 Task: Search one way flight ticket for 2 adults, 2 infants in seat and 1 infant on lap in first from Rockford: Chicago Rockford International Airport(was Northwest Chicagoland Regional Airport At Rockford) to Fort Wayne: Fort Wayne International Airport on 5-4-2023. Choice of flights is Delta. Number of bags: 5 checked bags. Price is upto 109000. Outbound departure time preference is 16:45.
Action: Mouse moved to (365, 325)
Screenshot: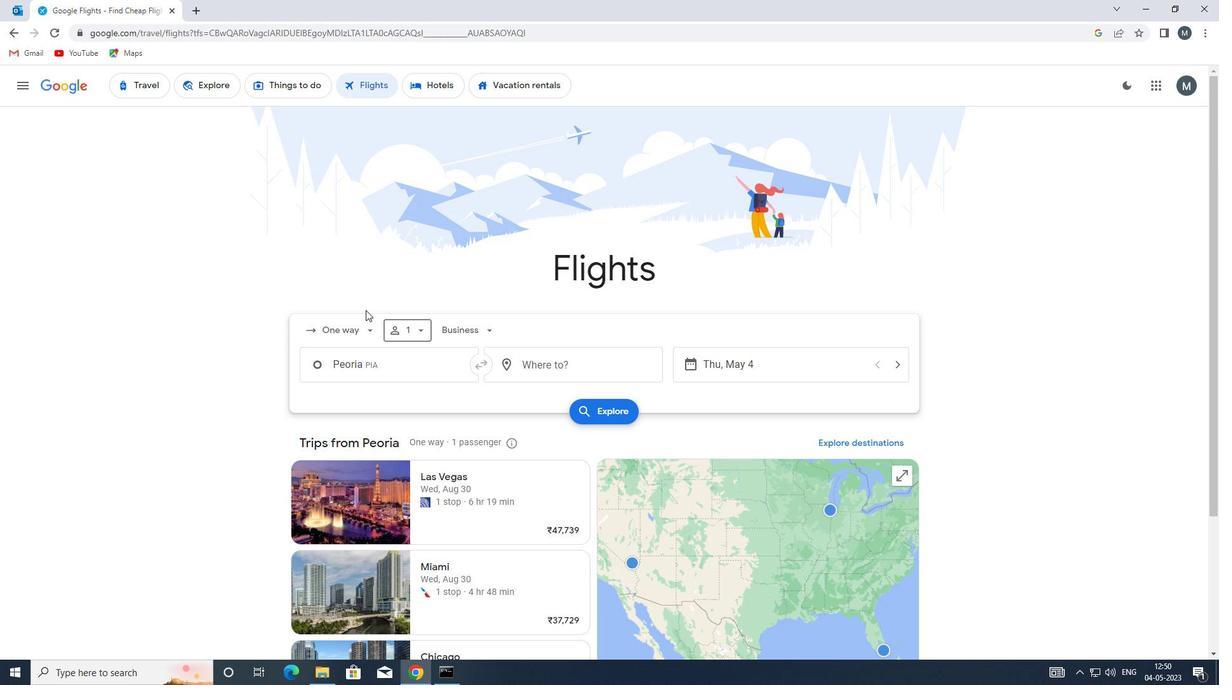 
Action: Mouse pressed left at (365, 325)
Screenshot: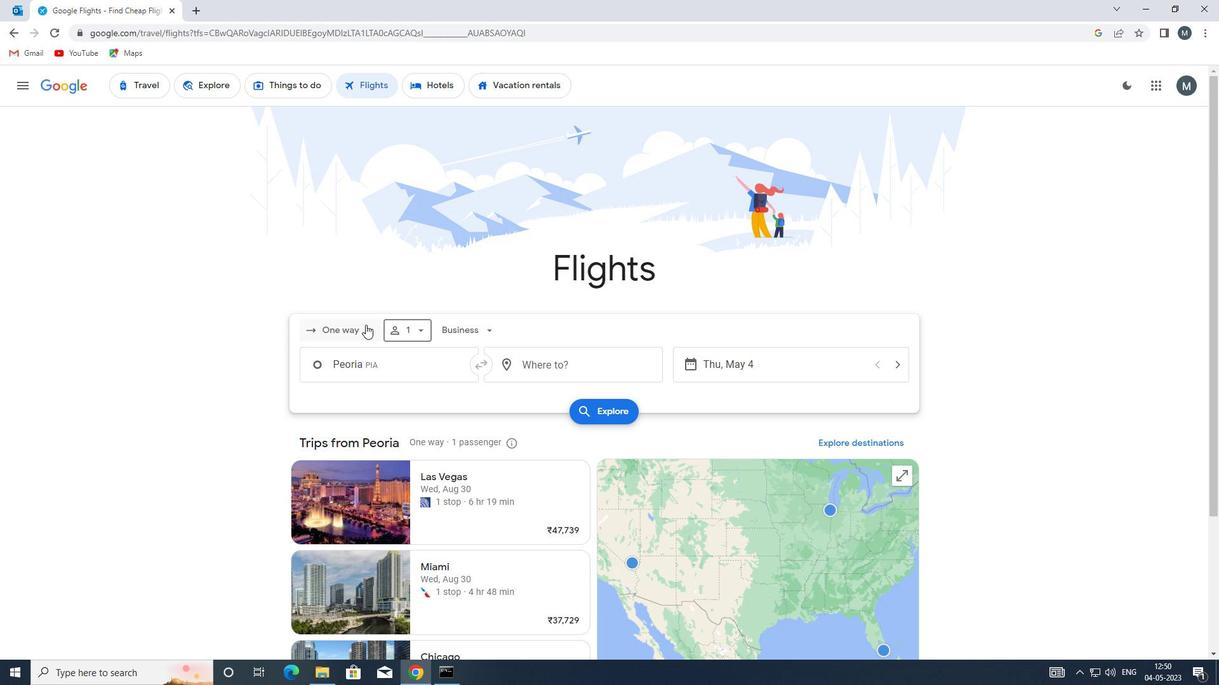 
Action: Mouse moved to (358, 388)
Screenshot: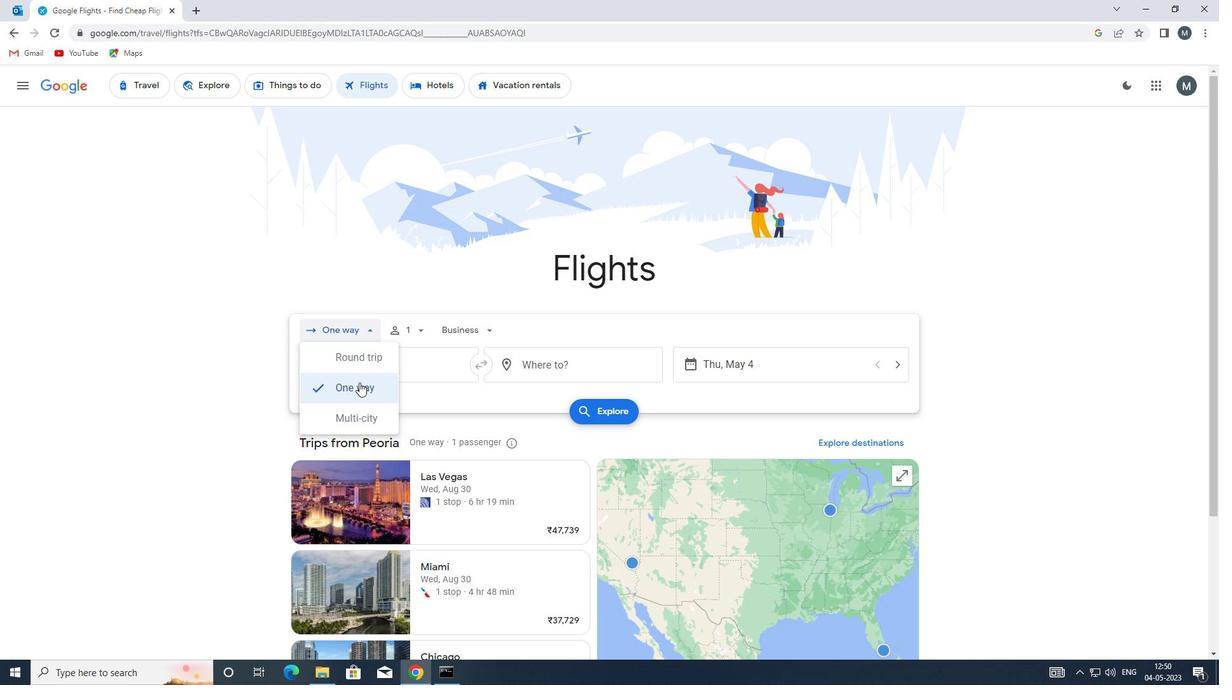 
Action: Mouse pressed left at (358, 388)
Screenshot: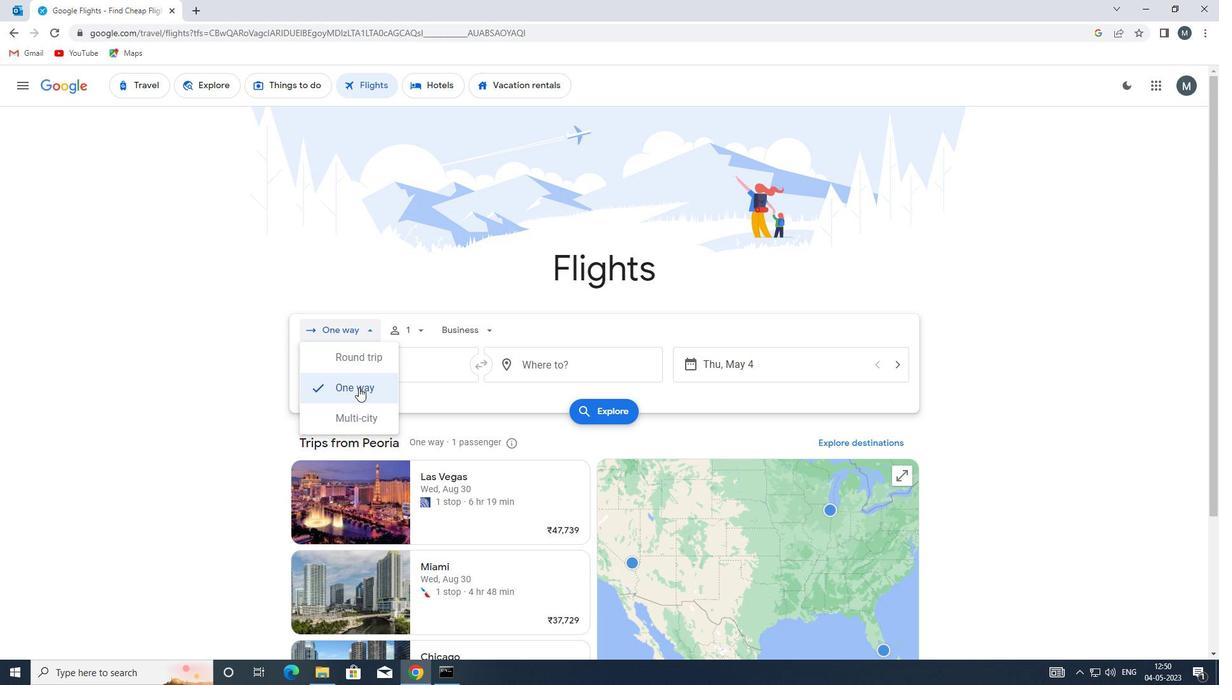 
Action: Mouse moved to (408, 329)
Screenshot: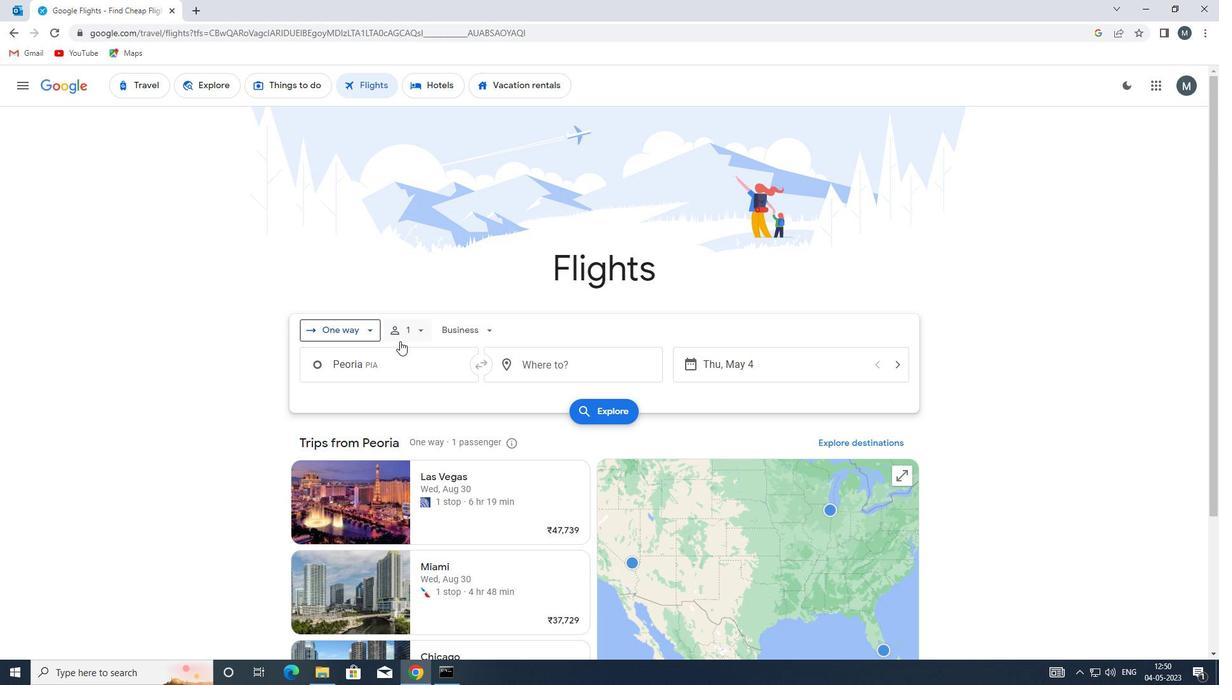 
Action: Mouse pressed left at (408, 329)
Screenshot: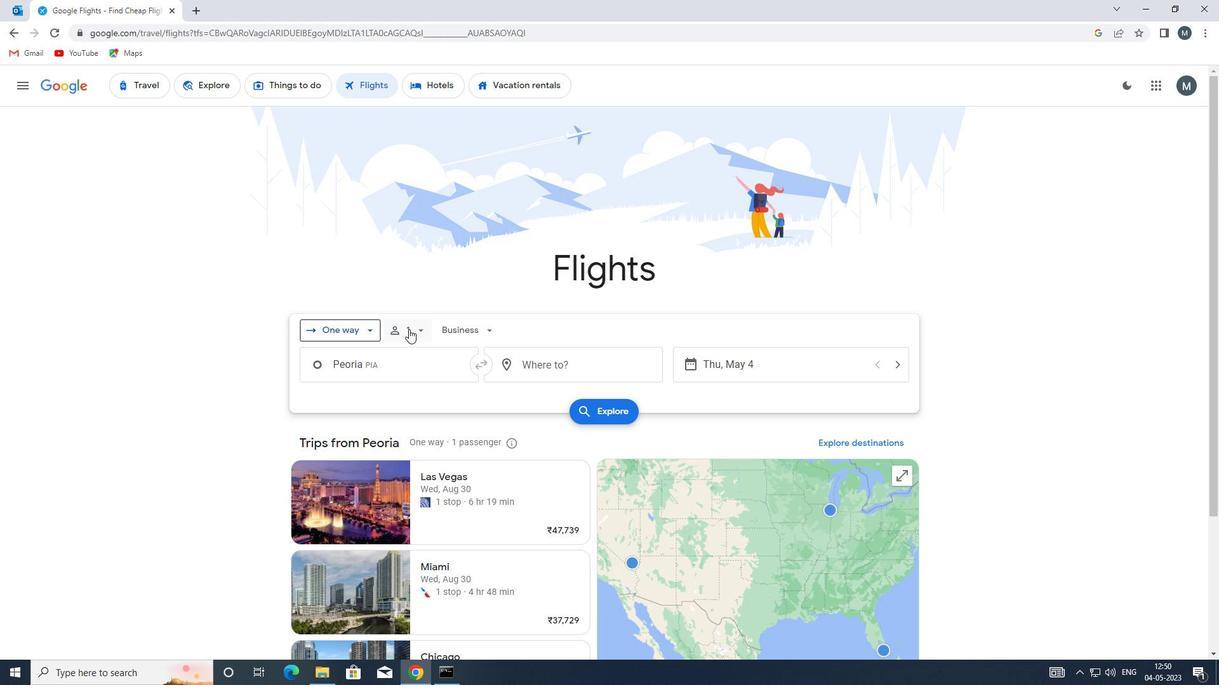 
Action: Mouse moved to (518, 358)
Screenshot: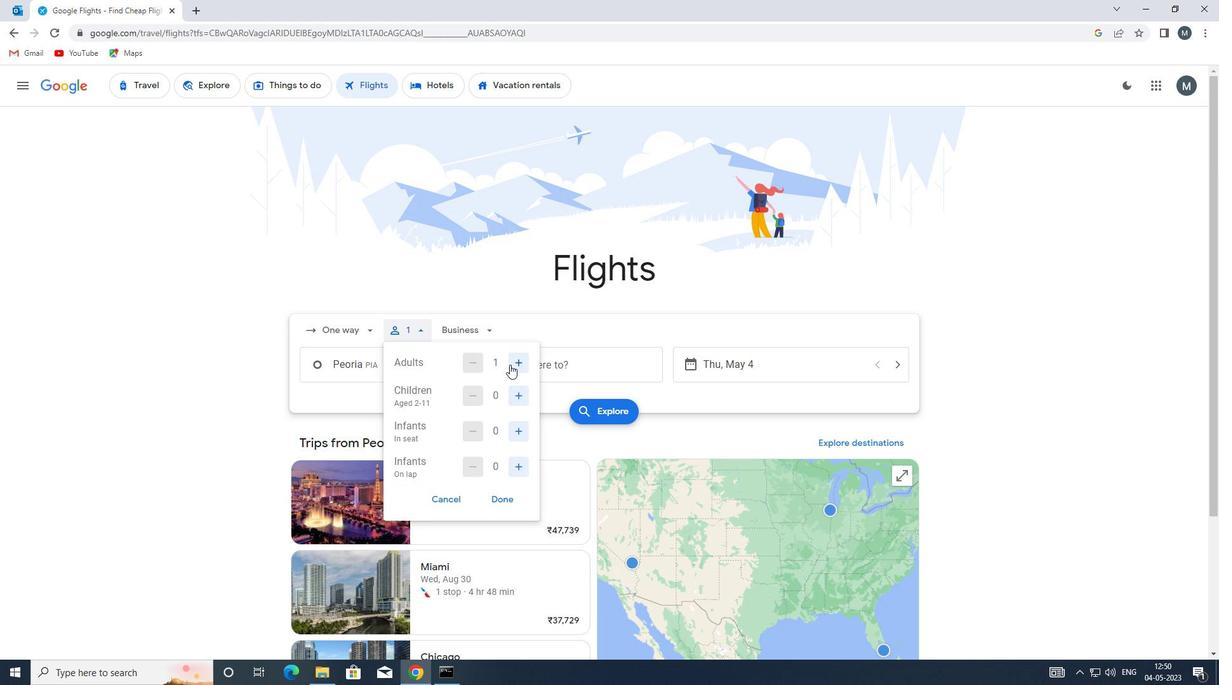 
Action: Mouse pressed left at (518, 358)
Screenshot: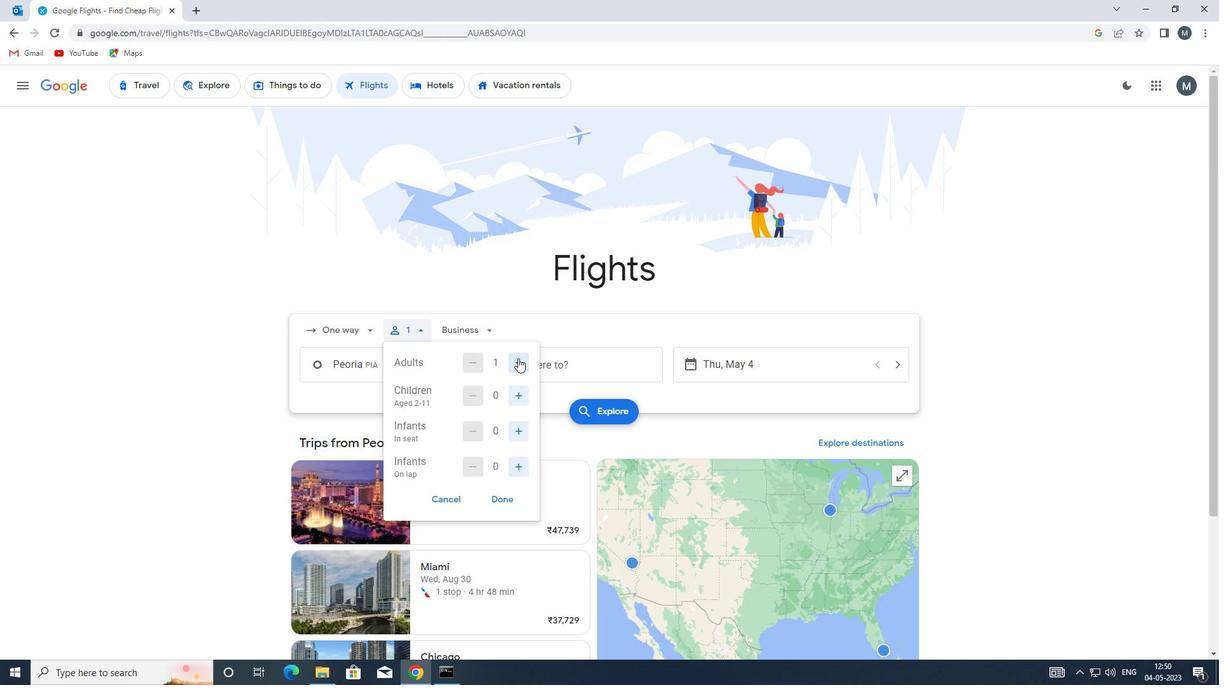 
Action: Mouse moved to (520, 430)
Screenshot: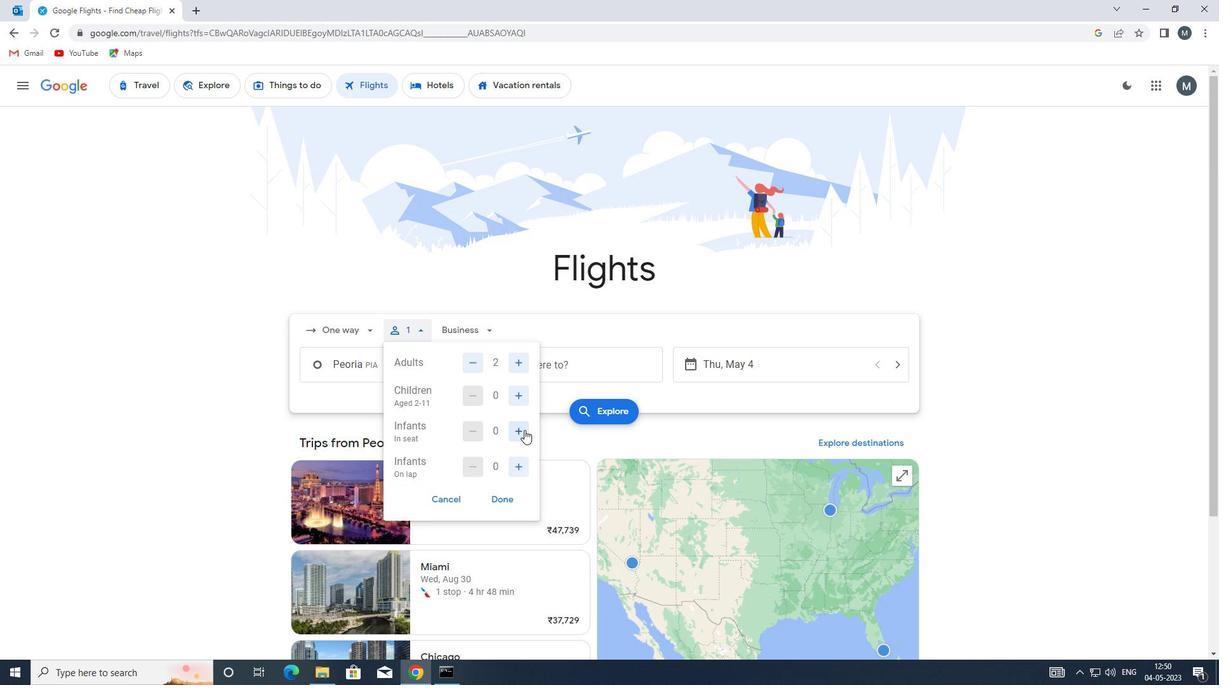 
Action: Mouse pressed left at (520, 430)
Screenshot: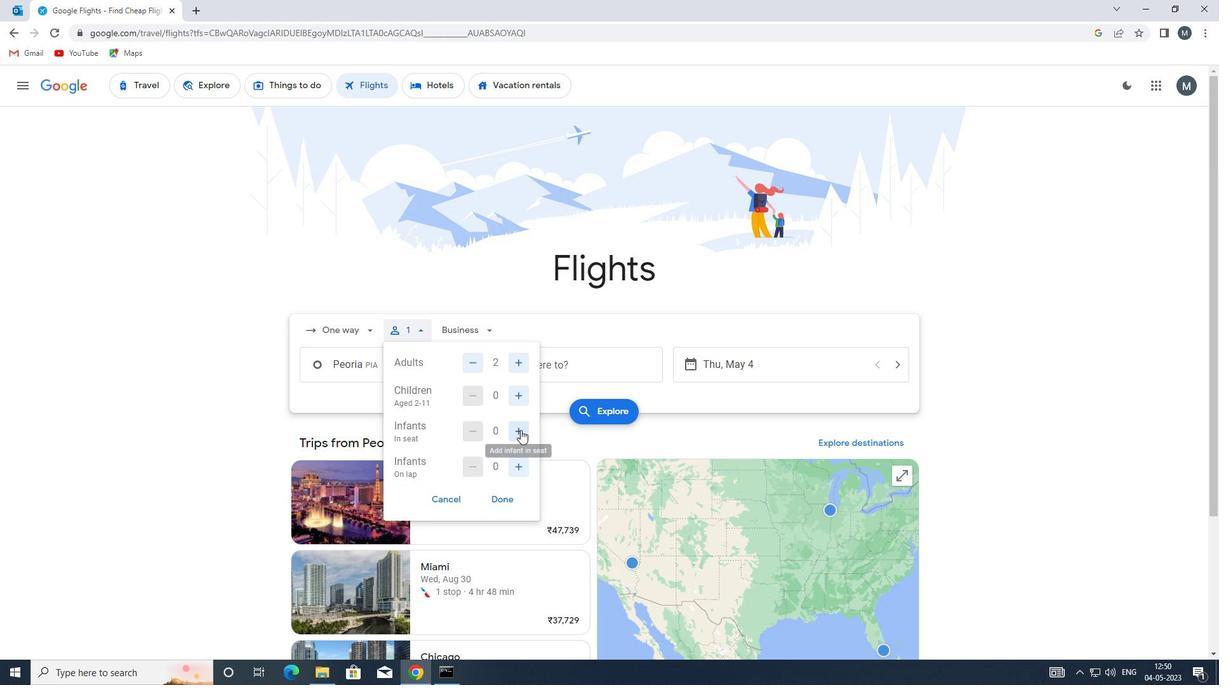 
Action: Mouse pressed left at (520, 430)
Screenshot: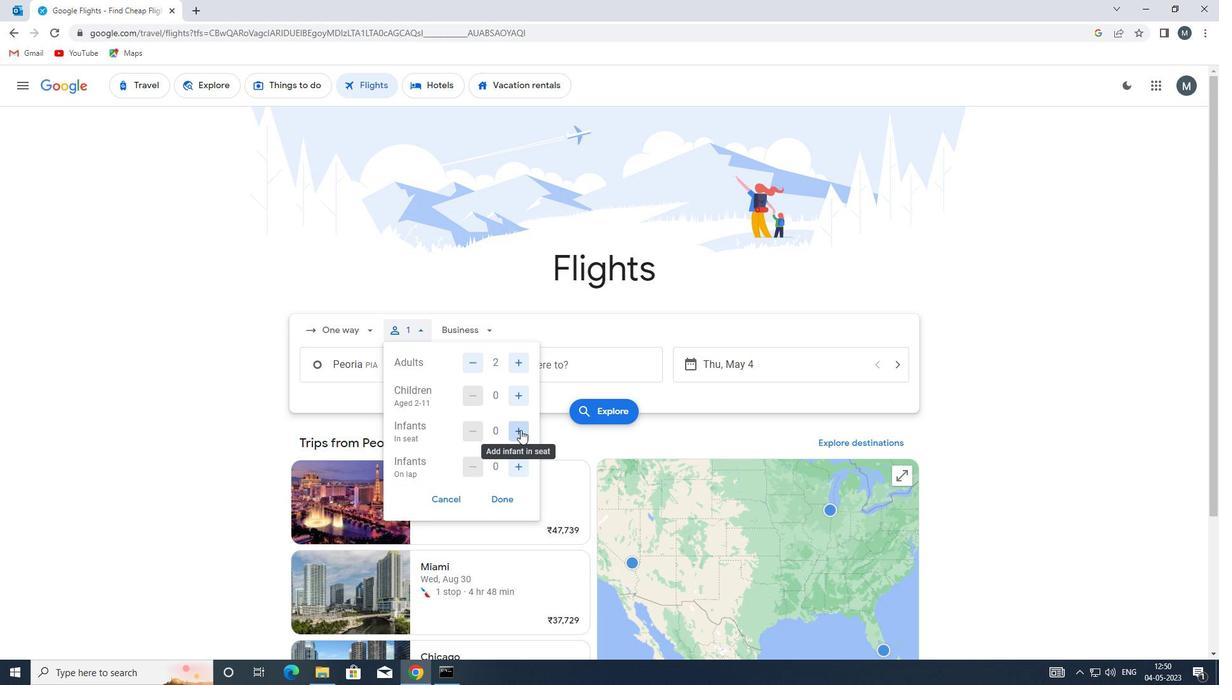 
Action: Mouse moved to (516, 469)
Screenshot: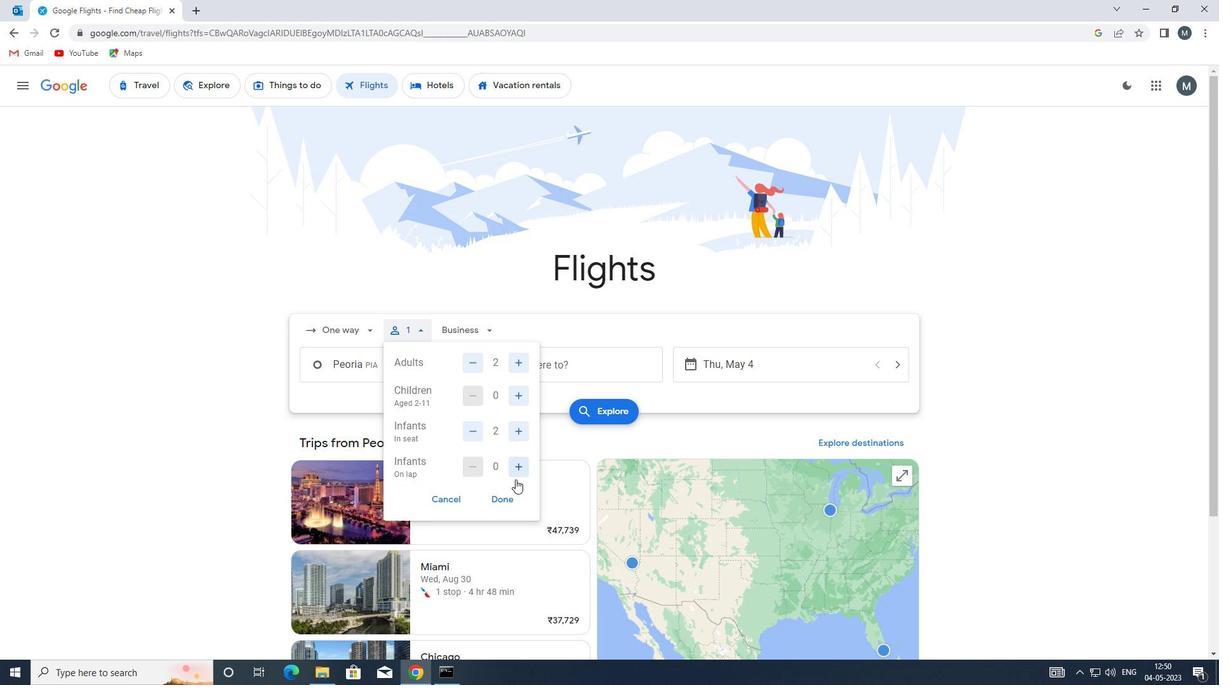 
Action: Mouse pressed left at (516, 469)
Screenshot: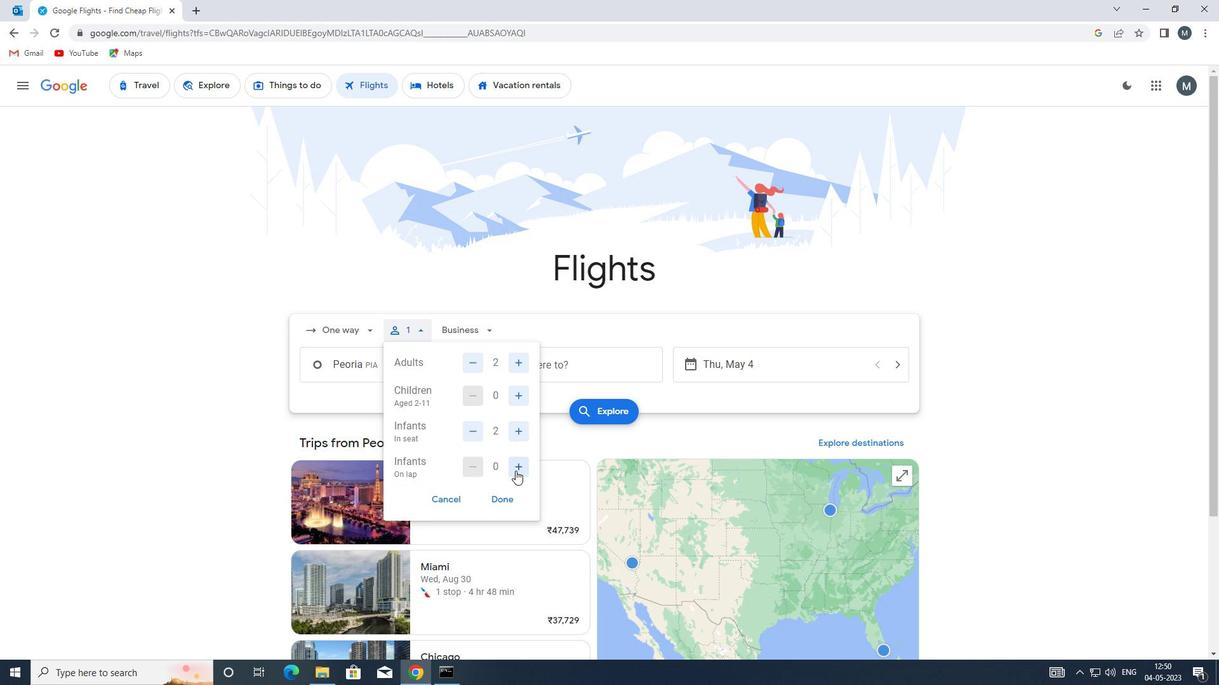 
Action: Mouse moved to (507, 496)
Screenshot: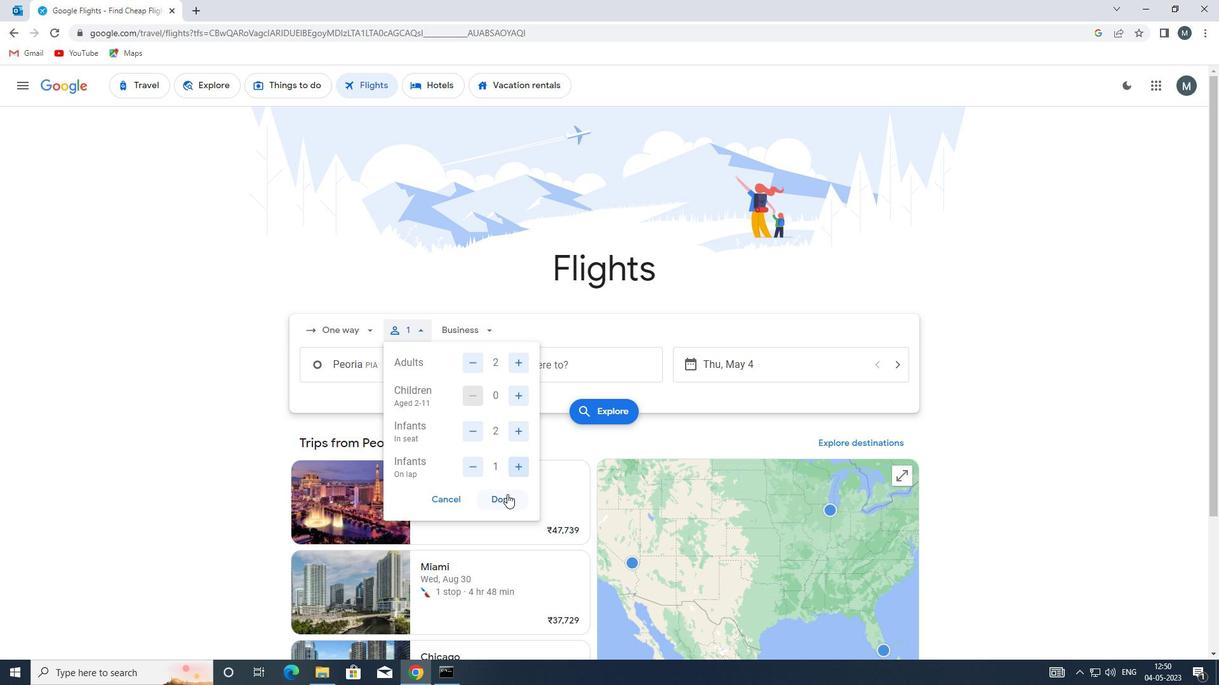
Action: Mouse pressed left at (507, 496)
Screenshot: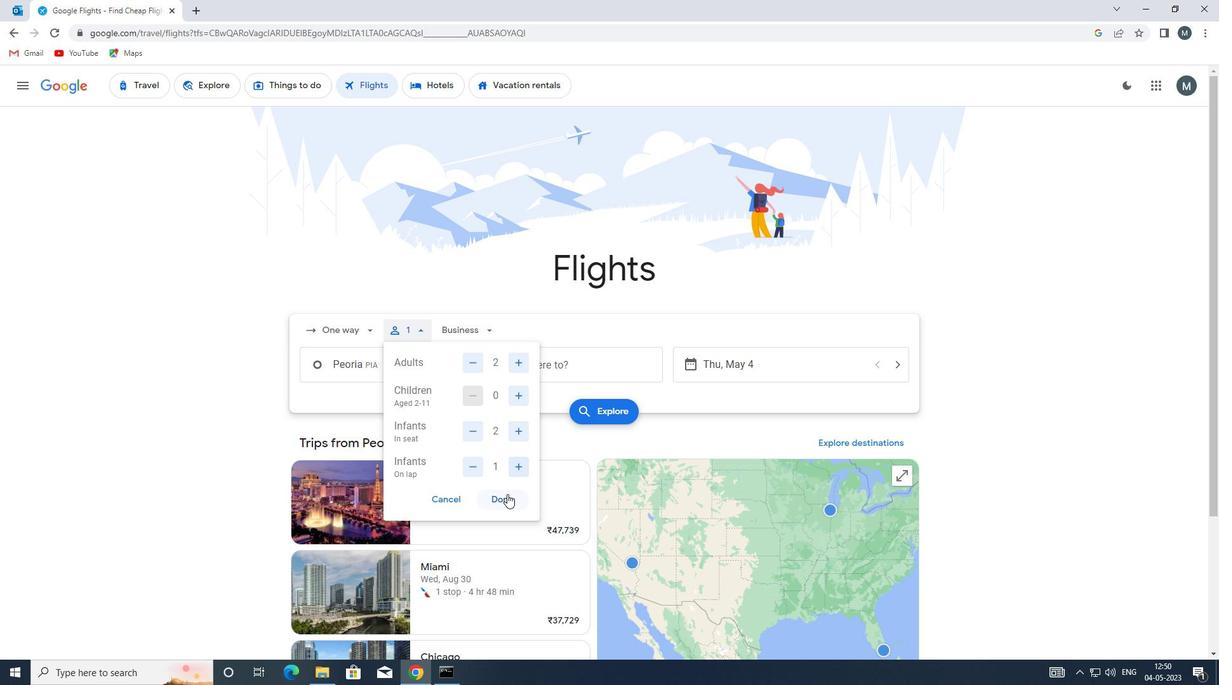 
Action: Mouse moved to (478, 337)
Screenshot: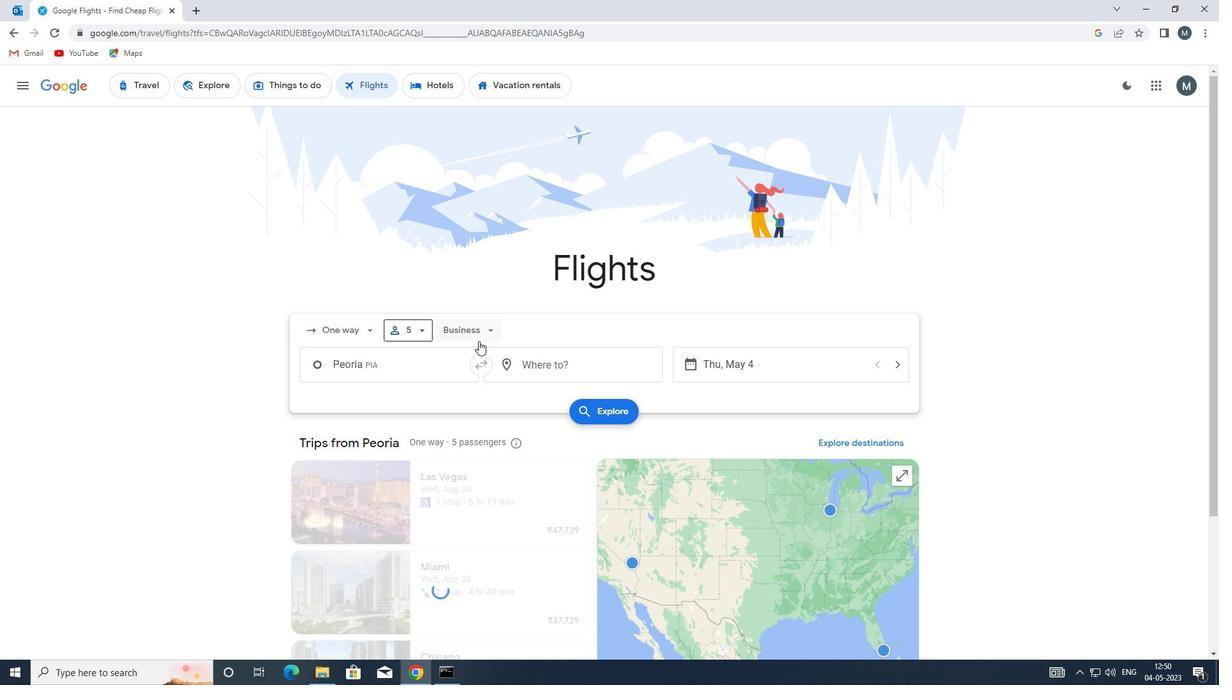 
Action: Mouse pressed left at (478, 337)
Screenshot: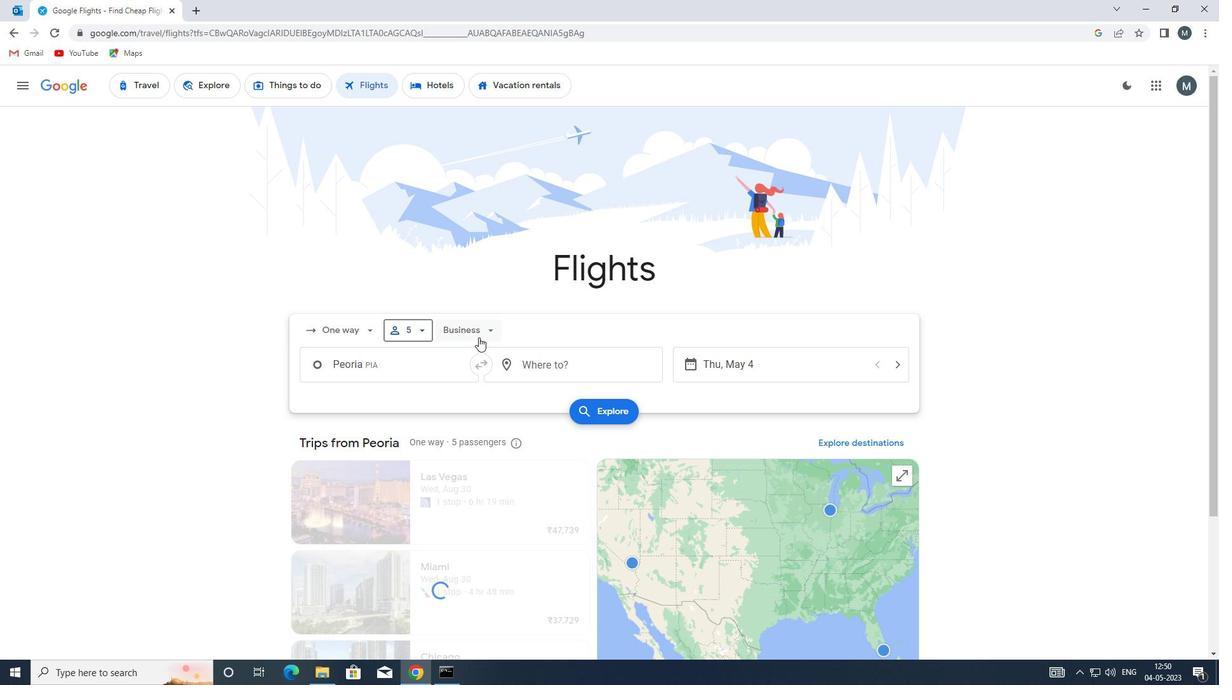 
Action: Mouse moved to (487, 443)
Screenshot: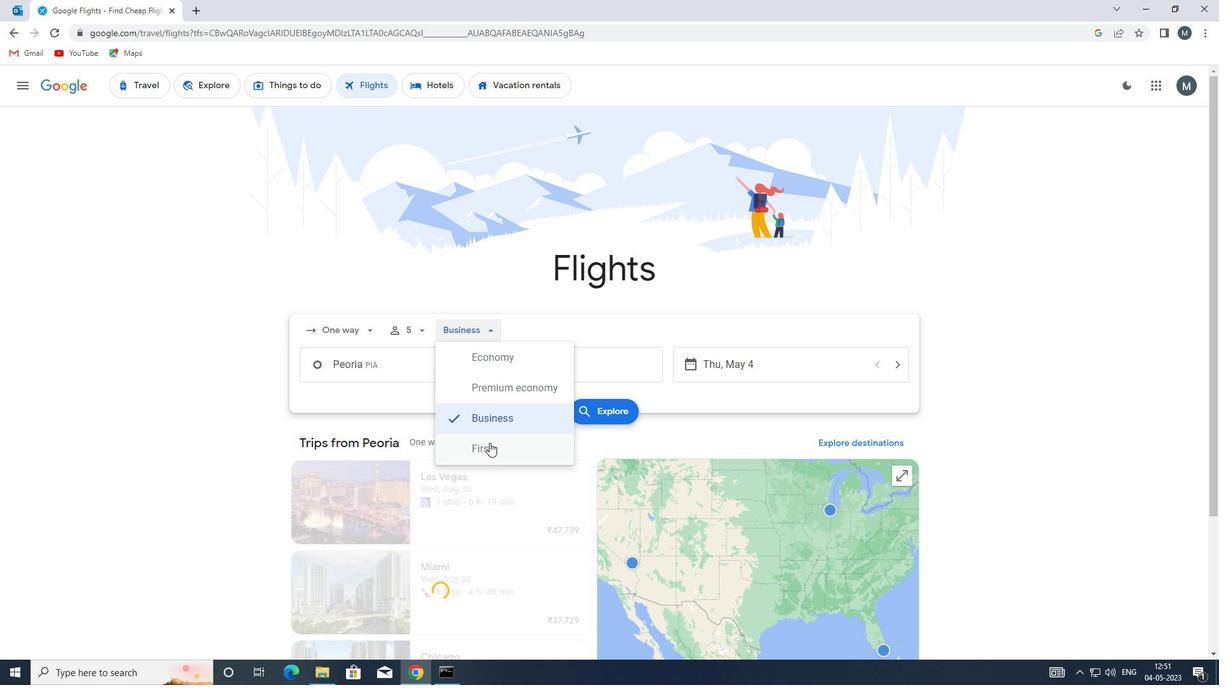
Action: Mouse pressed left at (487, 443)
Screenshot: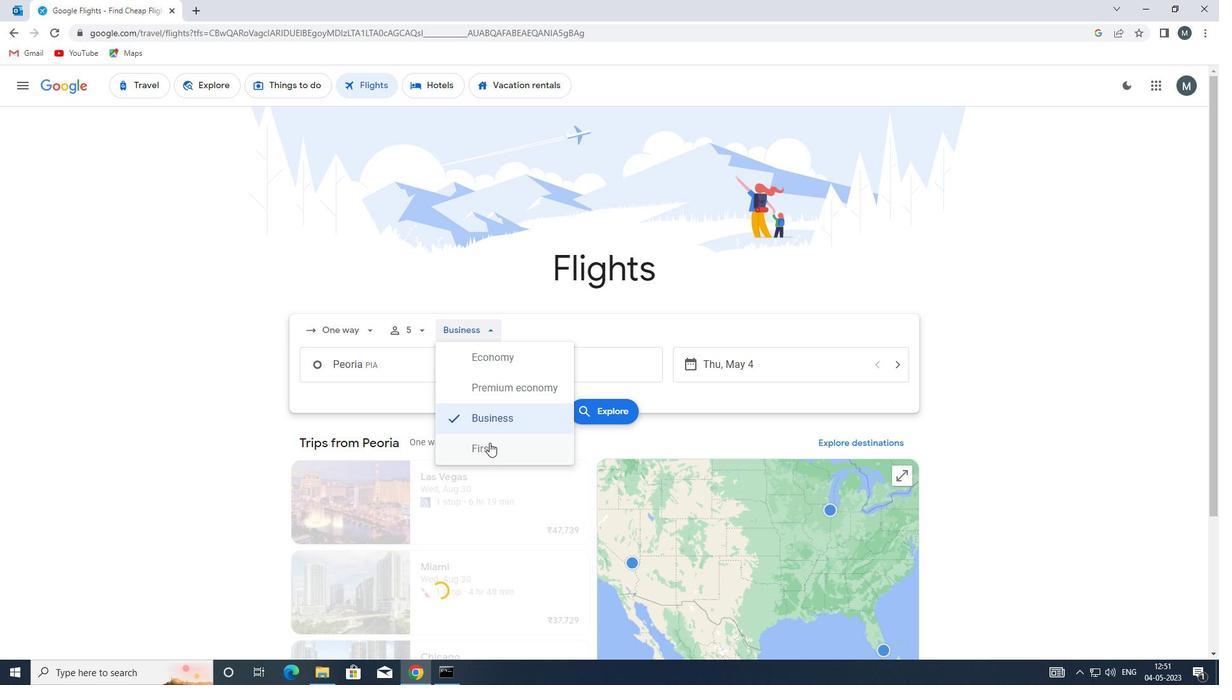 
Action: Mouse moved to (408, 377)
Screenshot: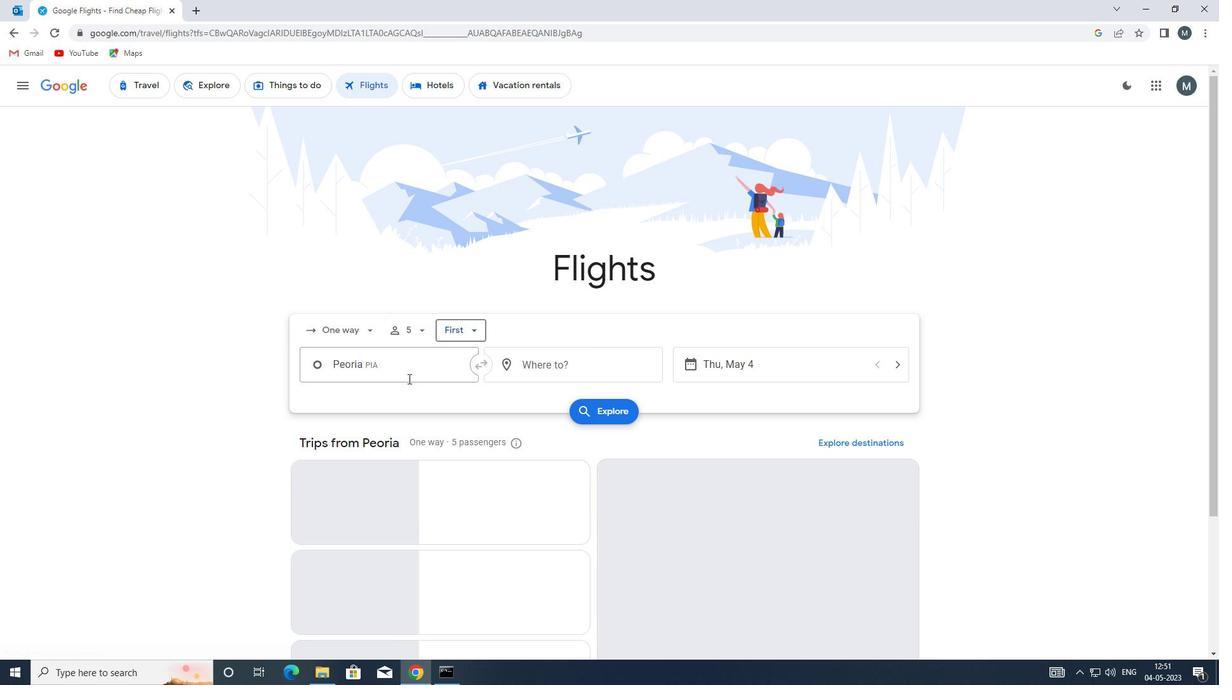 
Action: Mouse pressed left at (408, 377)
Screenshot: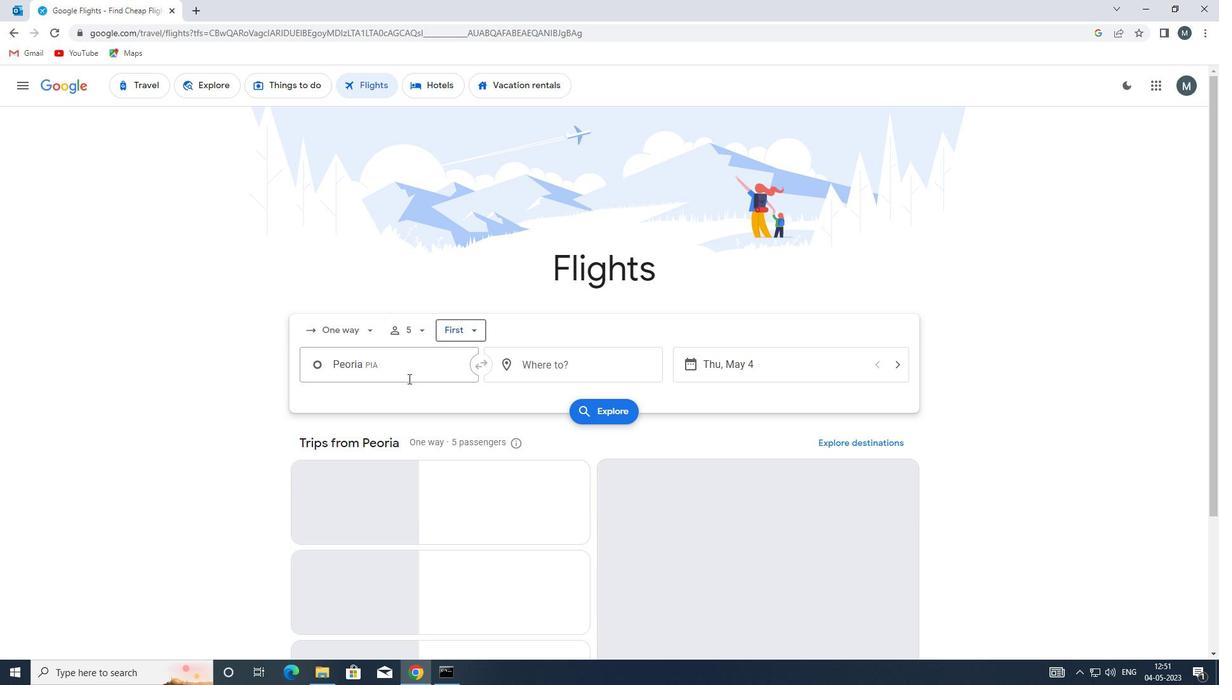 
Action: Mouse moved to (410, 376)
Screenshot: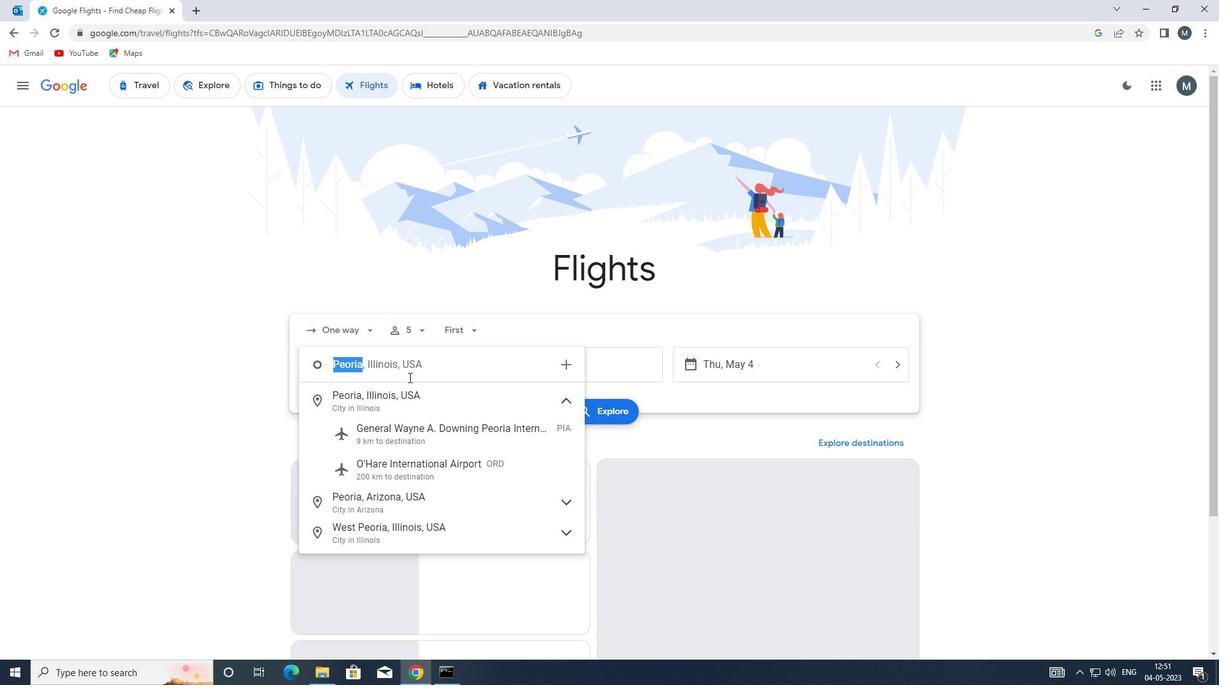 
Action: Key pressed rfd
Screenshot: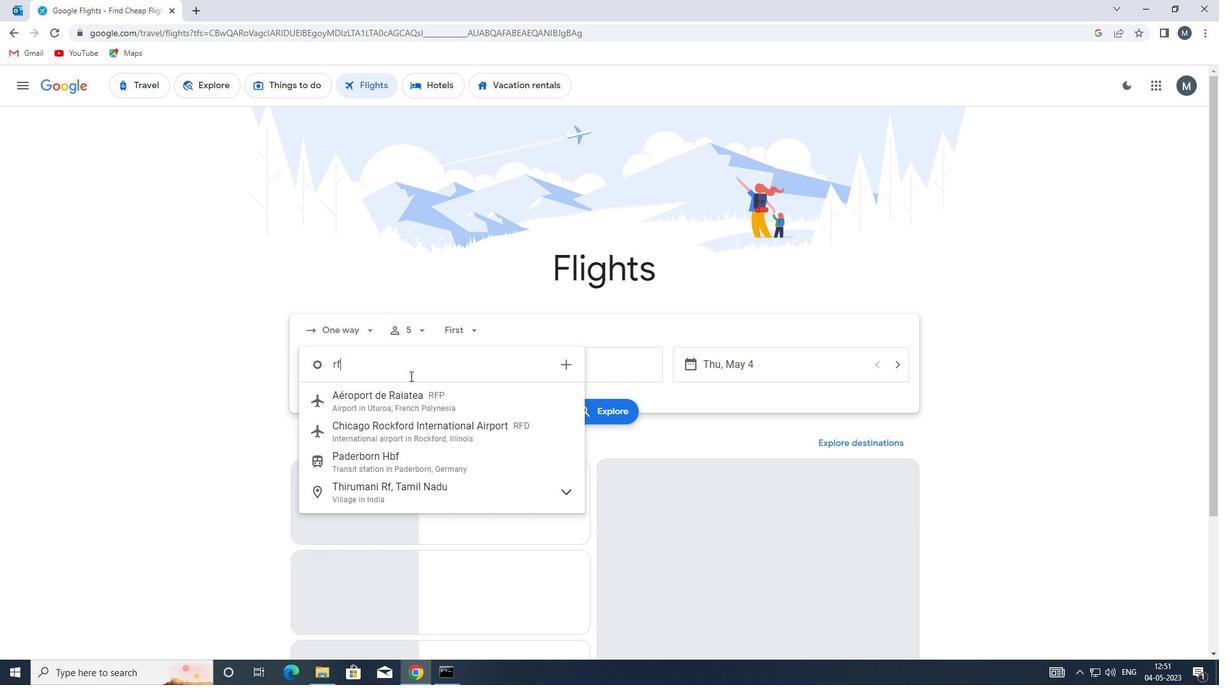 
Action: Mouse moved to (442, 398)
Screenshot: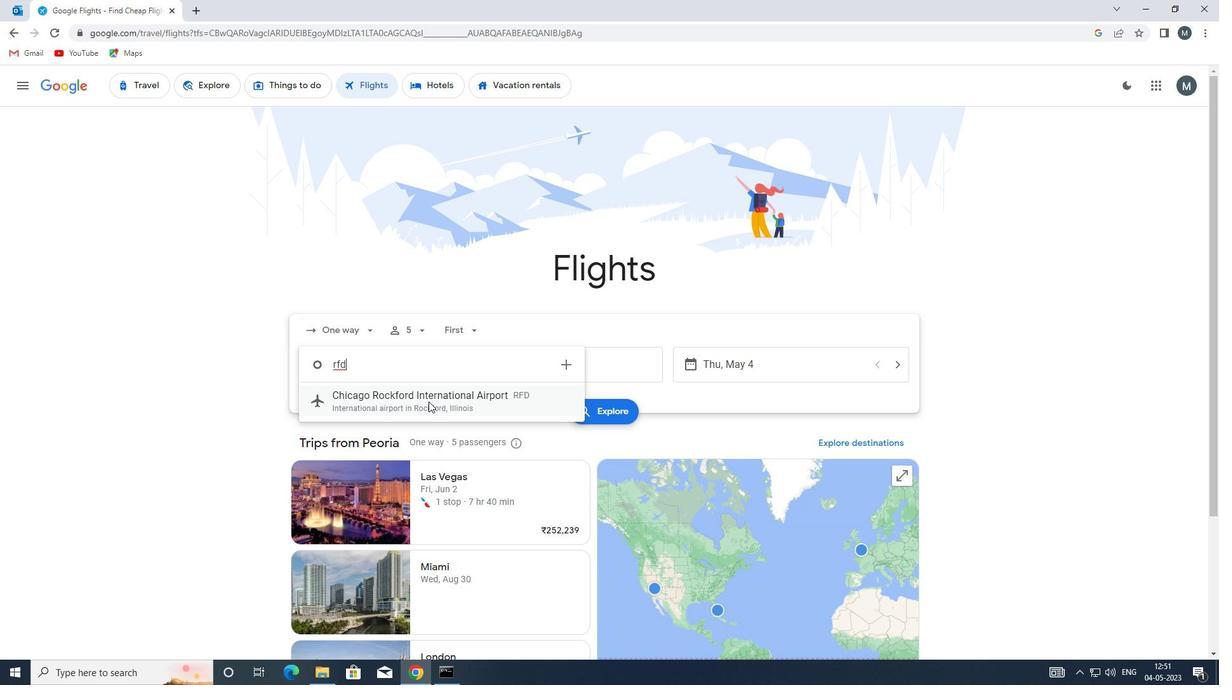 
Action: Mouse pressed left at (442, 398)
Screenshot: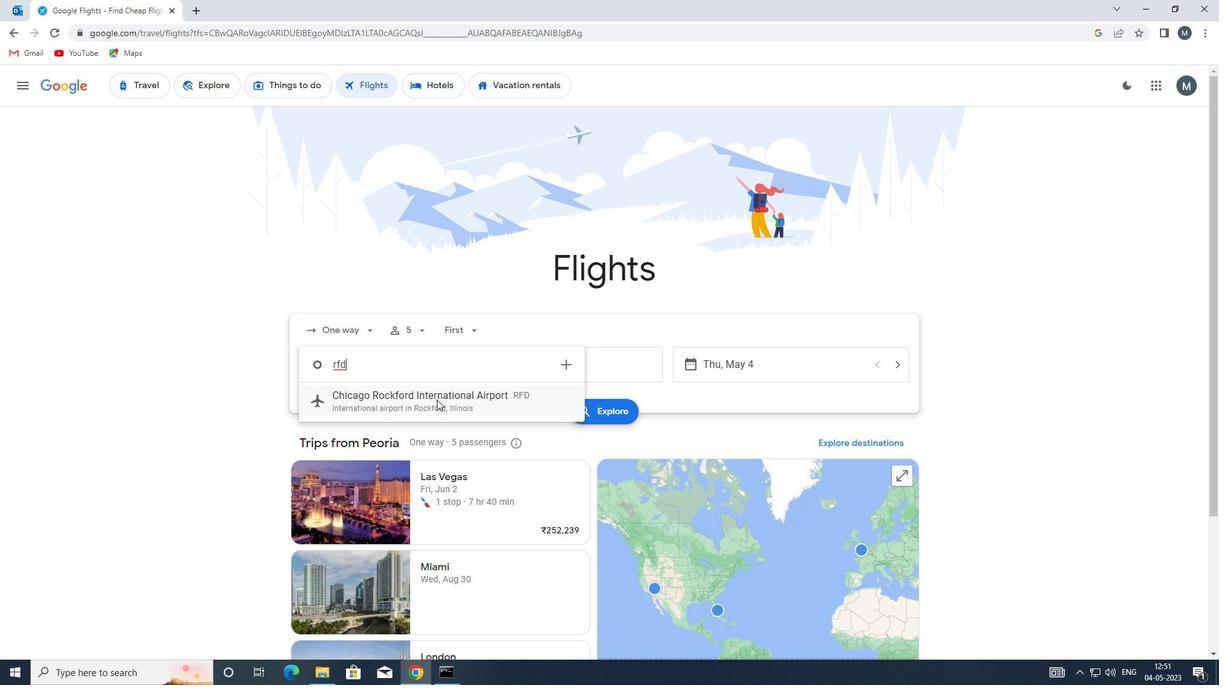 
Action: Mouse moved to (535, 371)
Screenshot: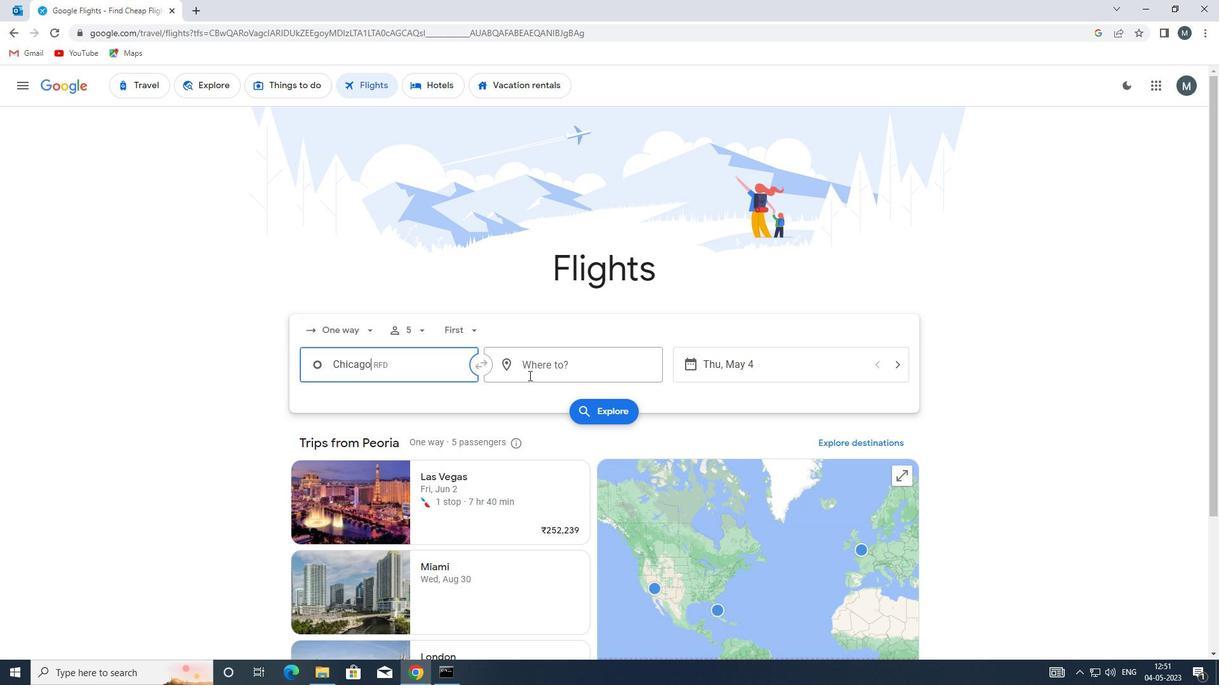 
Action: Mouse pressed left at (535, 371)
Screenshot: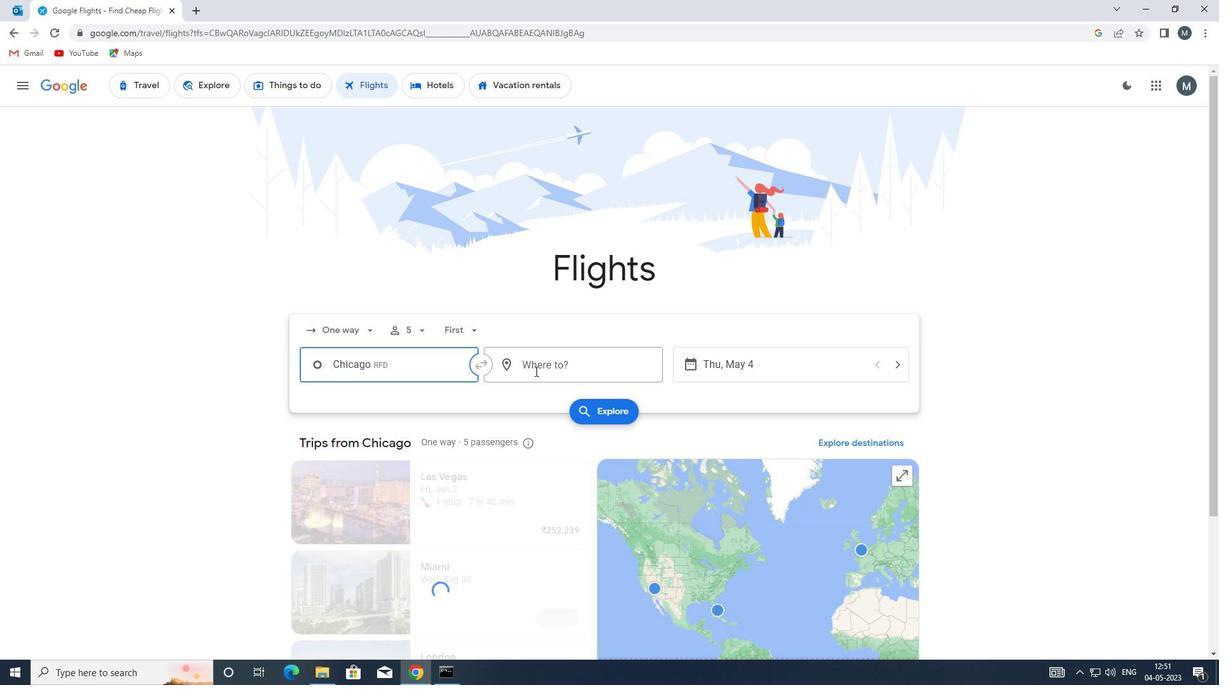 
Action: Key pressed fw
Screenshot: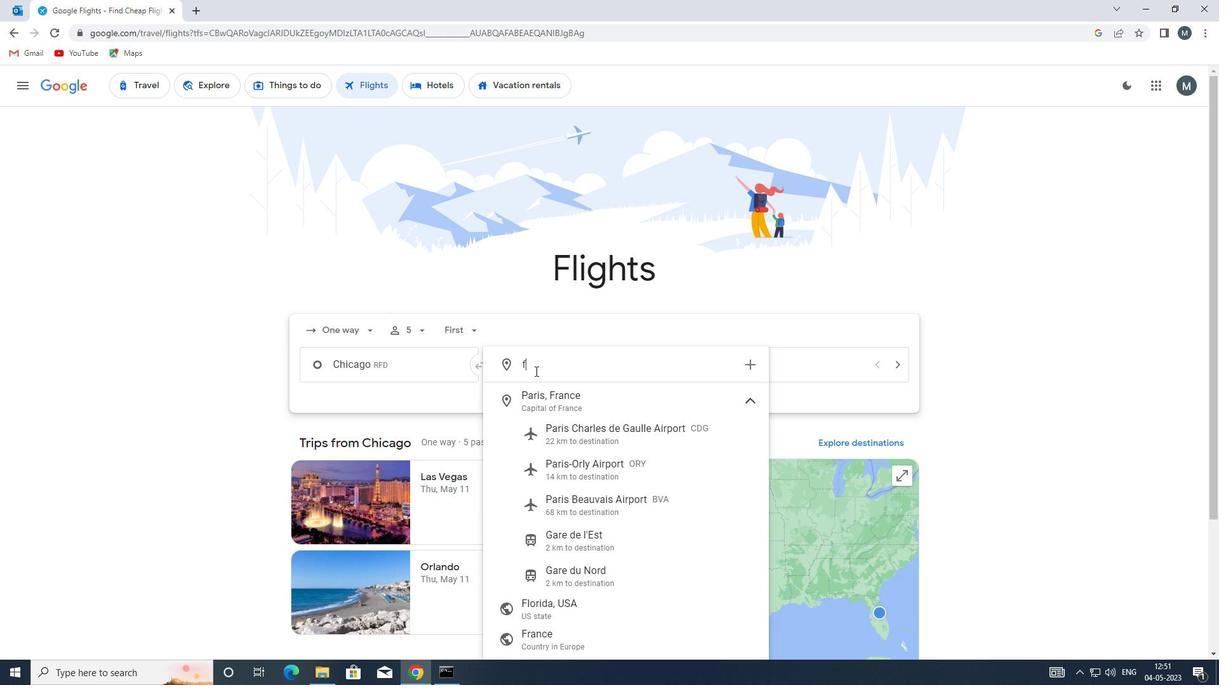 
Action: Mouse moved to (539, 393)
Screenshot: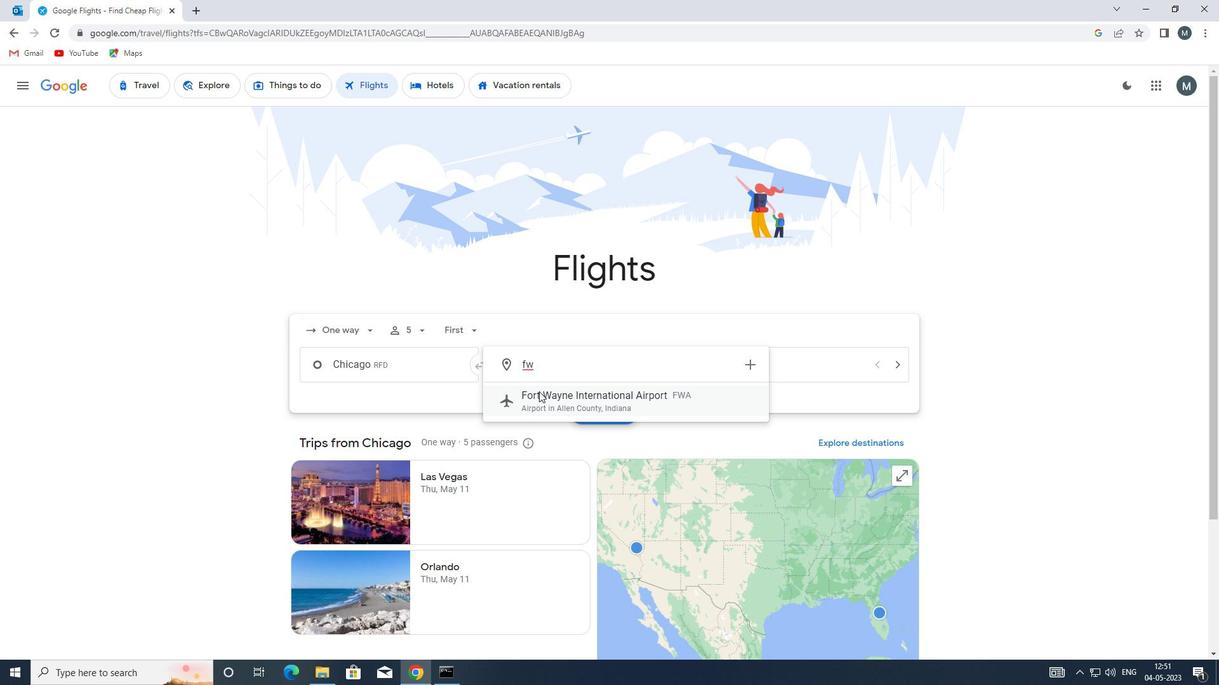 
Action: Mouse pressed left at (539, 393)
Screenshot: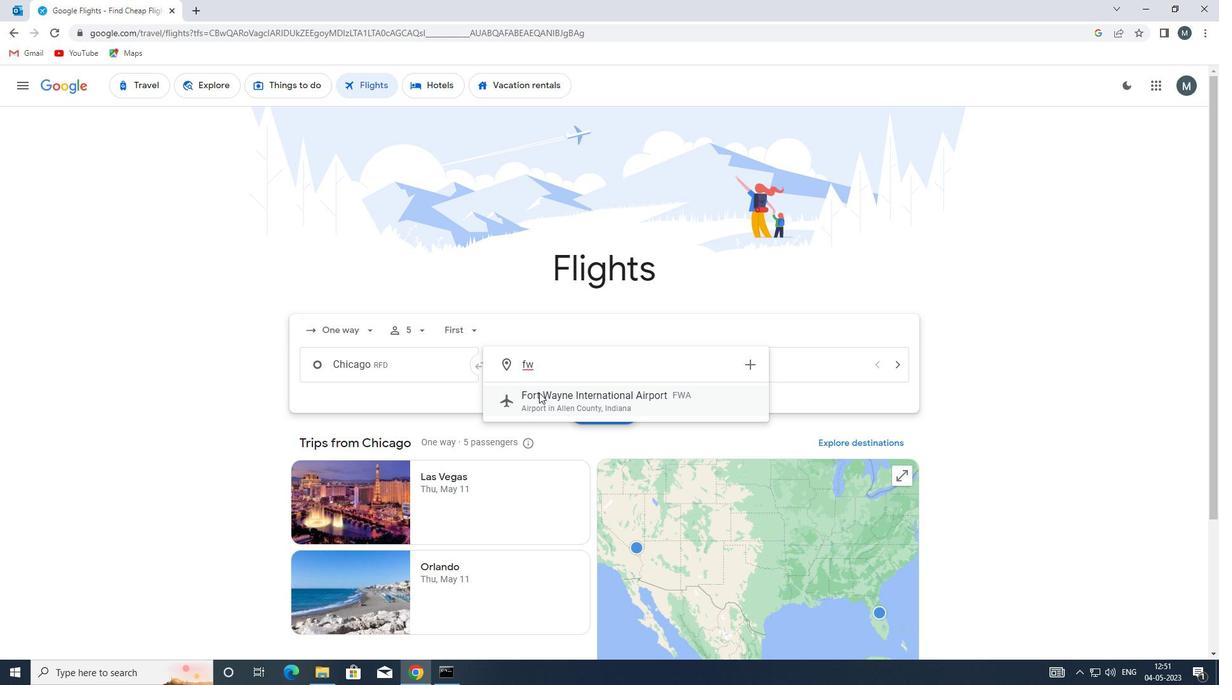 
Action: Mouse moved to (554, 401)
Screenshot: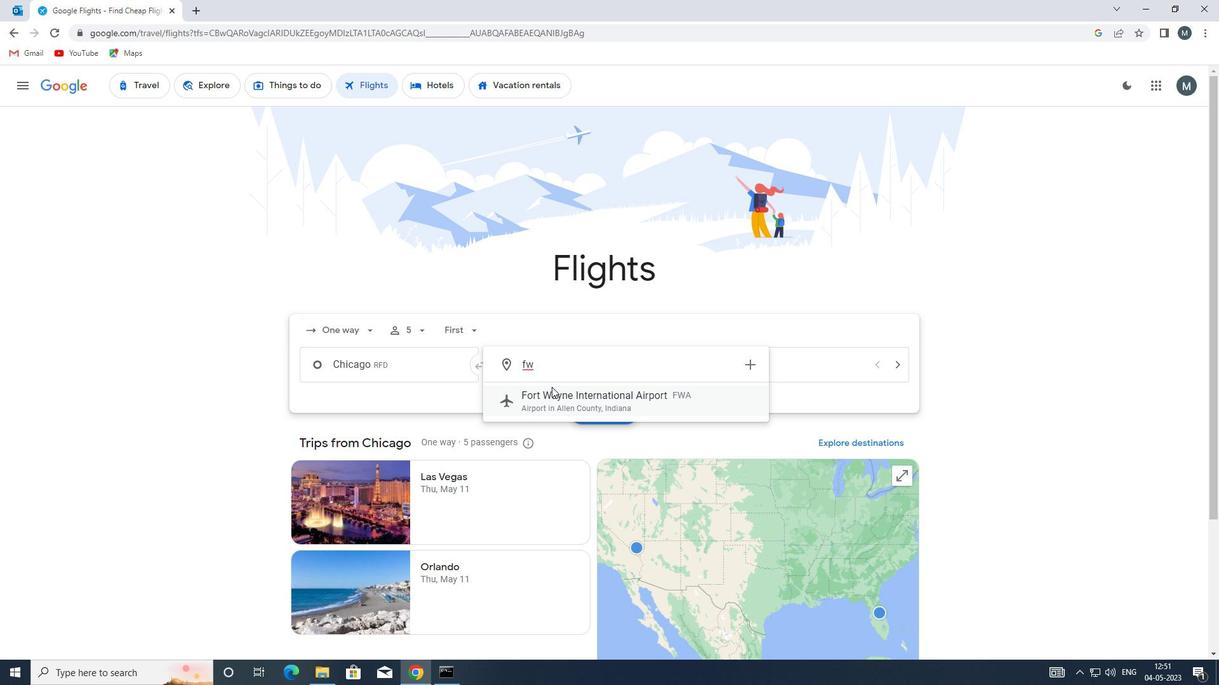 
Action: Mouse pressed left at (554, 401)
Screenshot: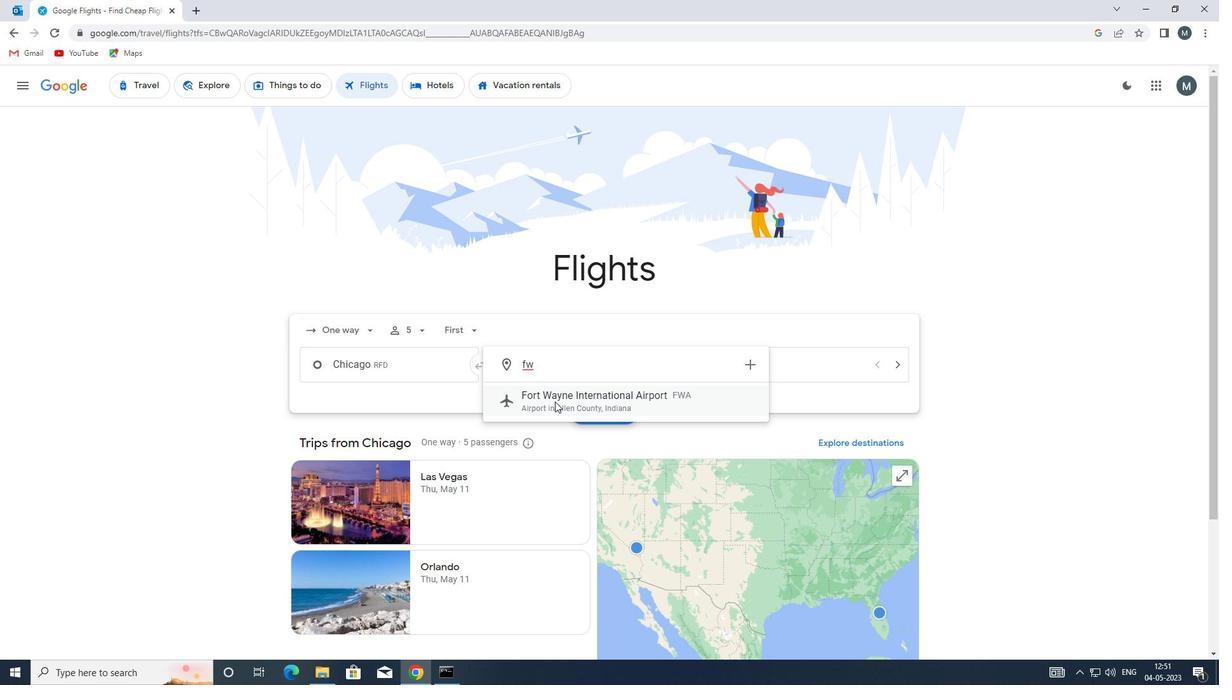 
Action: Mouse moved to (617, 366)
Screenshot: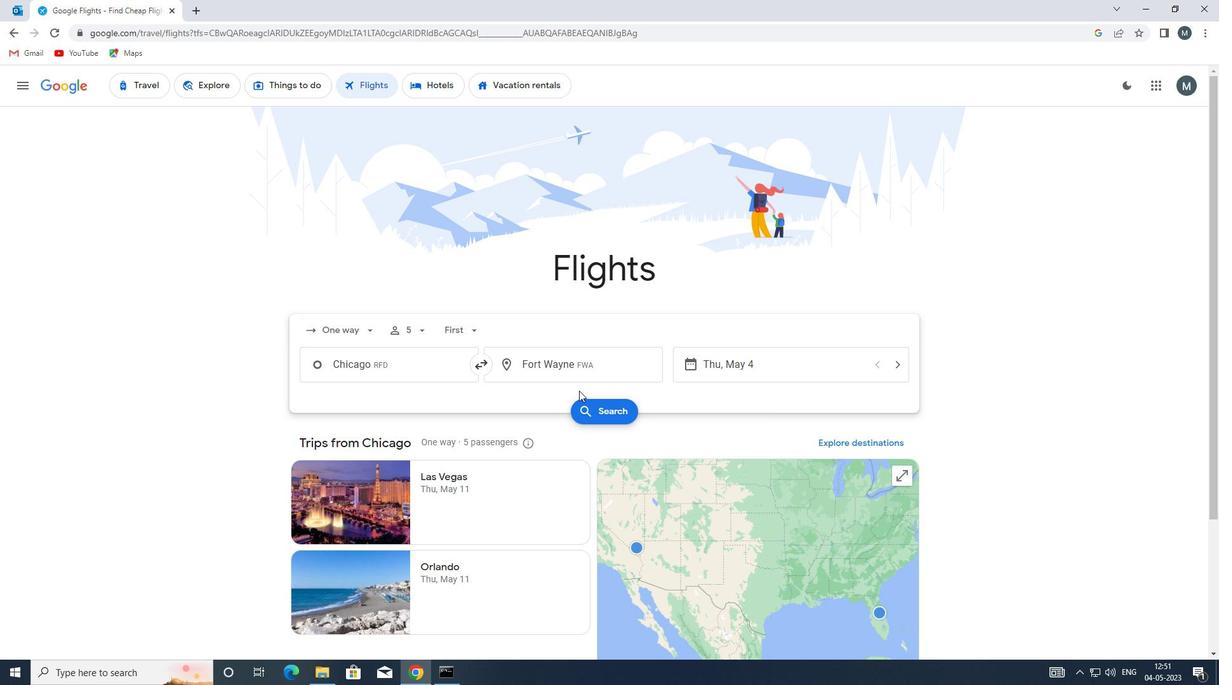 
Action: Mouse scrolled (617, 366) with delta (0, 0)
Screenshot: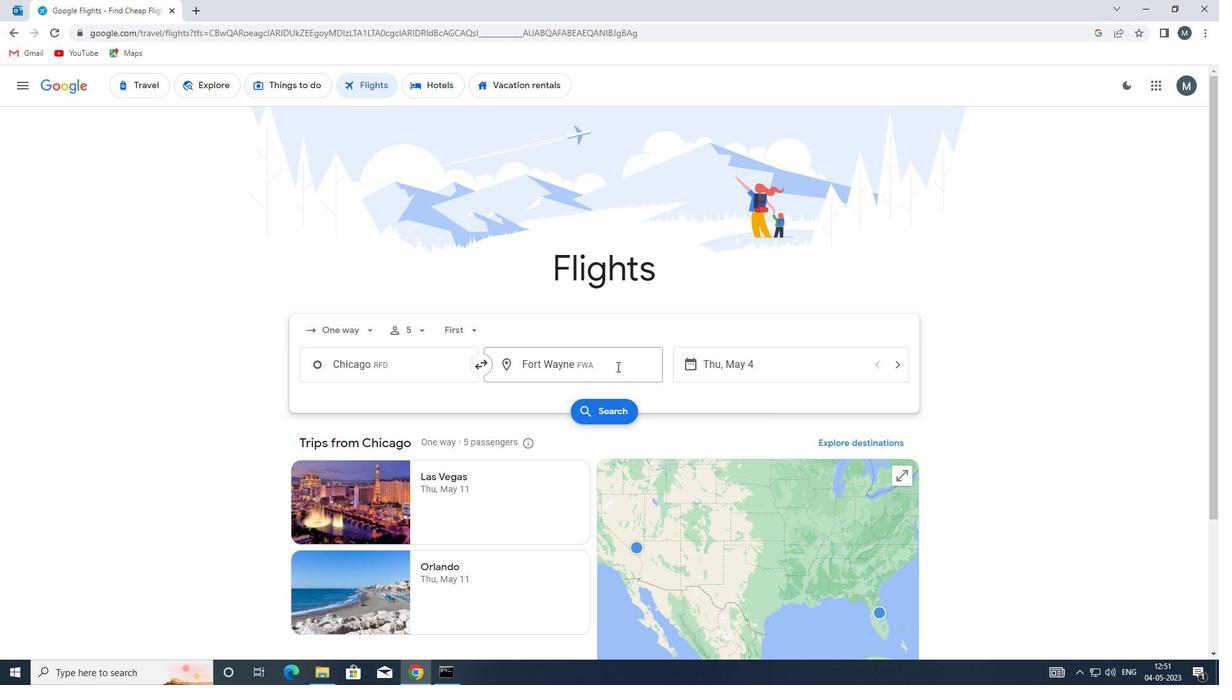 
Action: Mouse moved to (712, 304)
Screenshot: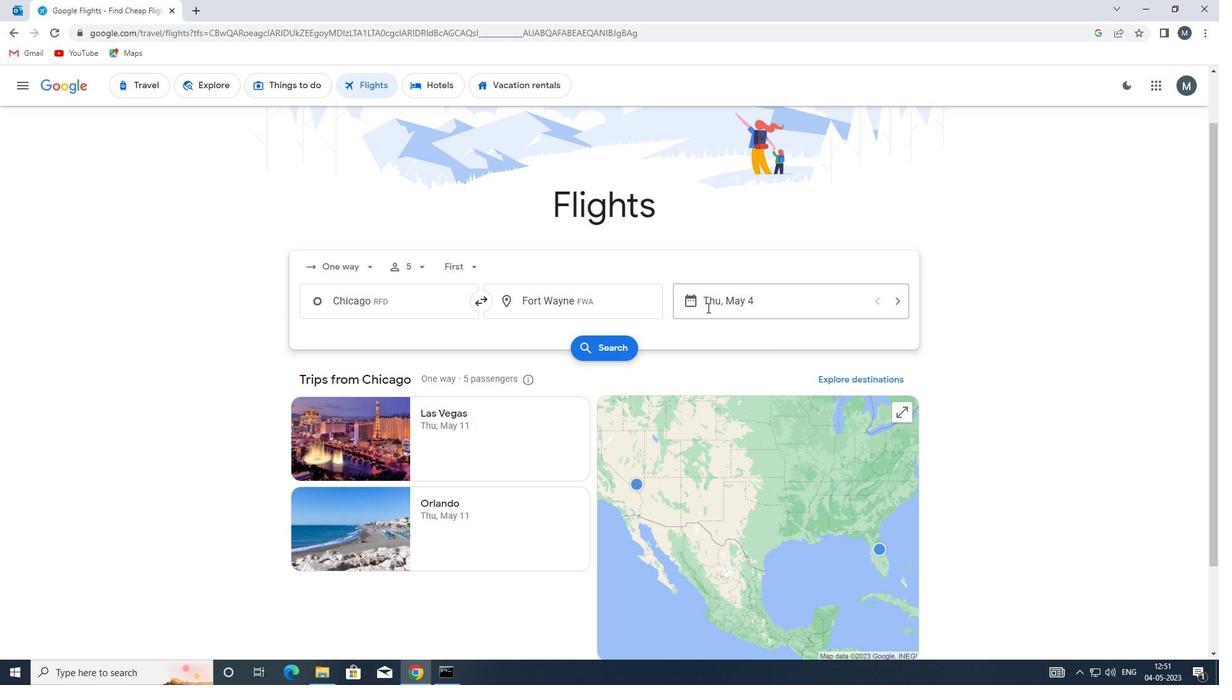 
Action: Mouse pressed left at (712, 304)
Screenshot: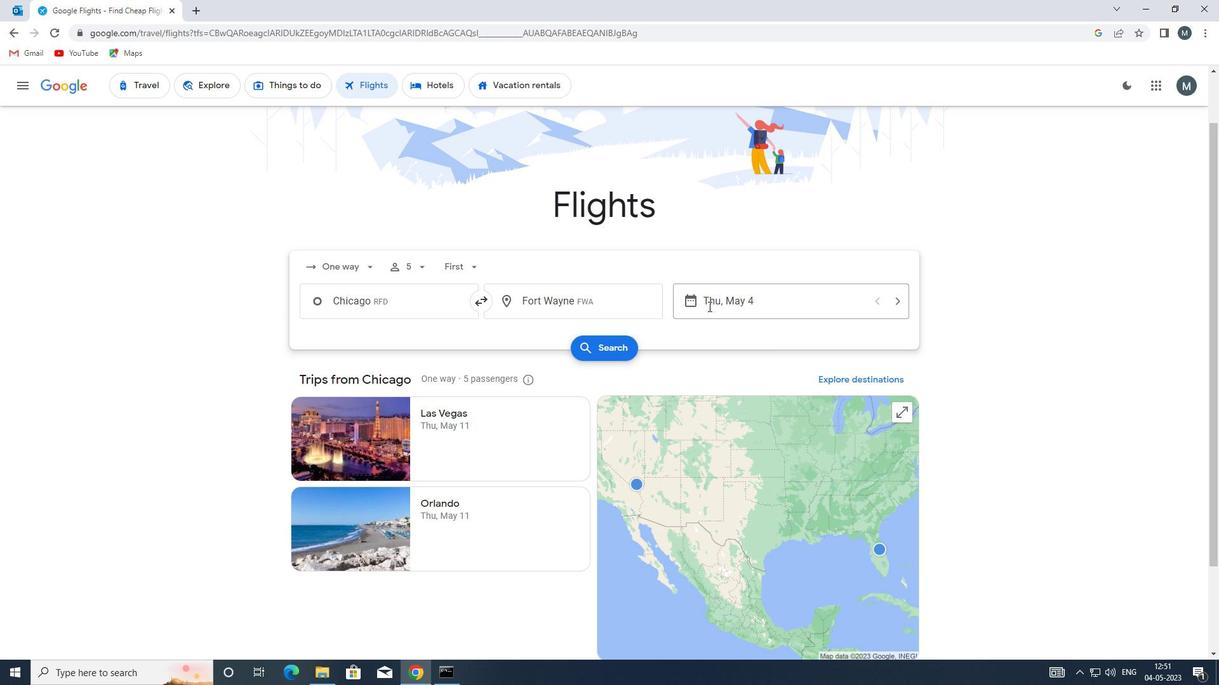 
Action: Mouse moved to (574, 397)
Screenshot: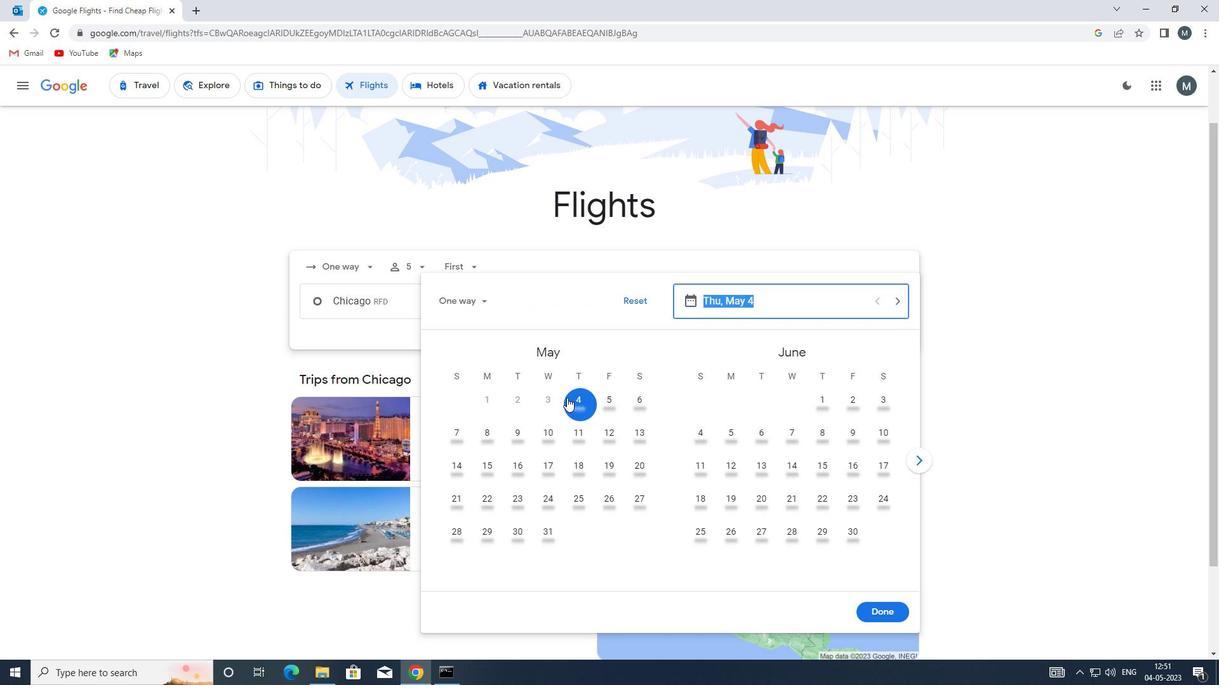 
Action: Mouse pressed left at (574, 397)
Screenshot: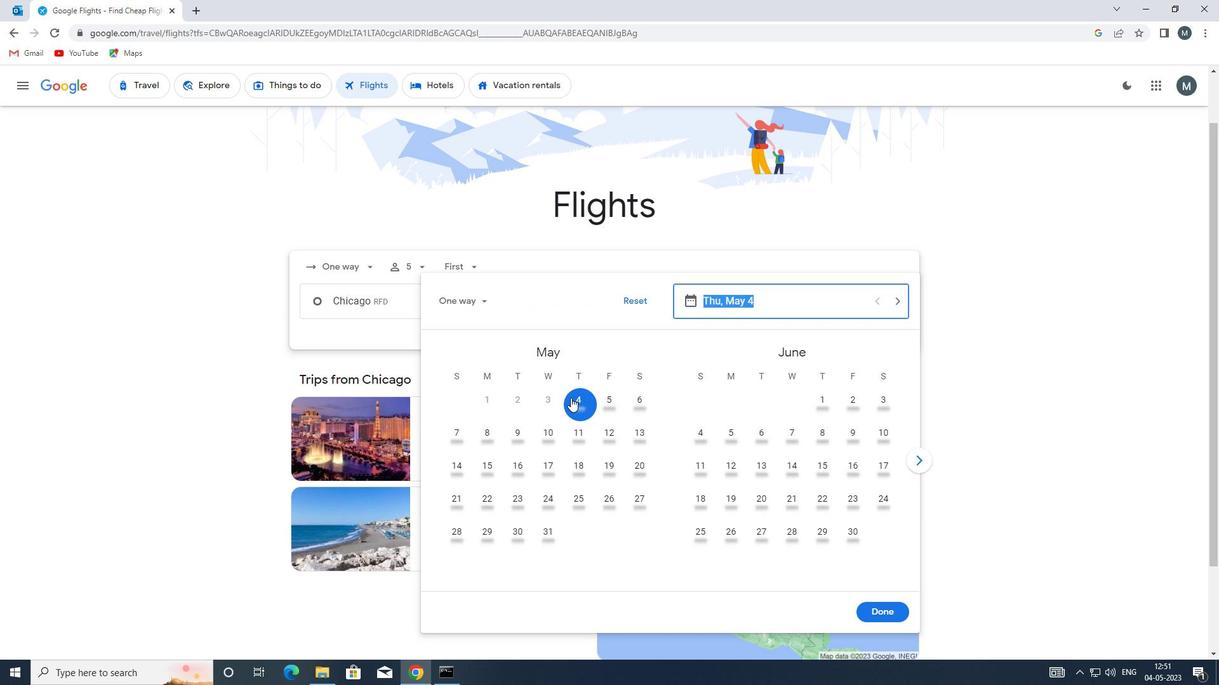 
Action: Mouse moved to (873, 609)
Screenshot: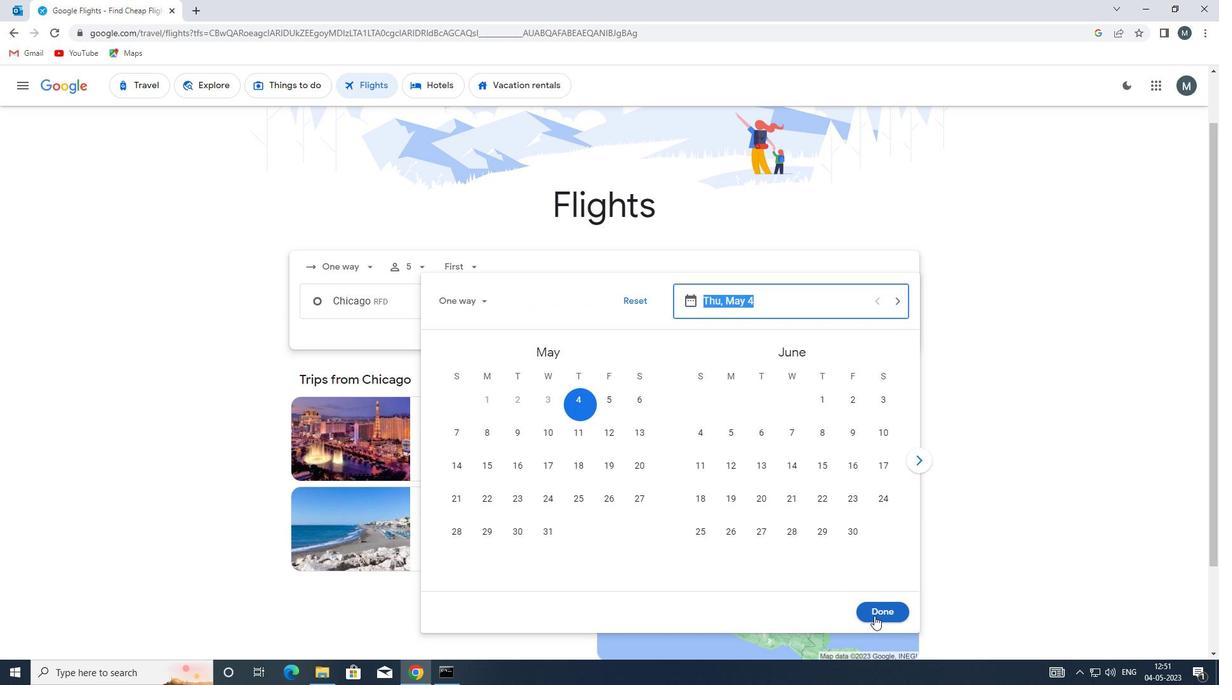 
Action: Mouse pressed left at (873, 609)
Screenshot: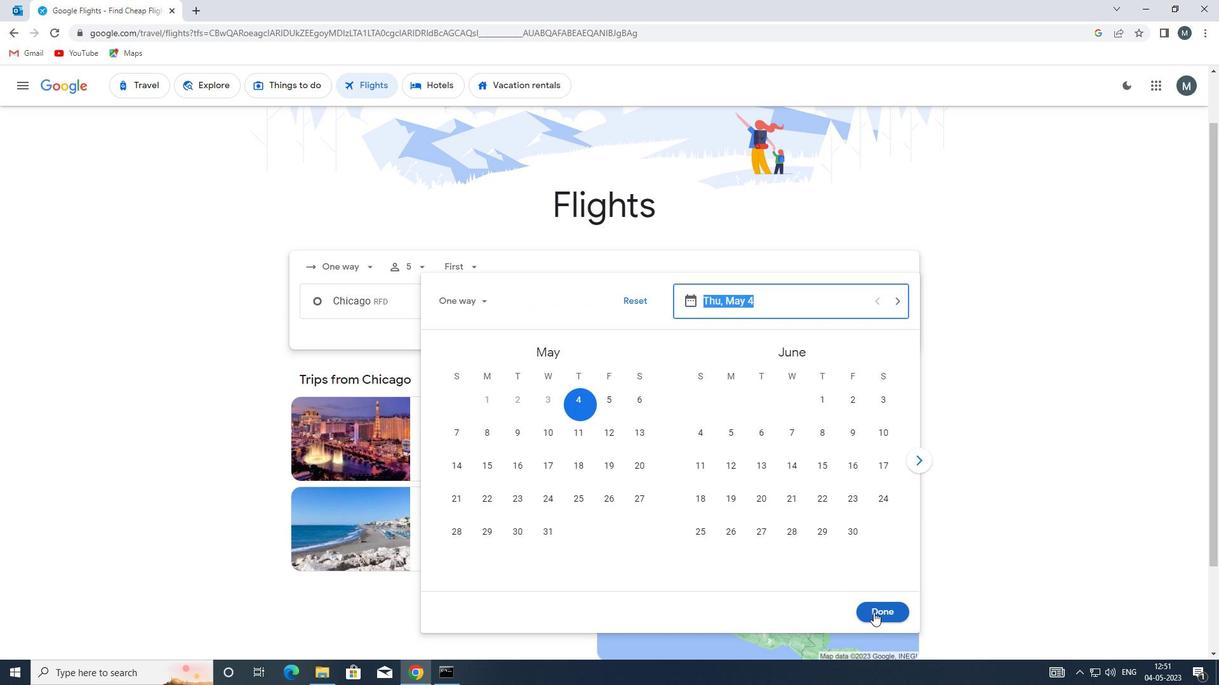 
Action: Mouse moved to (606, 347)
Screenshot: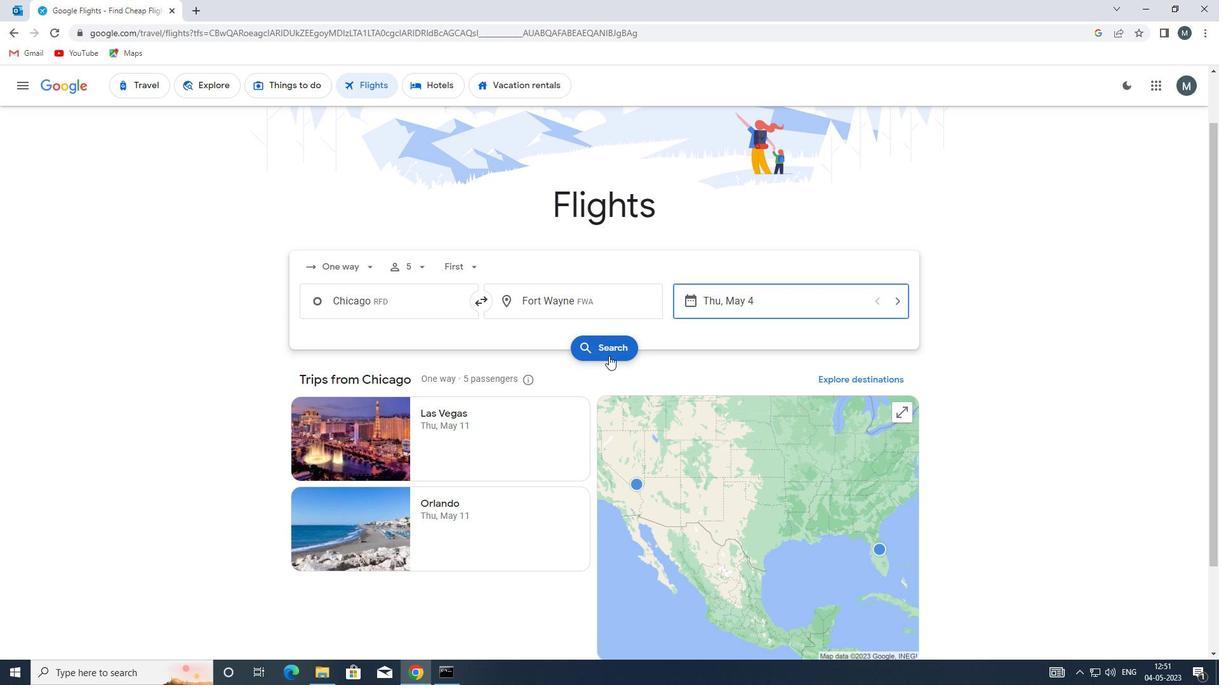 
Action: Mouse pressed left at (606, 347)
Screenshot: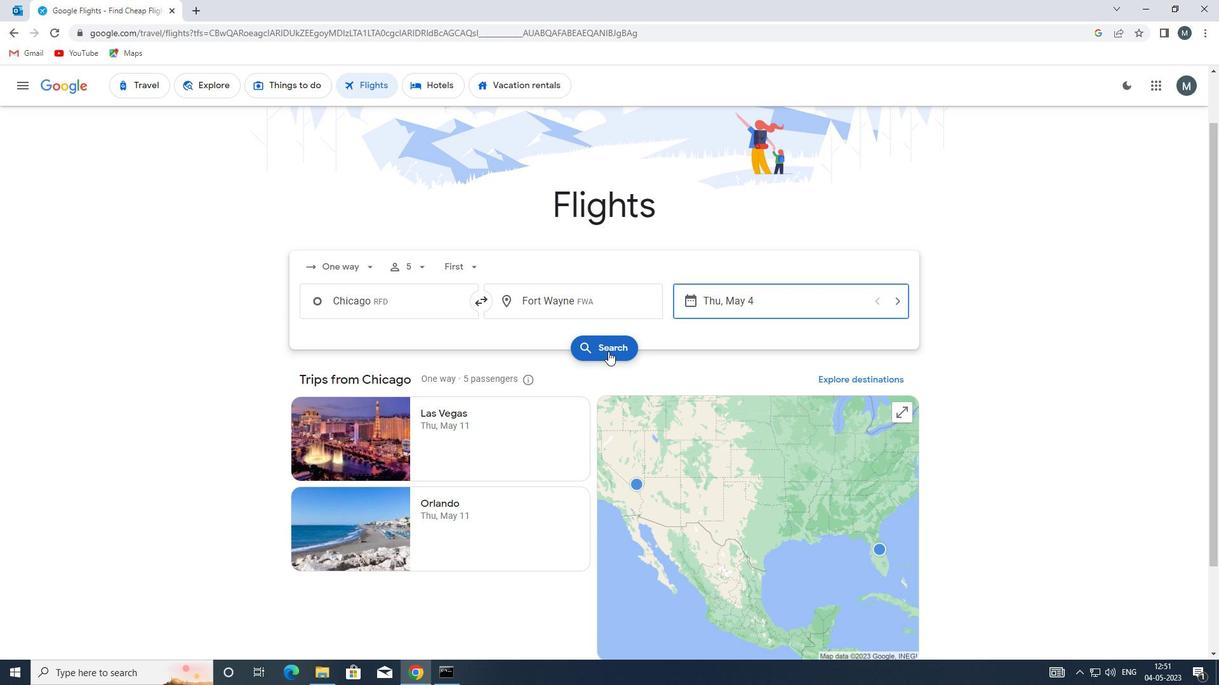 
Action: Mouse moved to (321, 197)
Screenshot: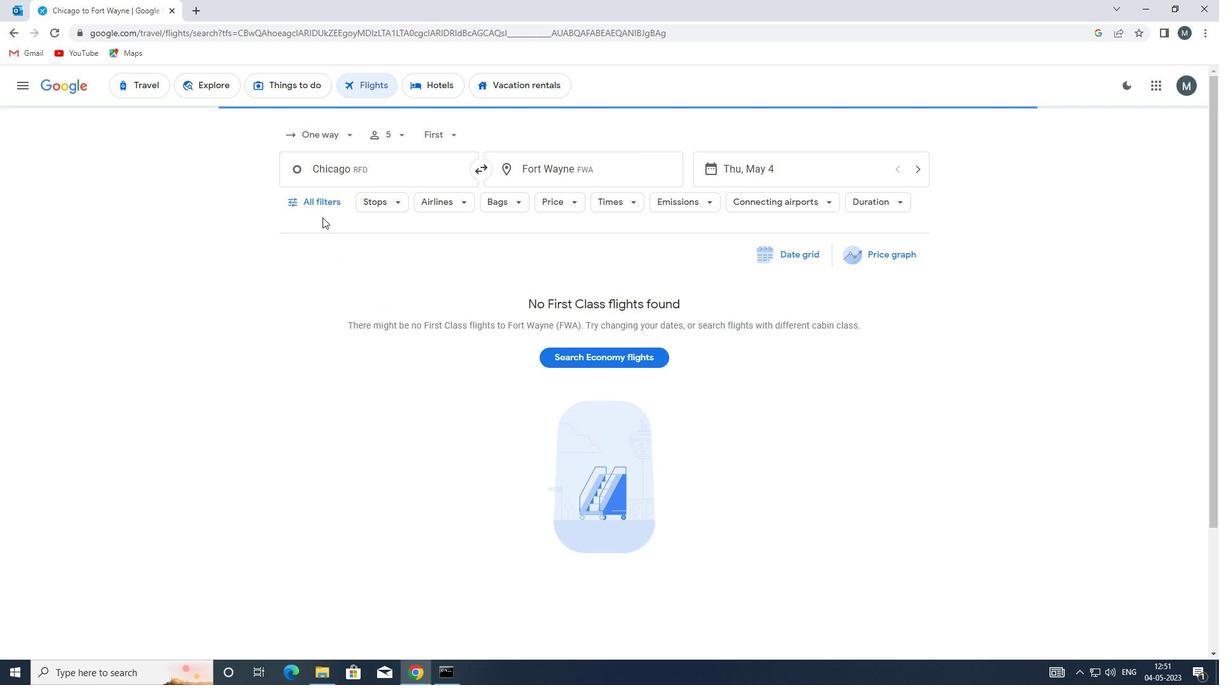 
Action: Mouse pressed left at (321, 197)
Screenshot: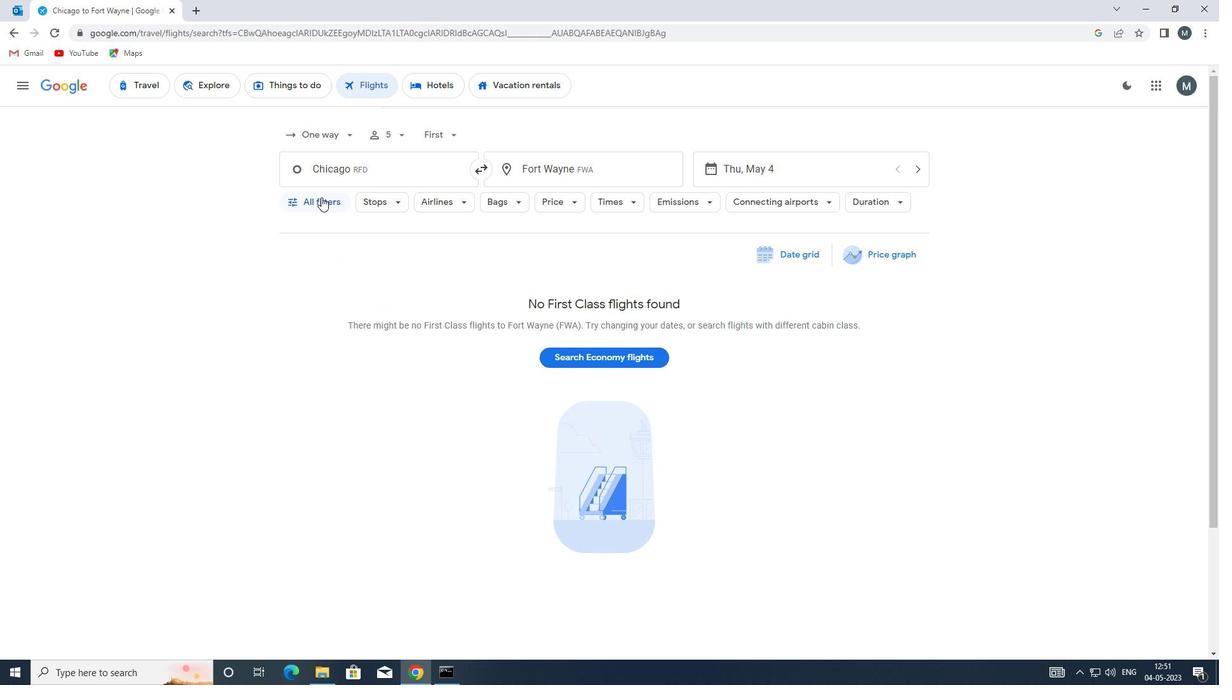 
Action: Mouse moved to (311, 251)
Screenshot: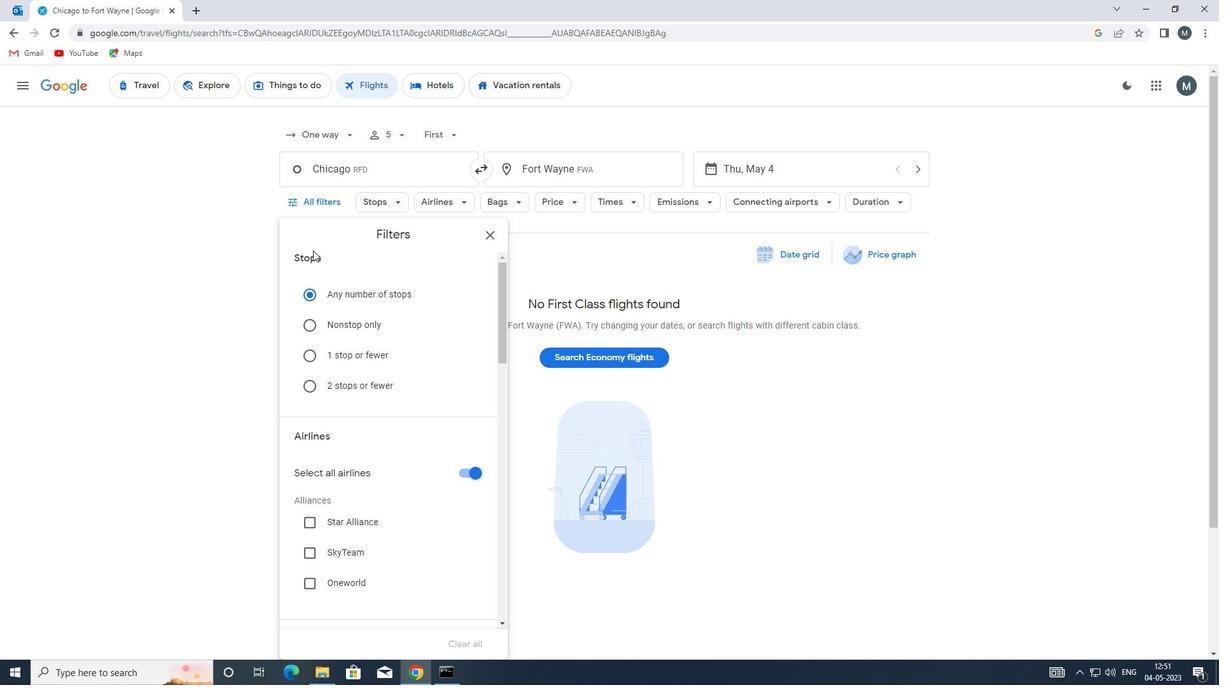 
Action: Mouse scrolled (311, 250) with delta (0, 0)
Screenshot: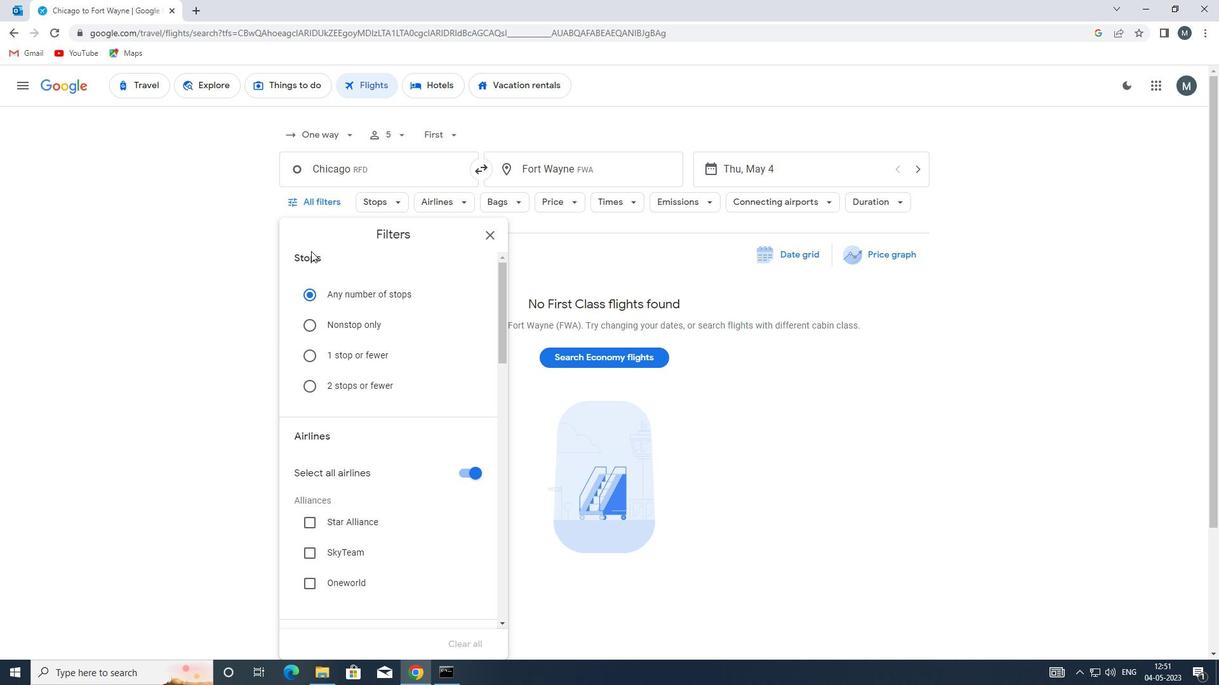 
Action: Mouse moved to (315, 262)
Screenshot: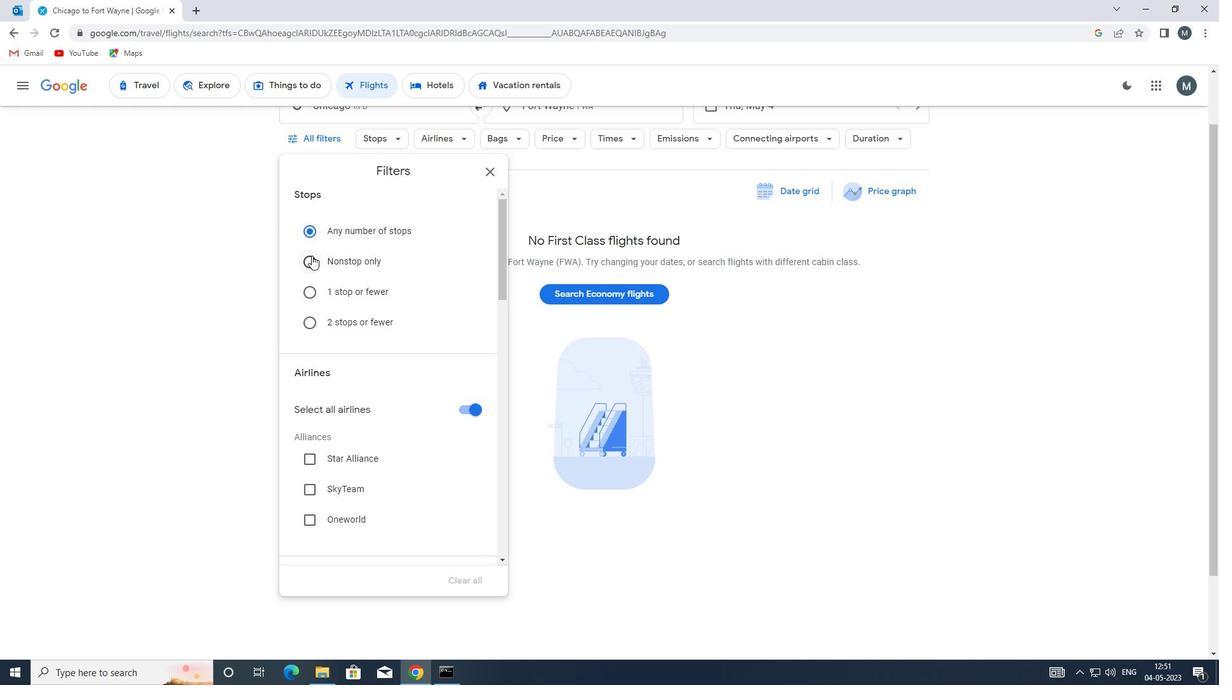 
Action: Mouse scrolled (315, 262) with delta (0, 0)
Screenshot: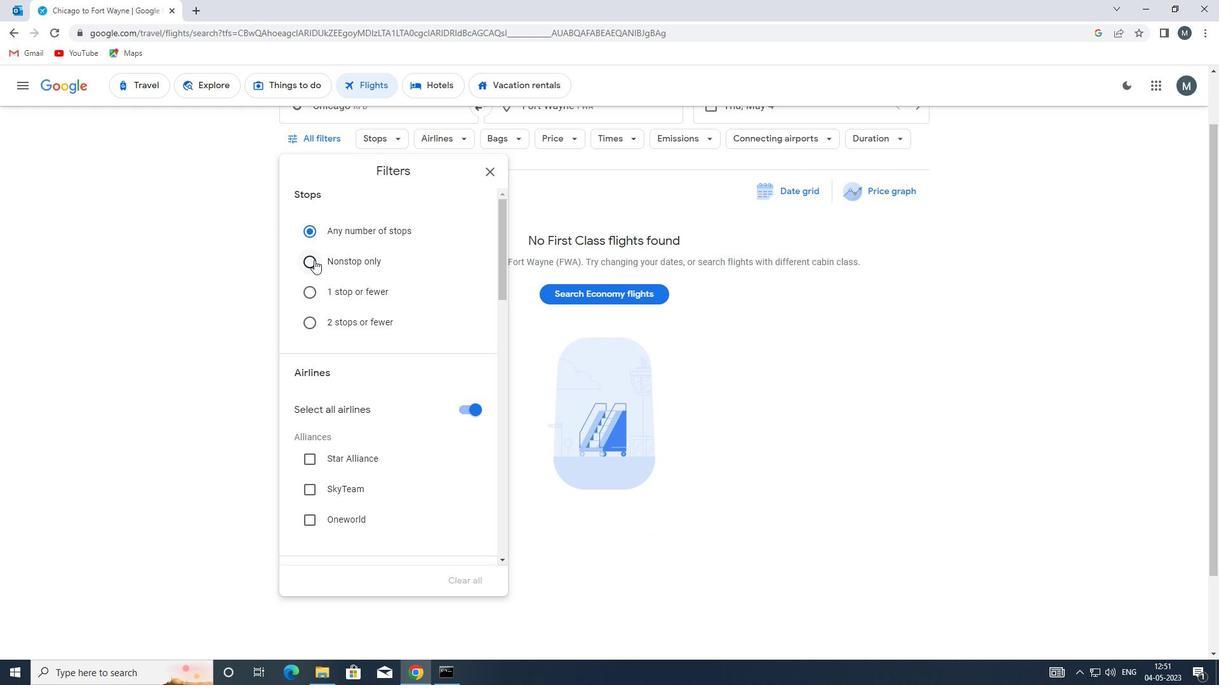 
Action: Mouse moved to (411, 372)
Screenshot: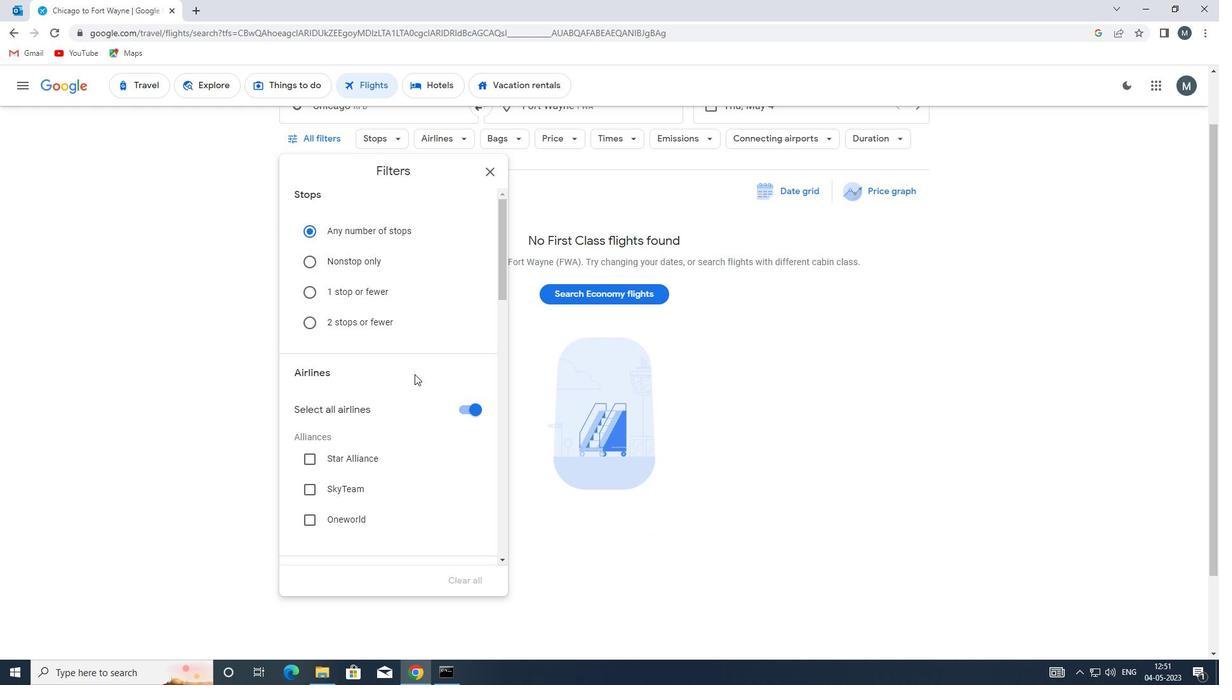 
Action: Mouse scrolled (411, 372) with delta (0, 0)
Screenshot: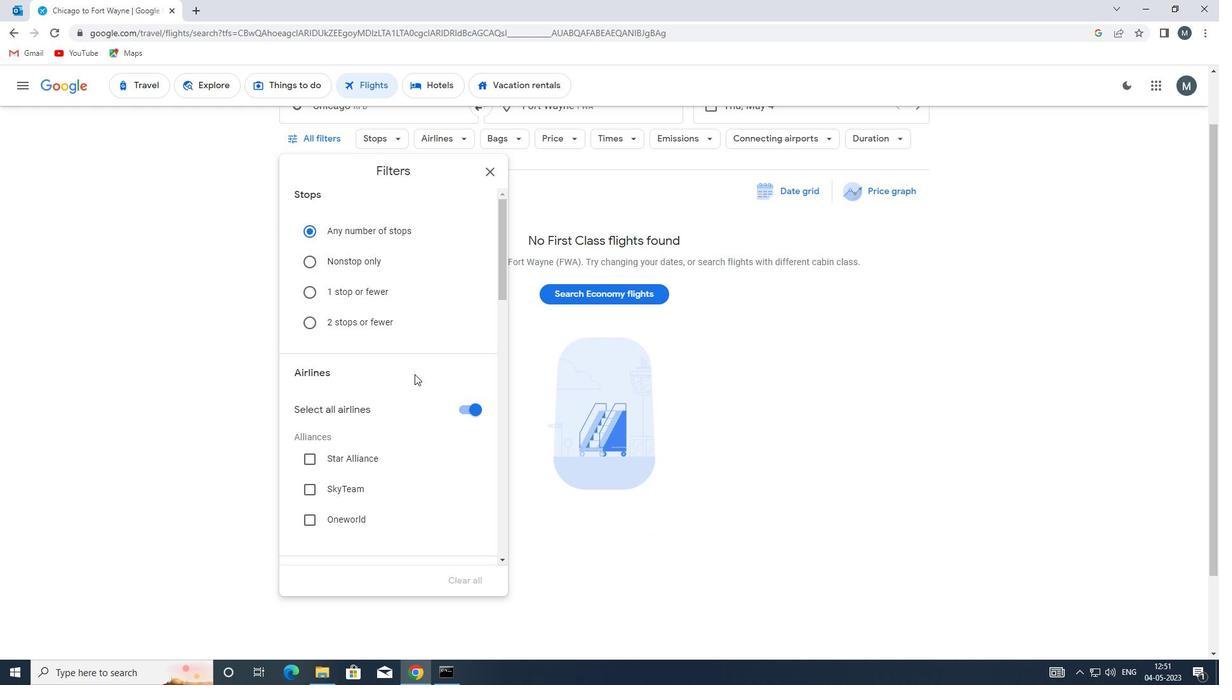 
Action: Mouse moved to (410, 372)
Screenshot: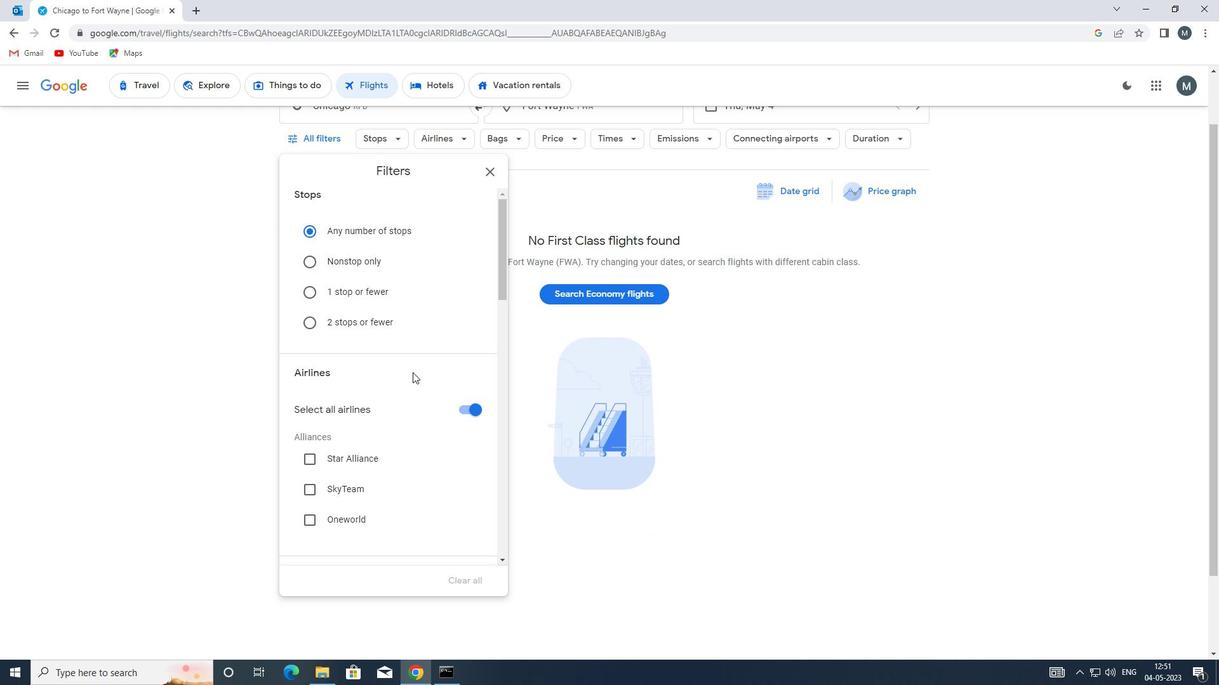 
Action: Mouse scrolled (410, 371) with delta (0, 0)
Screenshot: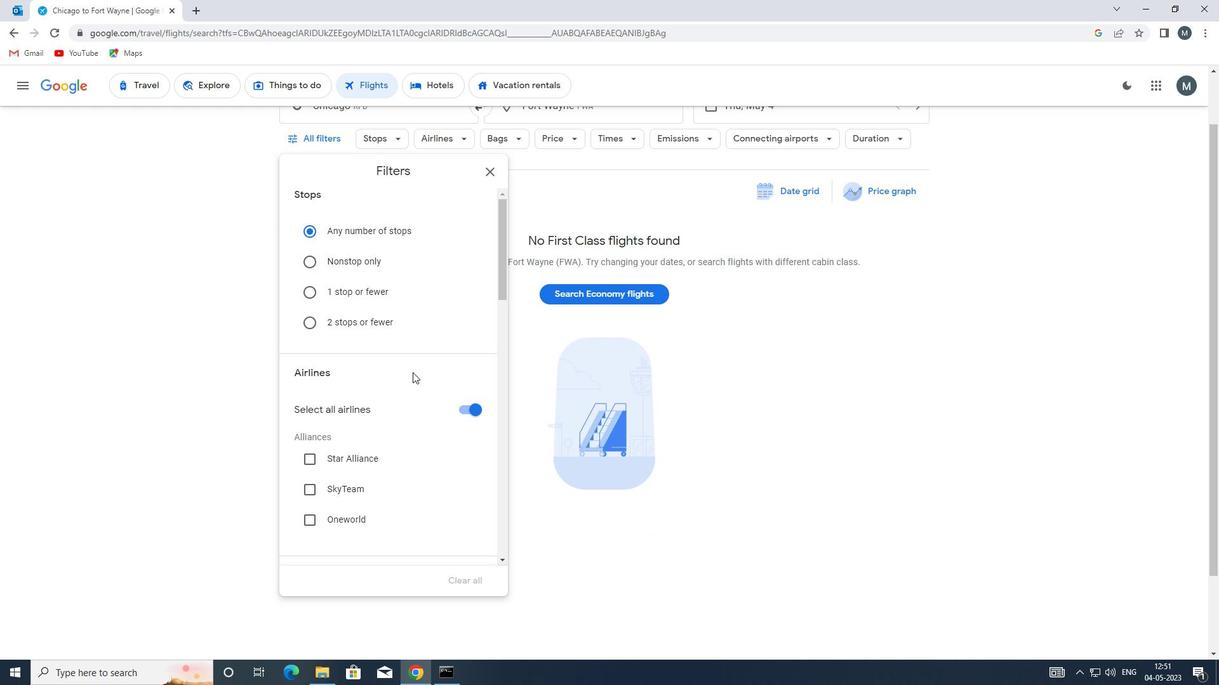 
Action: Mouse moved to (460, 281)
Screenshot: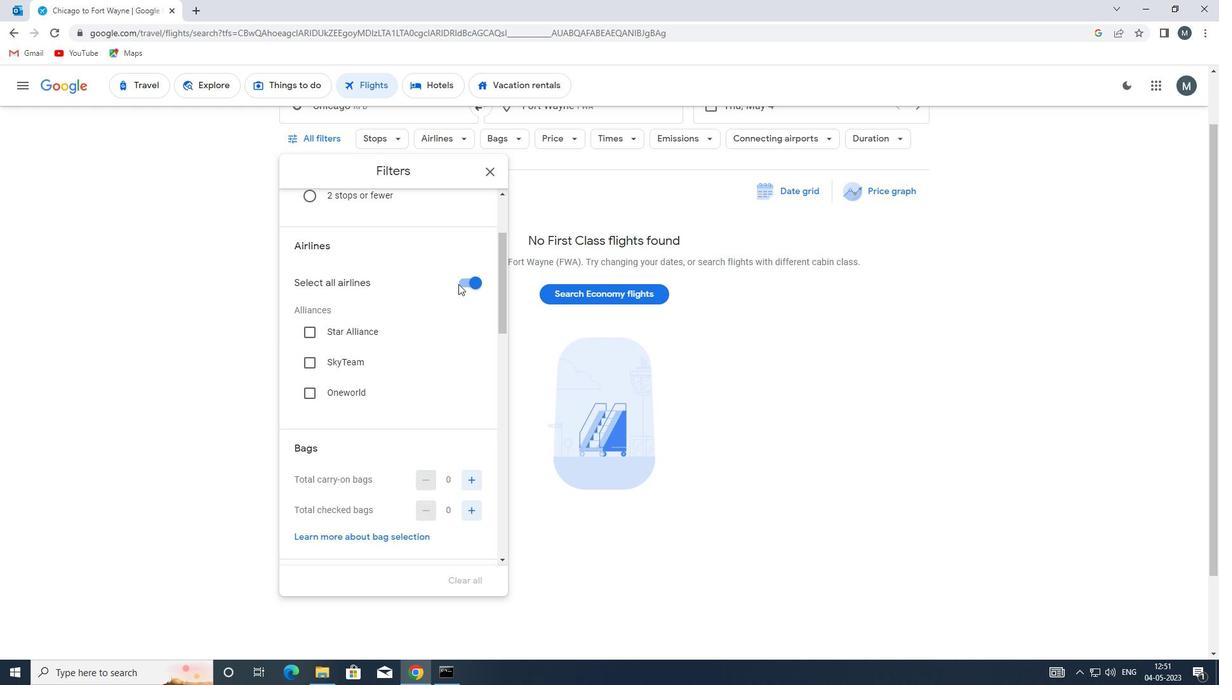 
Action: Mouse pressed left at (460, 281)
Screenshot: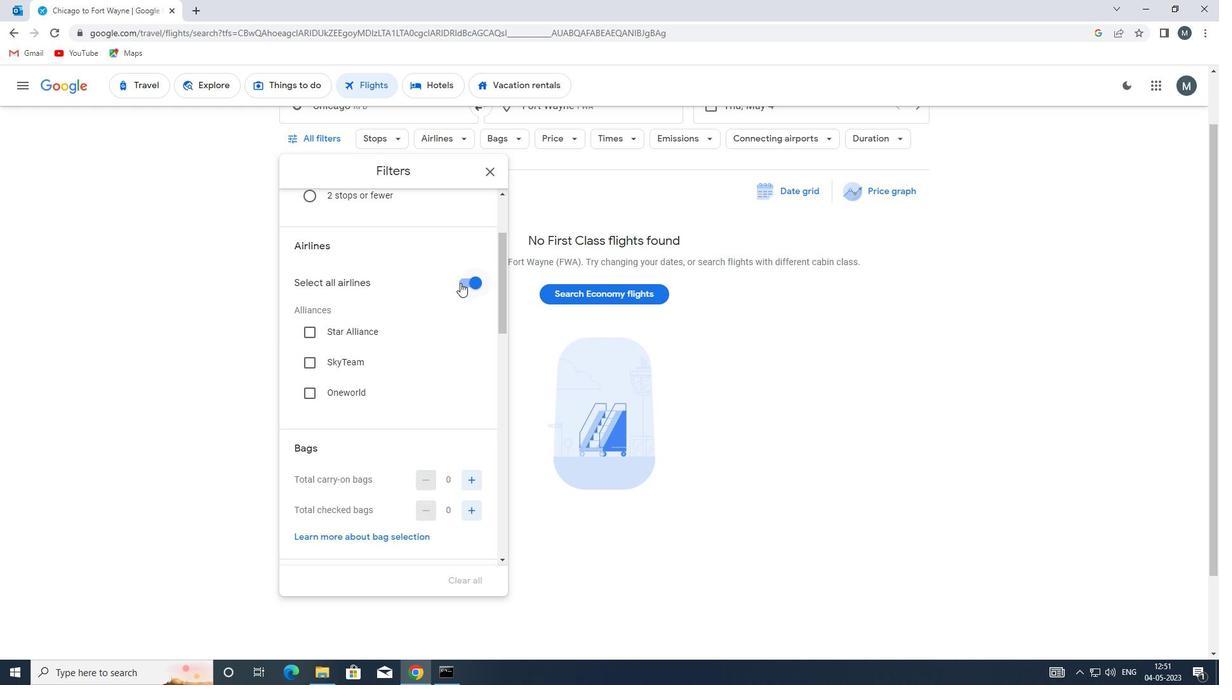 
Action: Mouse moved to (388, 313)
Screenshot: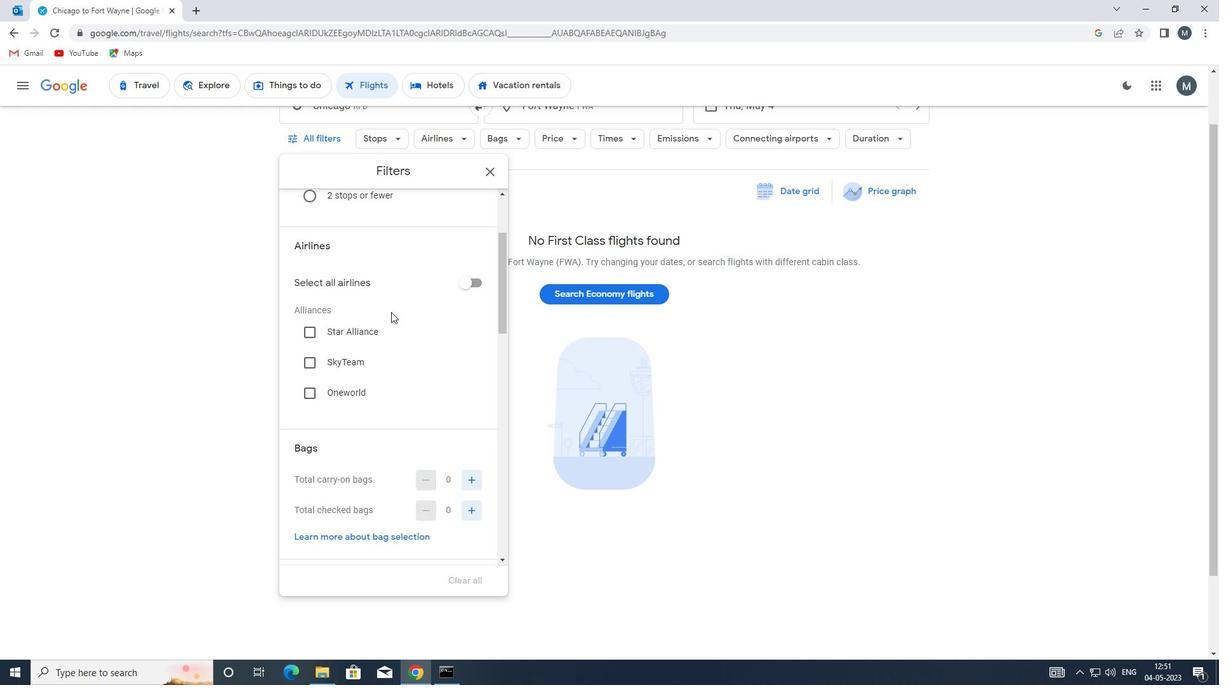 
Action: Mouse scrolled (388, 312) with delta (0, 0)
Screenshot: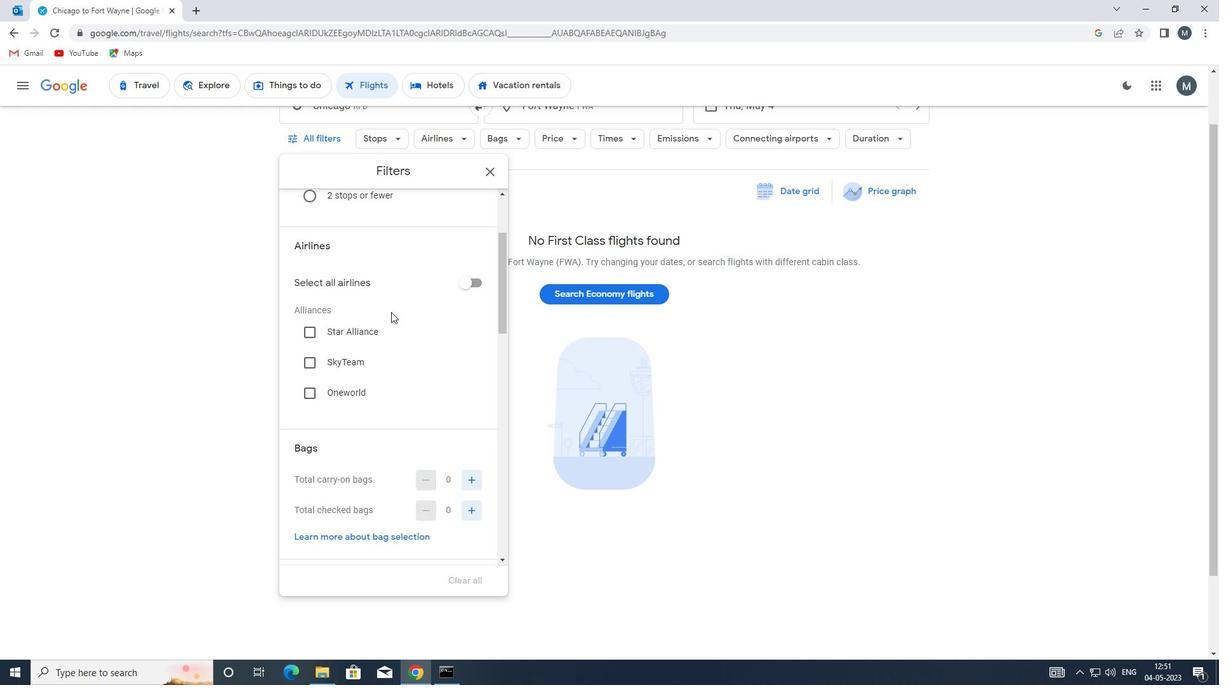 
Action: Mouse moved to (387, 314)
Screenshot: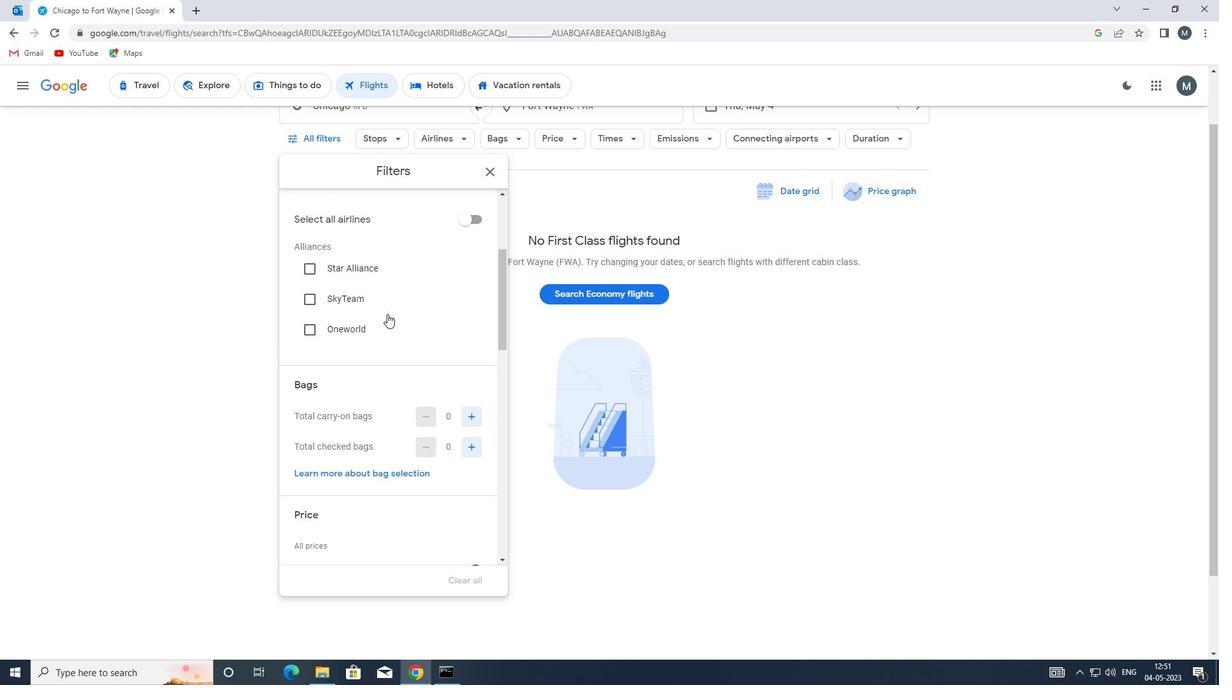 
Action: Mouse scrolled (387, 313) with delta (0, 0)
Screenshot: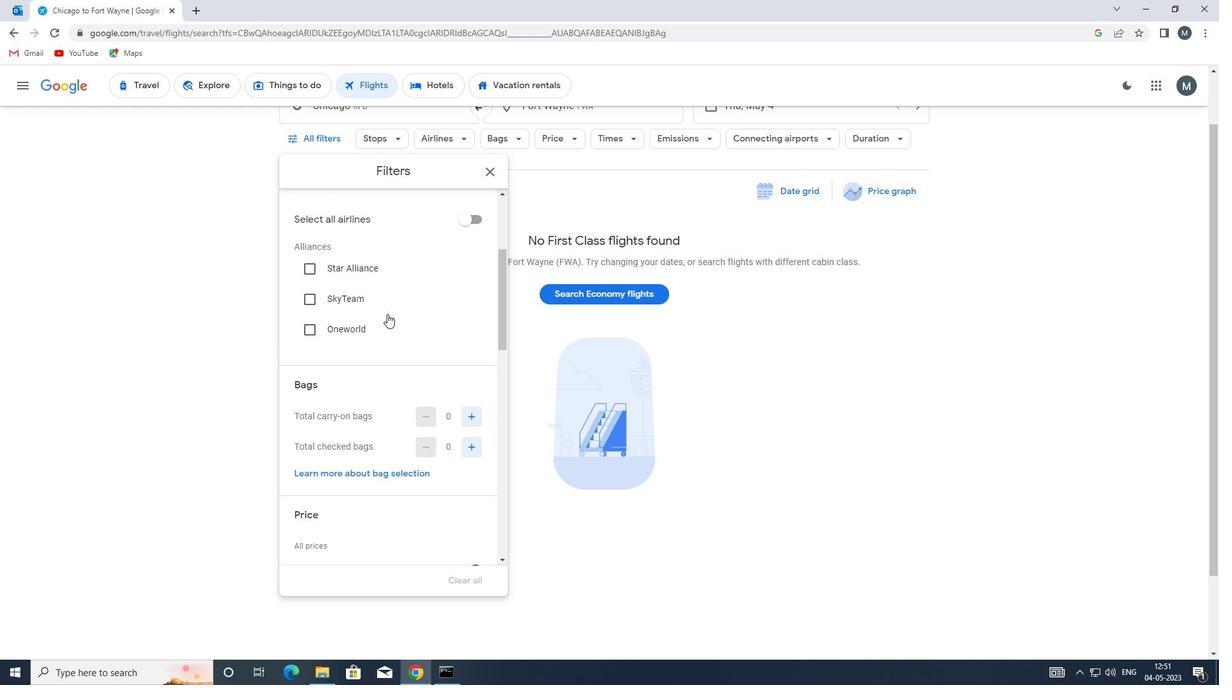 
Action: Mouse moved to (387, 317)
Screenshot: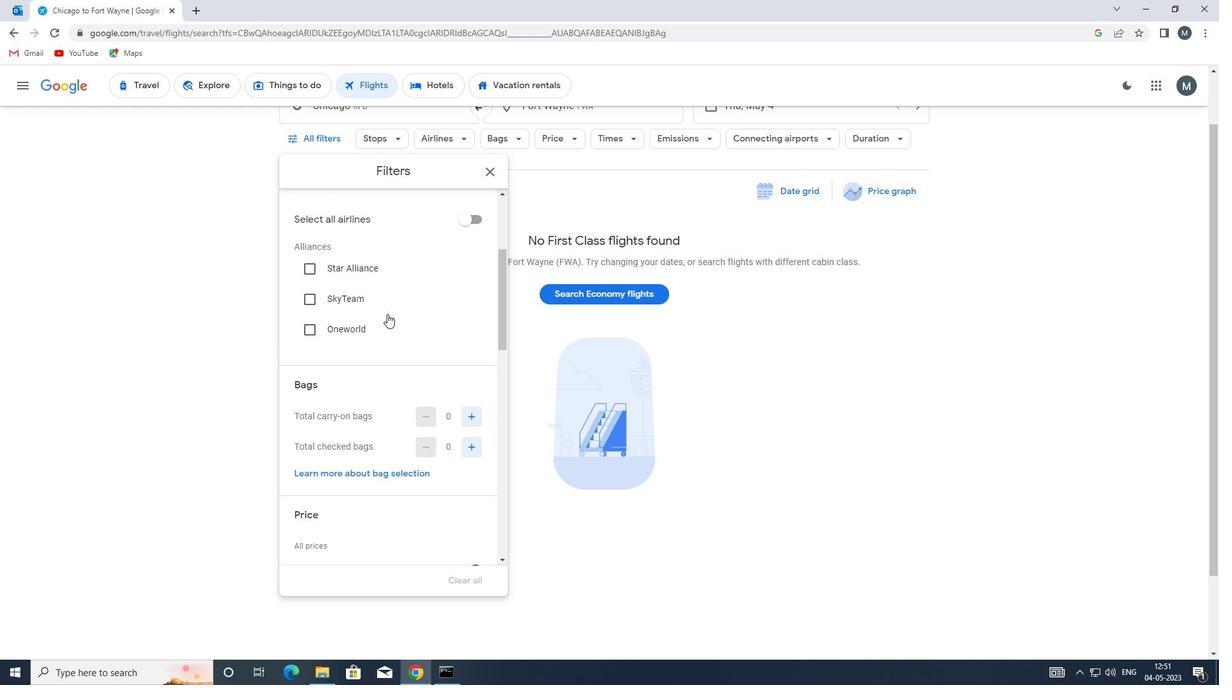 
Action: Mouse scrolled (387, 318) with delta (0, 0)
Screenshot: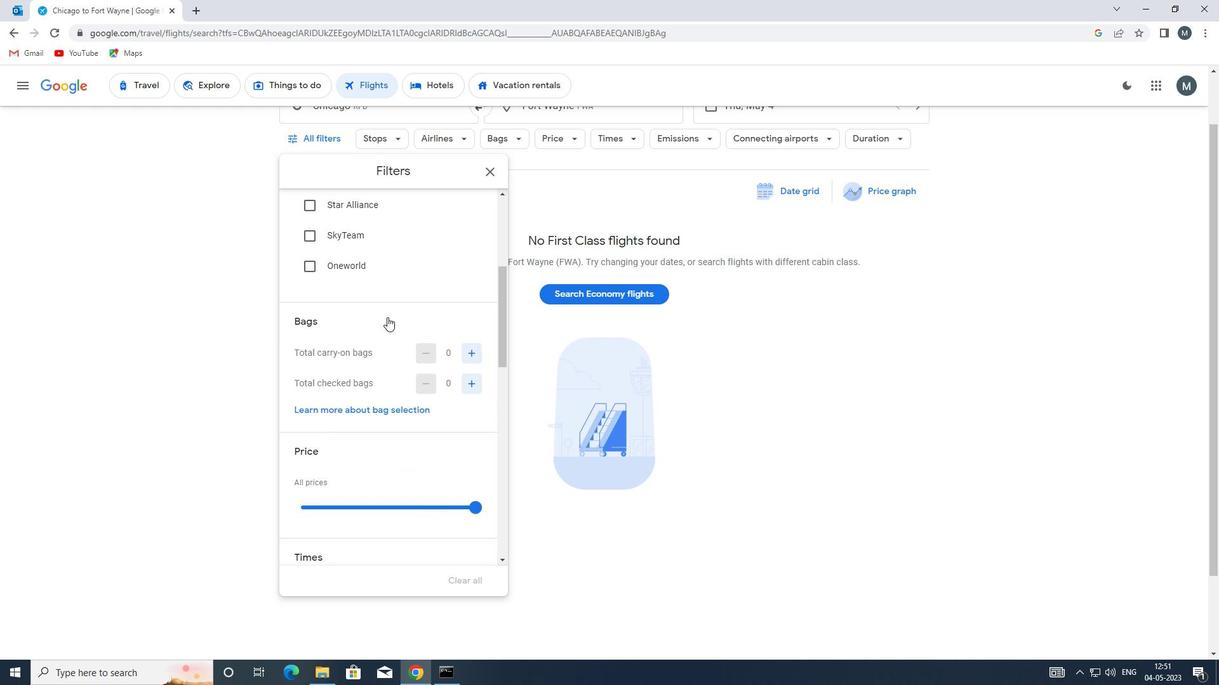 
Action: Mouse moved to (387, 317)
Screenshot: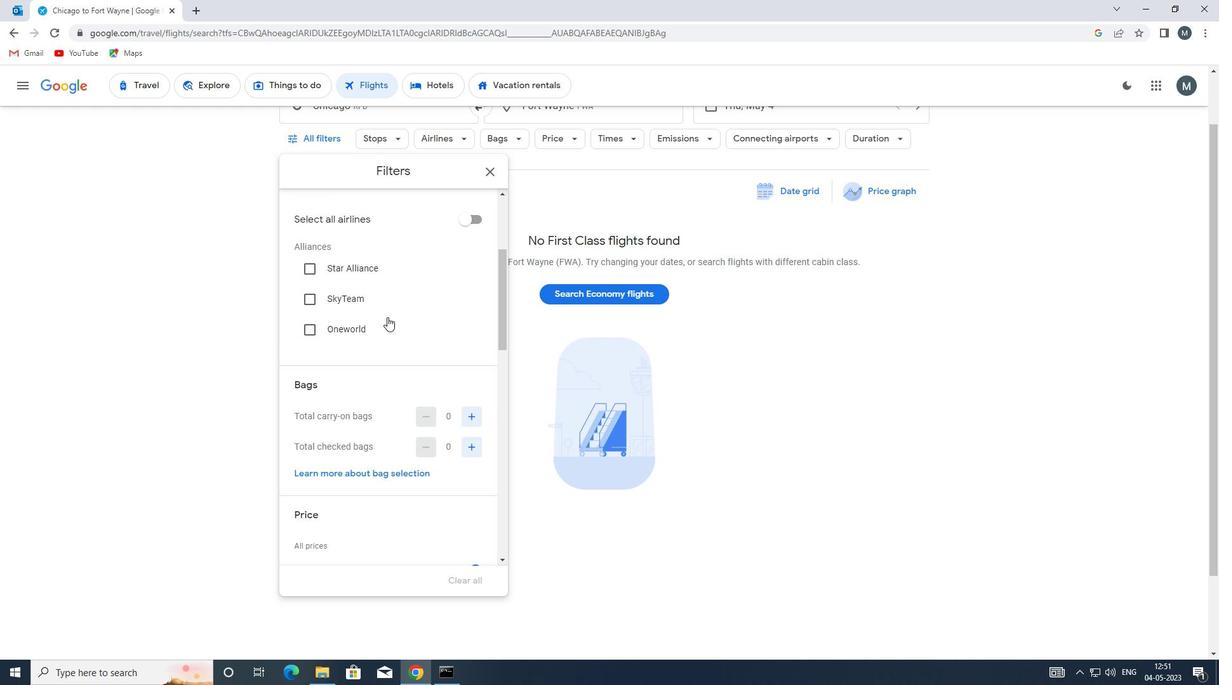 
Action: Mouse scrolled (387, 316) with delta (0, 0)
Screenshot: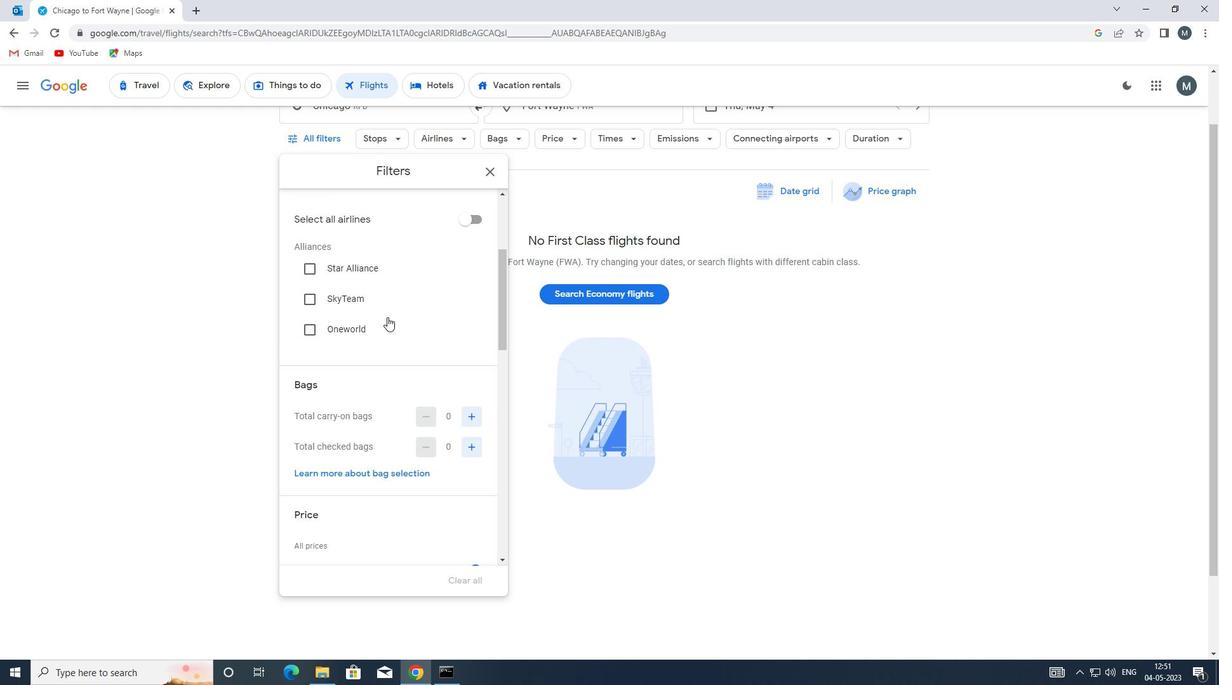 
Action: Mouse moved to (397, 320)
Screenshot: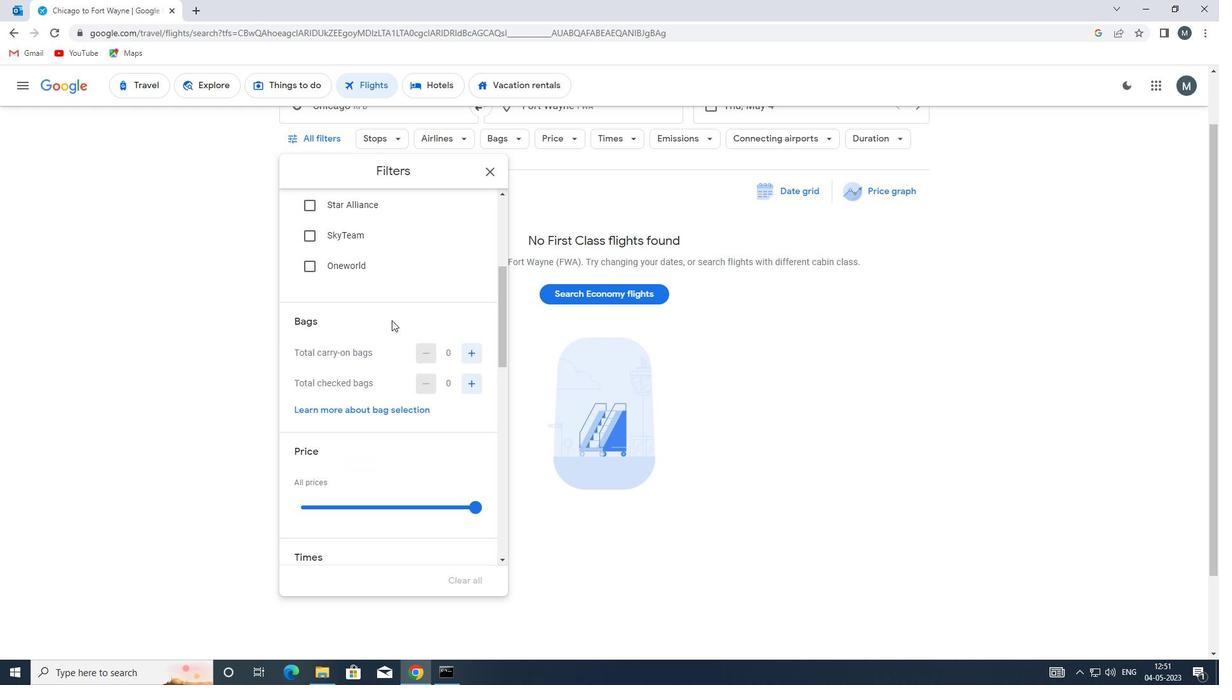 
Action: Mouse scrolled (397, 319) with delta (0, 0)
Screenshot: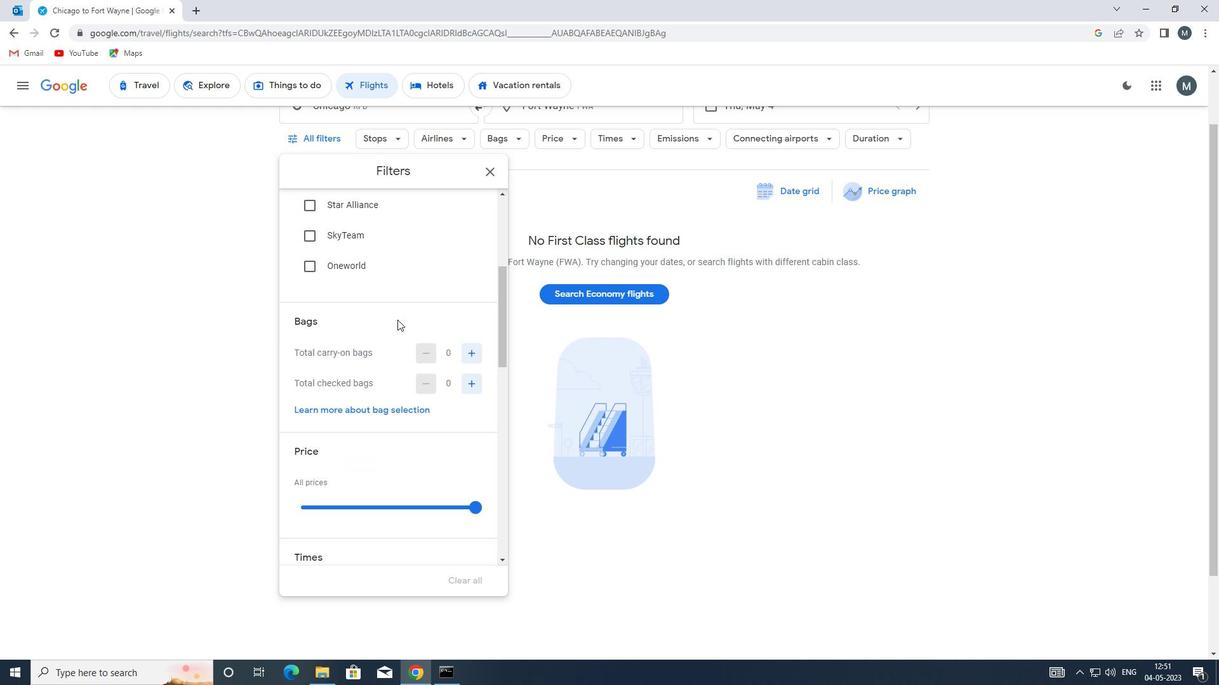 
Action: Mouse moved to (468, 321)
Screenshot: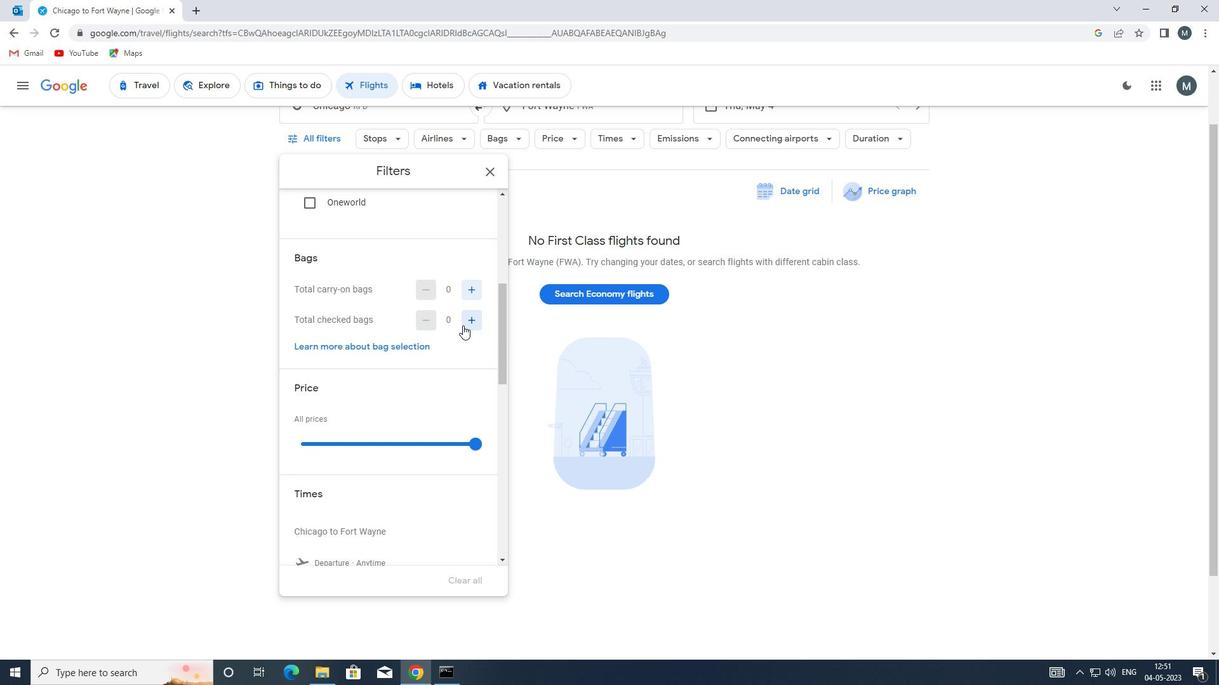 
Action: Mouse pressed left at (468, 321)
Screenshot: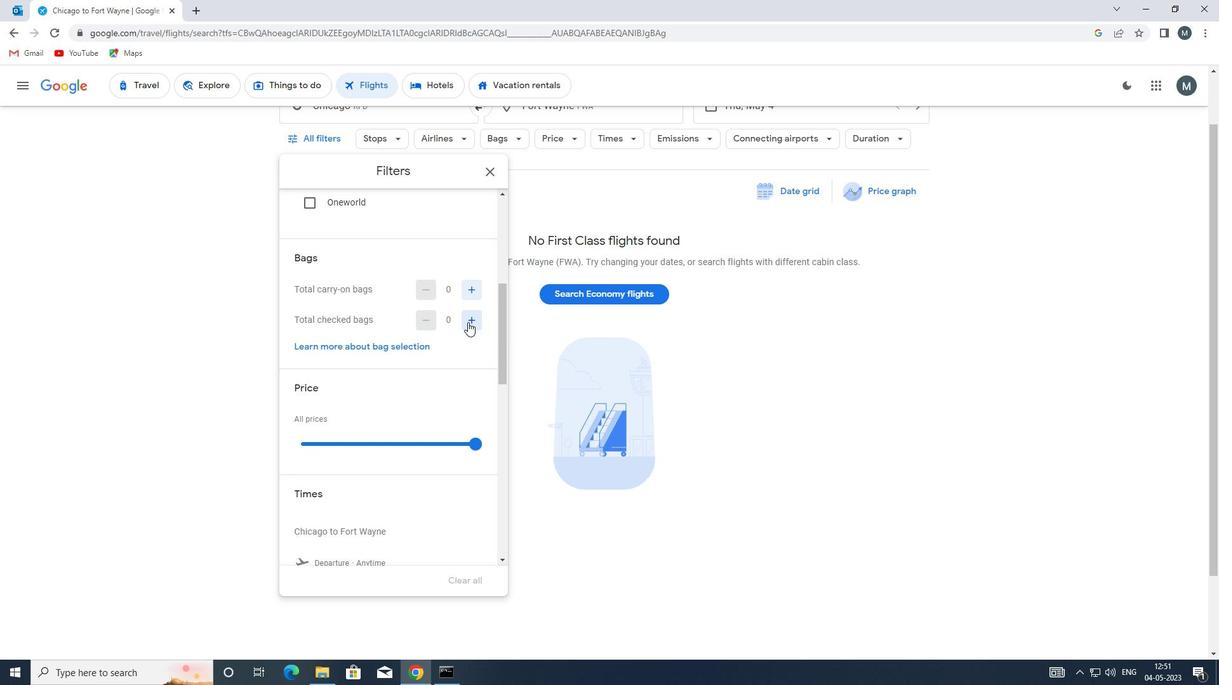 
Action: Mouse pressed left at (468, 321)
Screenshot: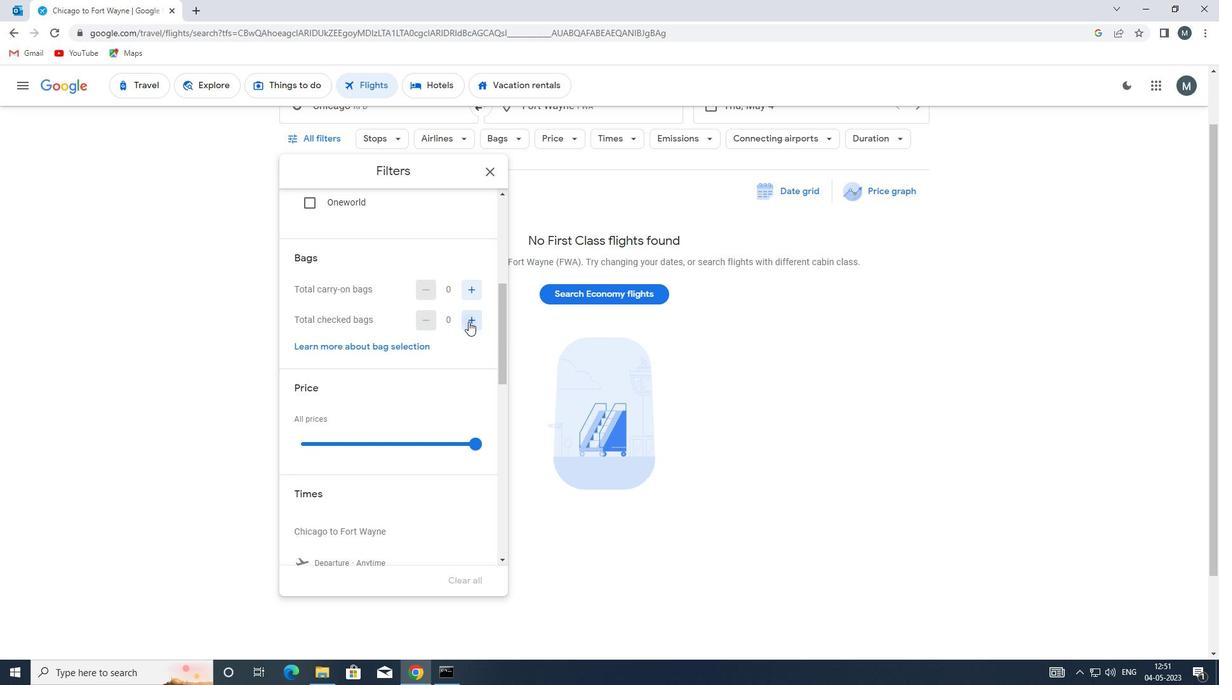 
Action: Mouse pressed left at (468, 321)
Screenshot: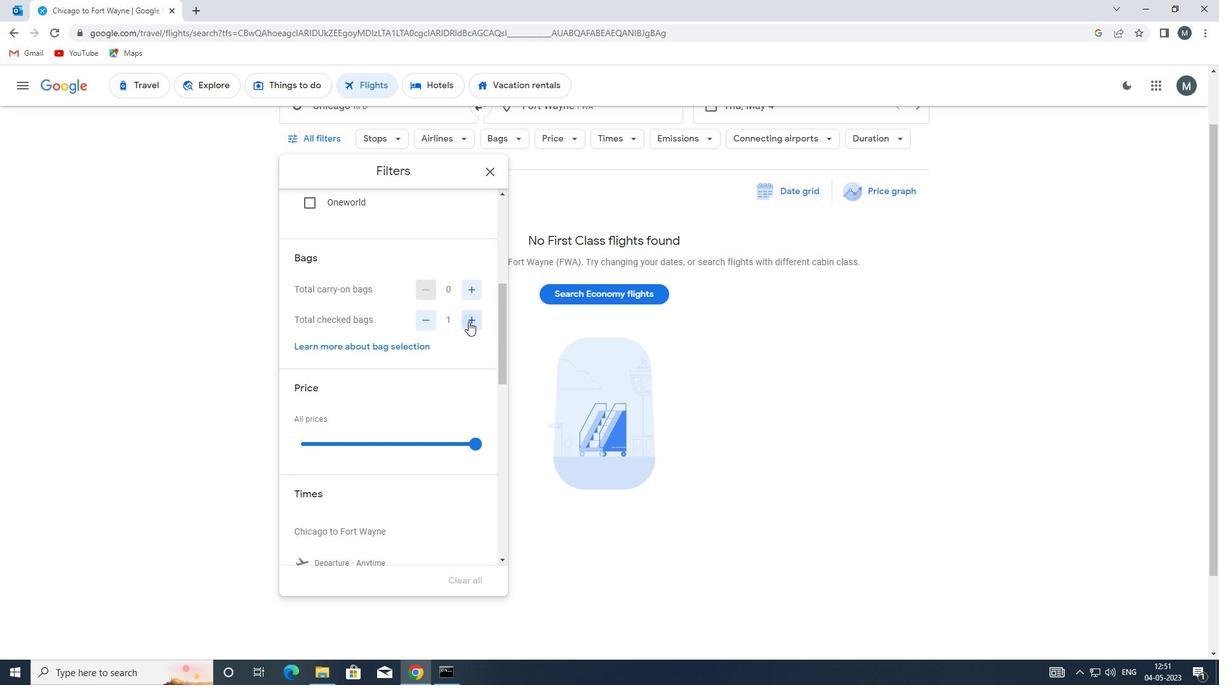 
Action: Mouse pressed left at (468, 321)
Screenshot: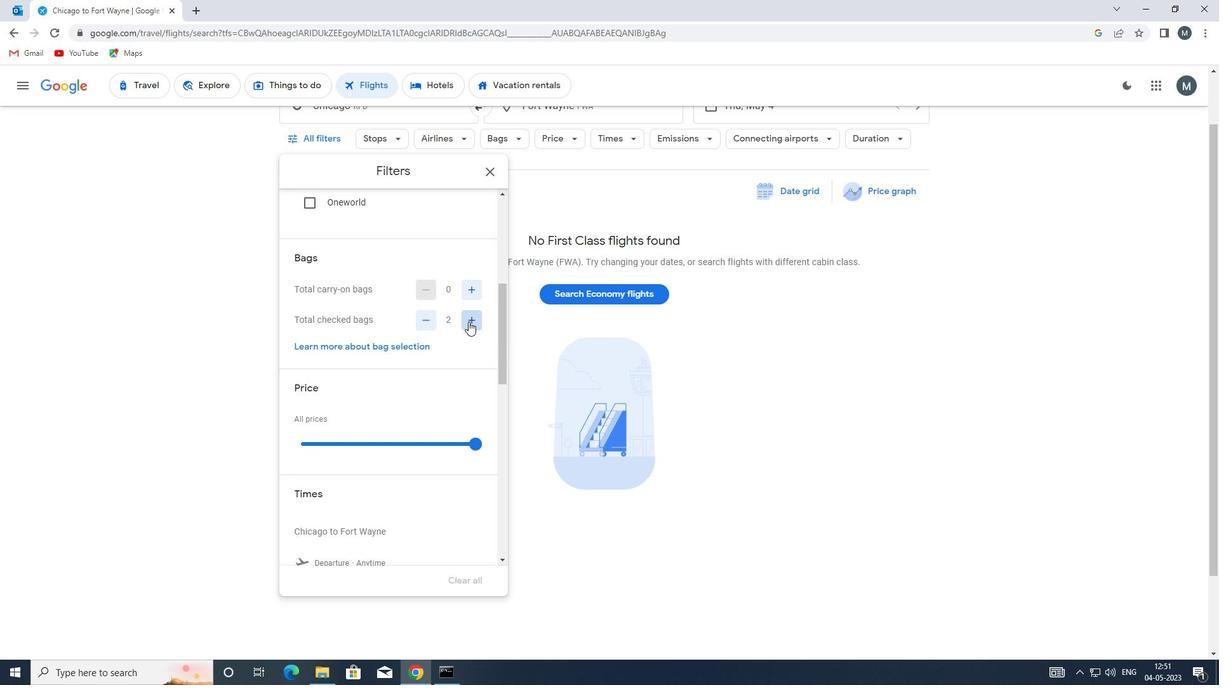 
Action: Mouse pressed left at (468, 321)
Screenshot: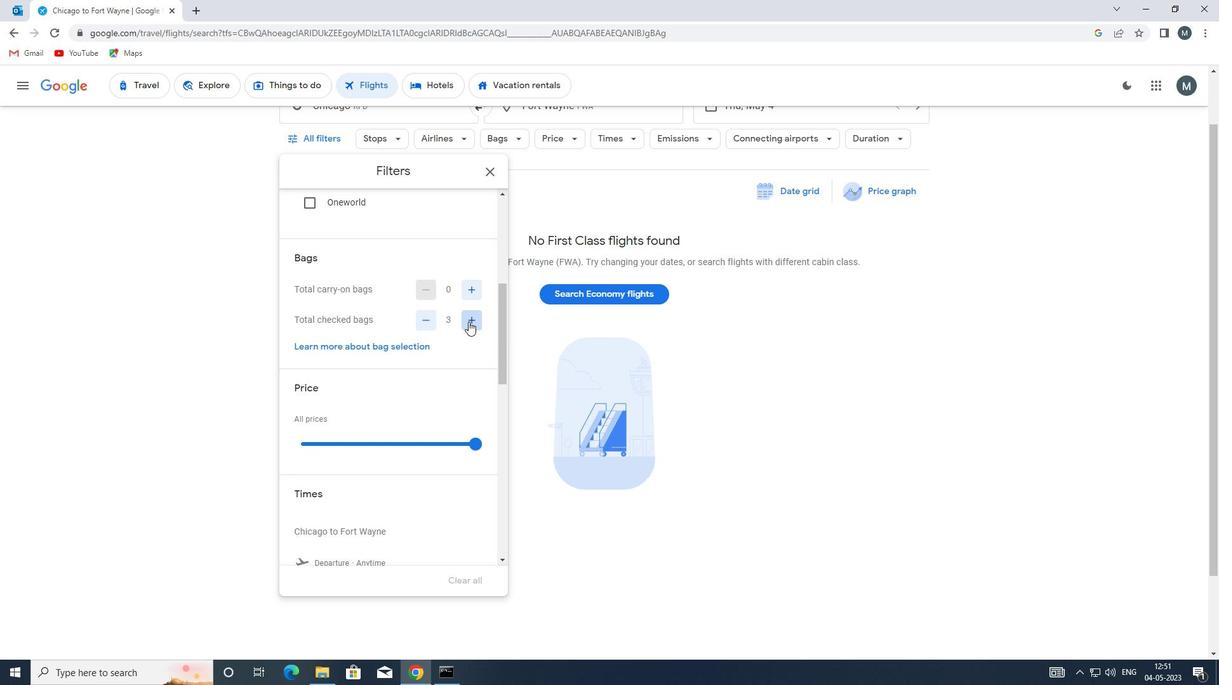 
Action: Mouse pressed left at (468, 321)
Screenshot: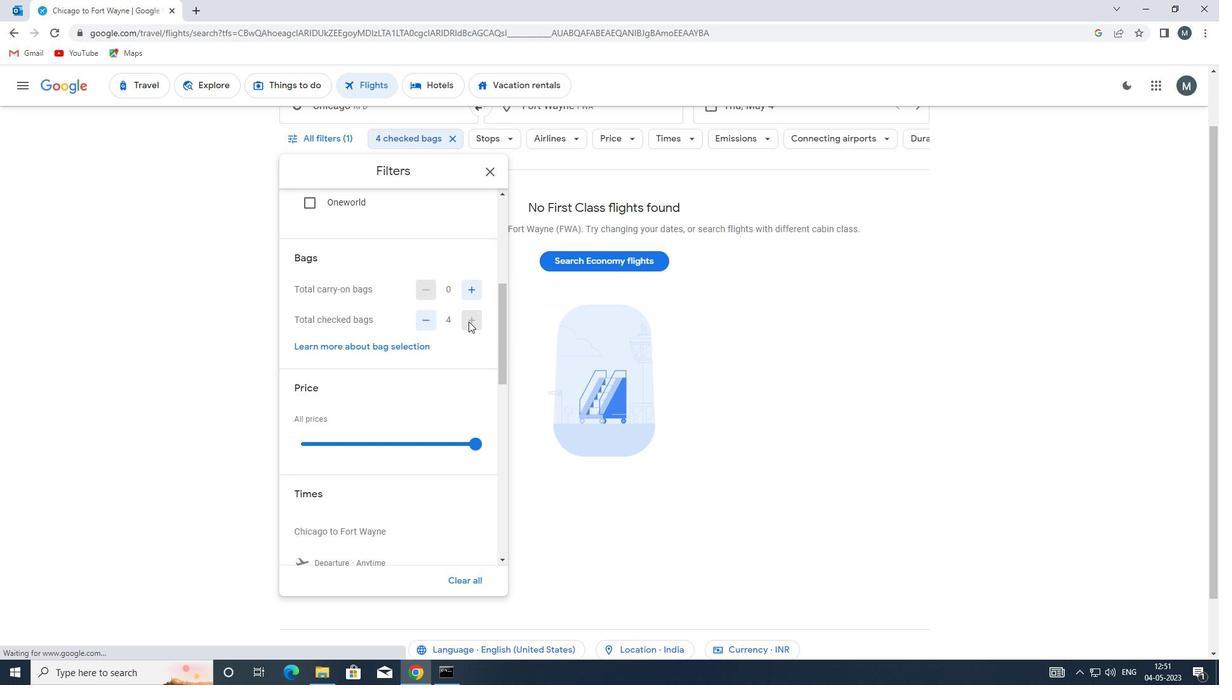
Action: Mouse moved to (410, 329)
Screenshot: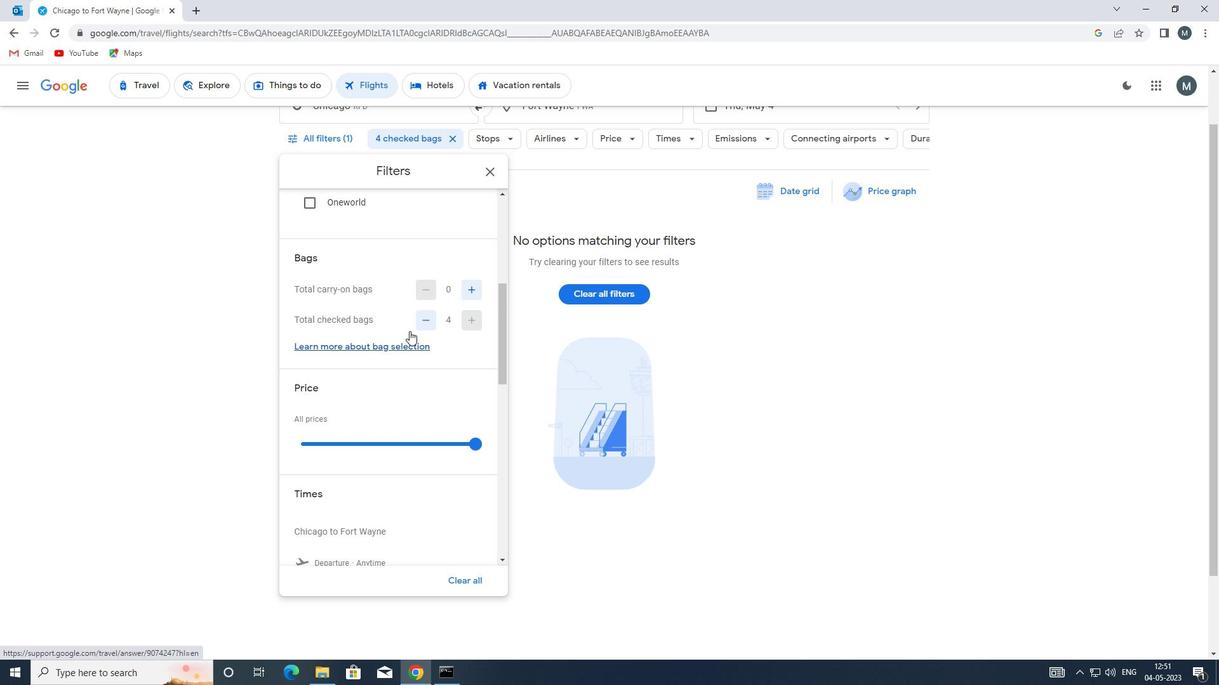 
Action: Mouse scrolled (410, 328) with delta (0, 0)
Screenshot: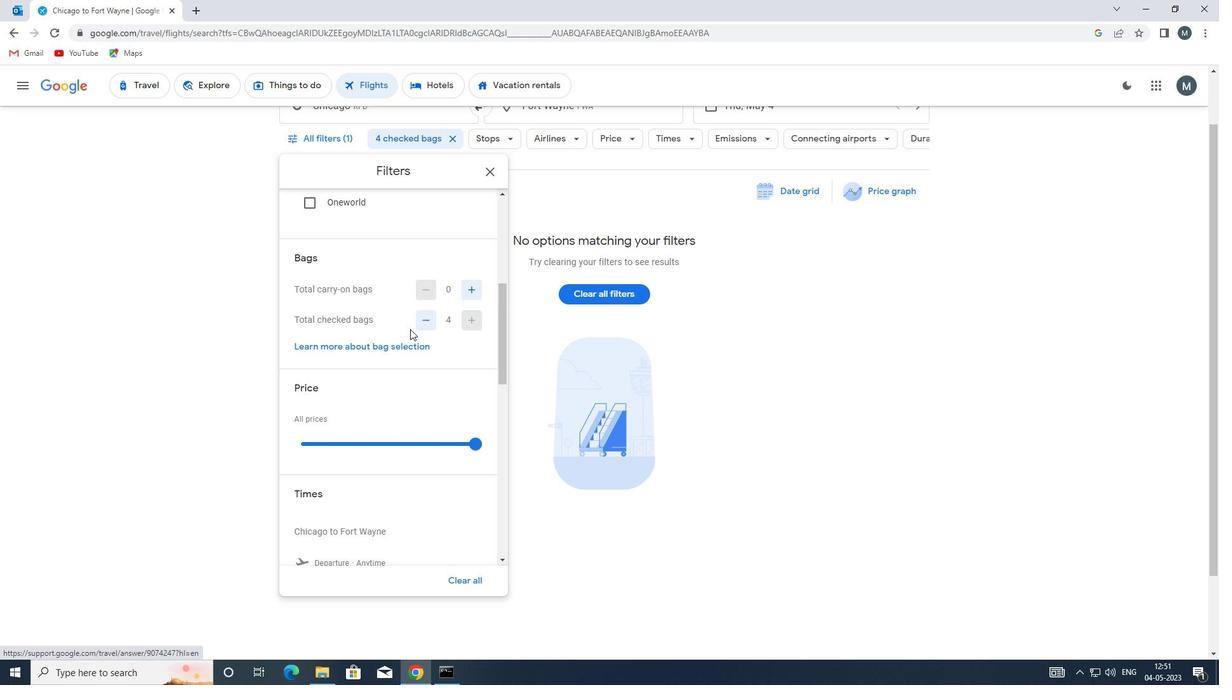 
Action: Mouse moved to (353, 380)
Screenshot: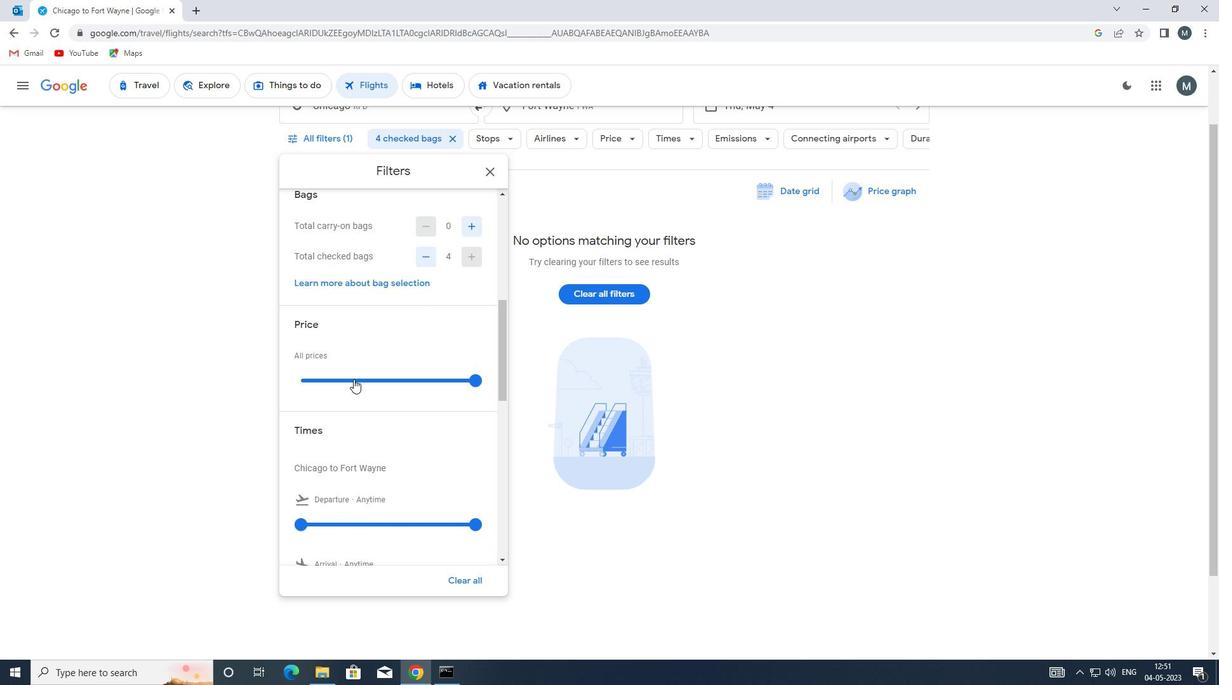 
Action: Mouse pressed left at (353, 380)
Screenshot: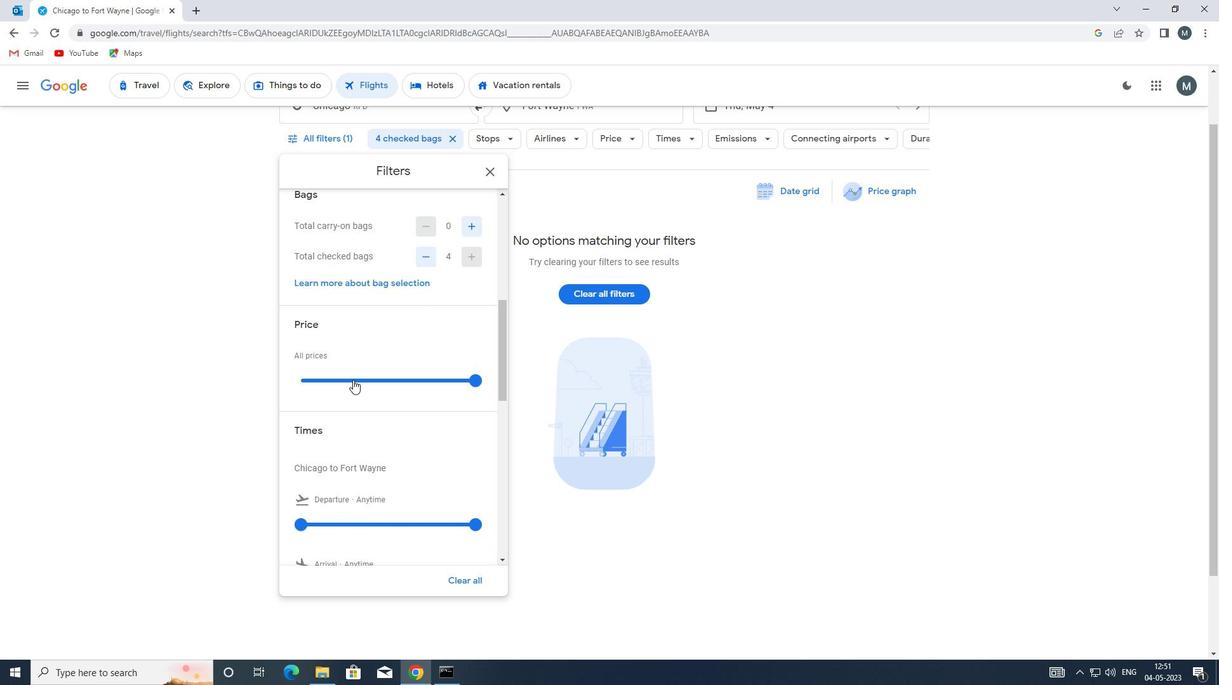 
Action: Mouse moved to (352, 379)
Screenshot: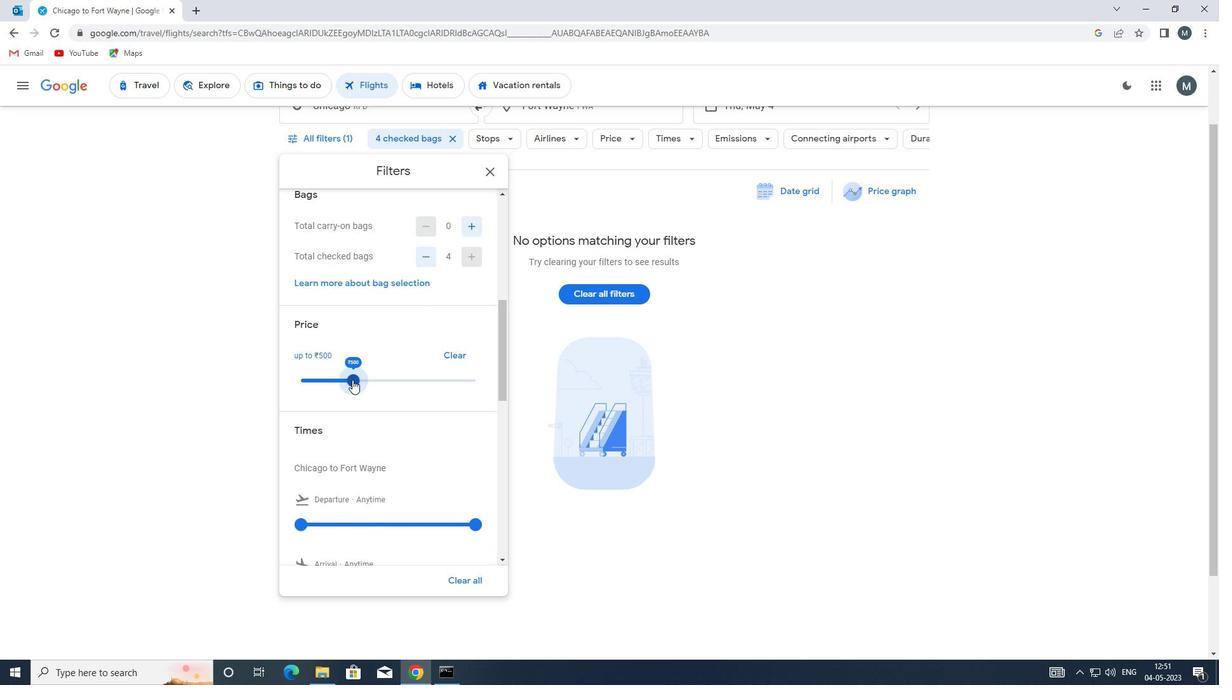 
Action: Mouse pressed left at (352, 379)
Screenshot: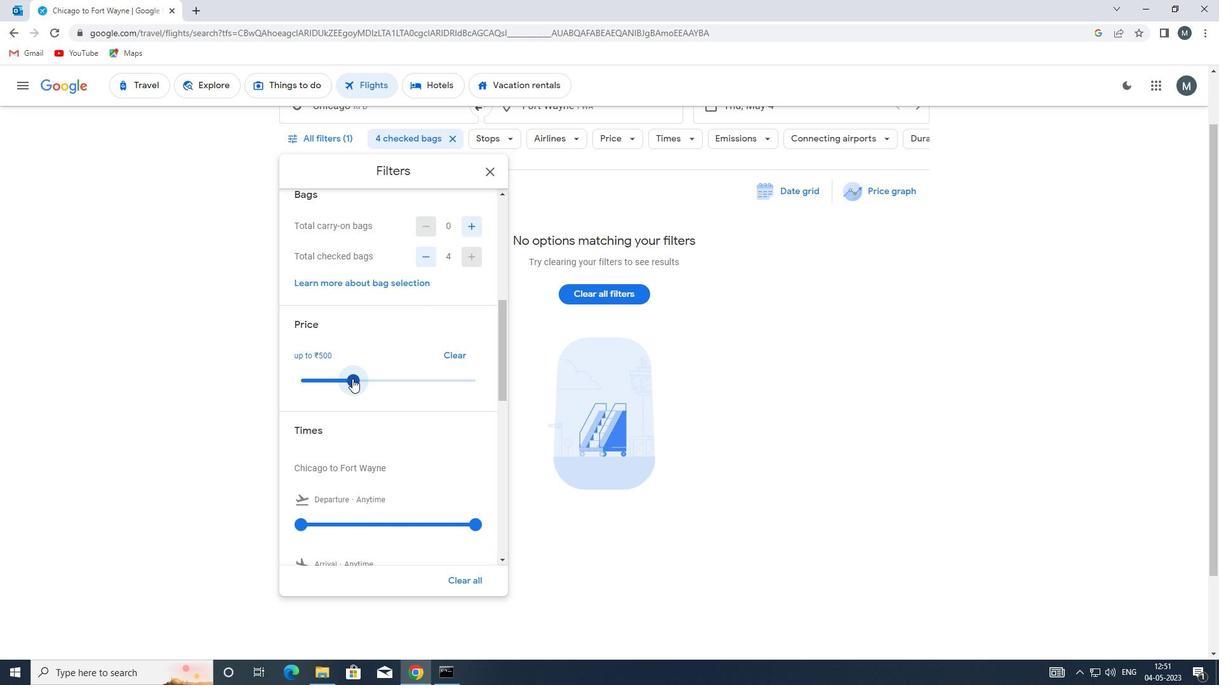 
Action: Mouse moved to (363, 365)
Screenshot: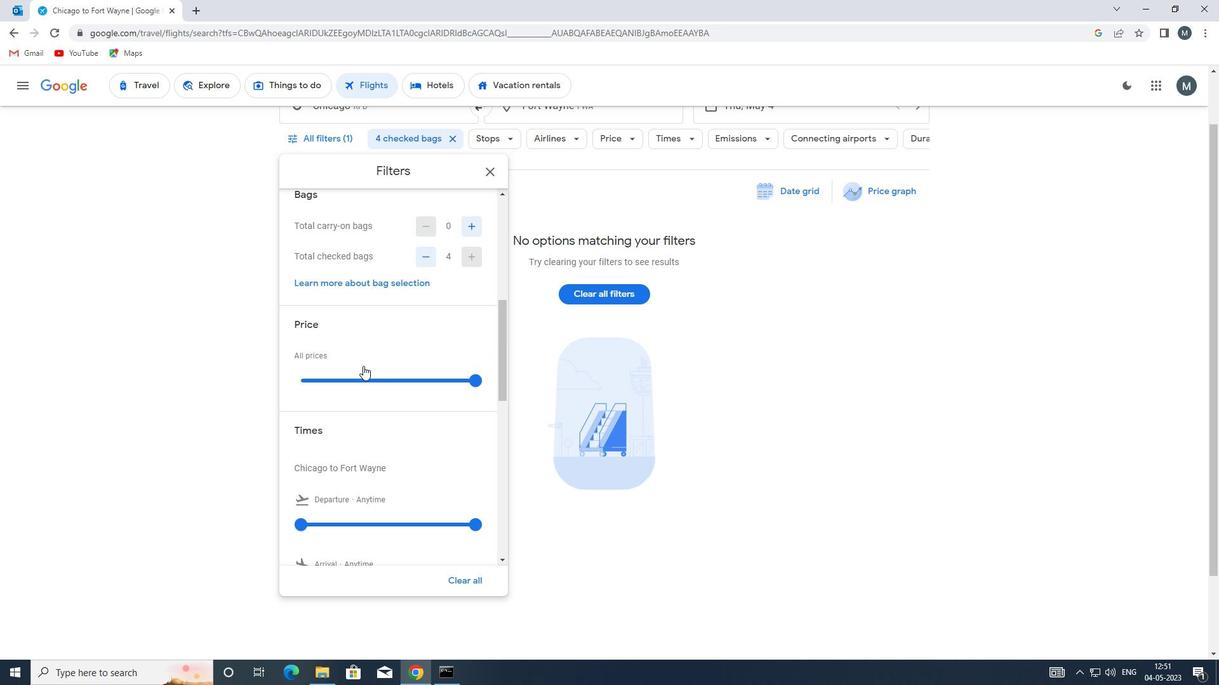 
Action: Mouse scrolled (363, 365) with delta (0, 0)
Screenshot: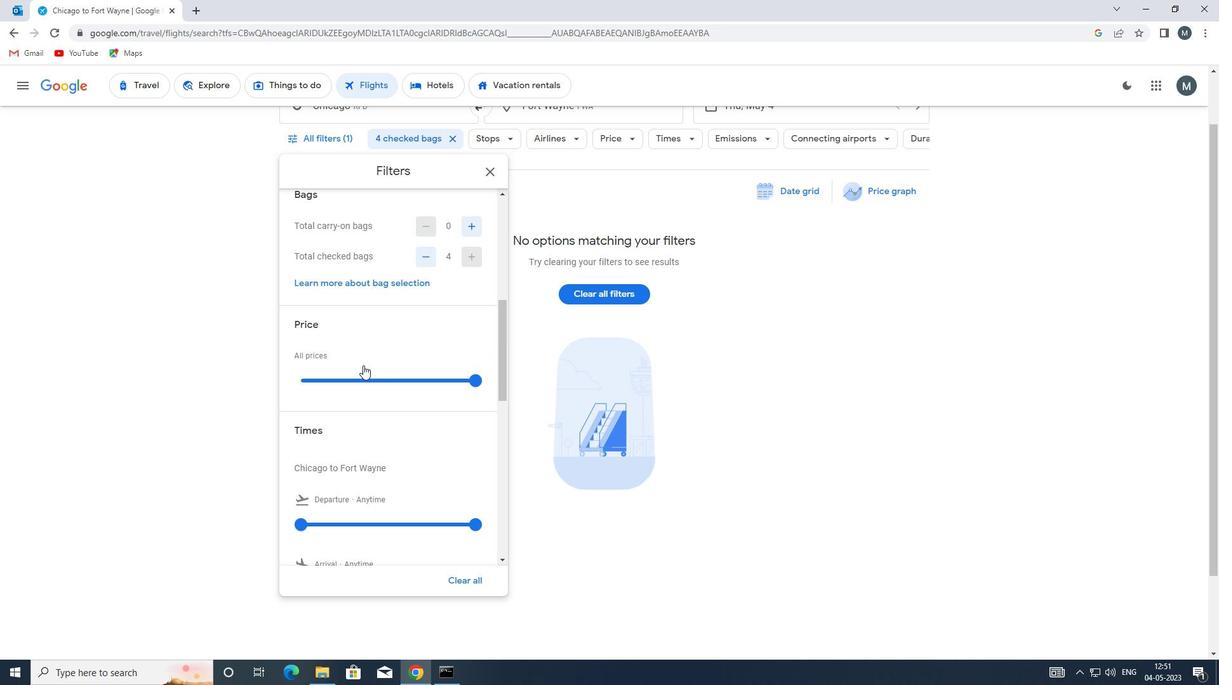 
Action: Mouse scrolled (363, 365) with delta (0, 0)
Screenshot: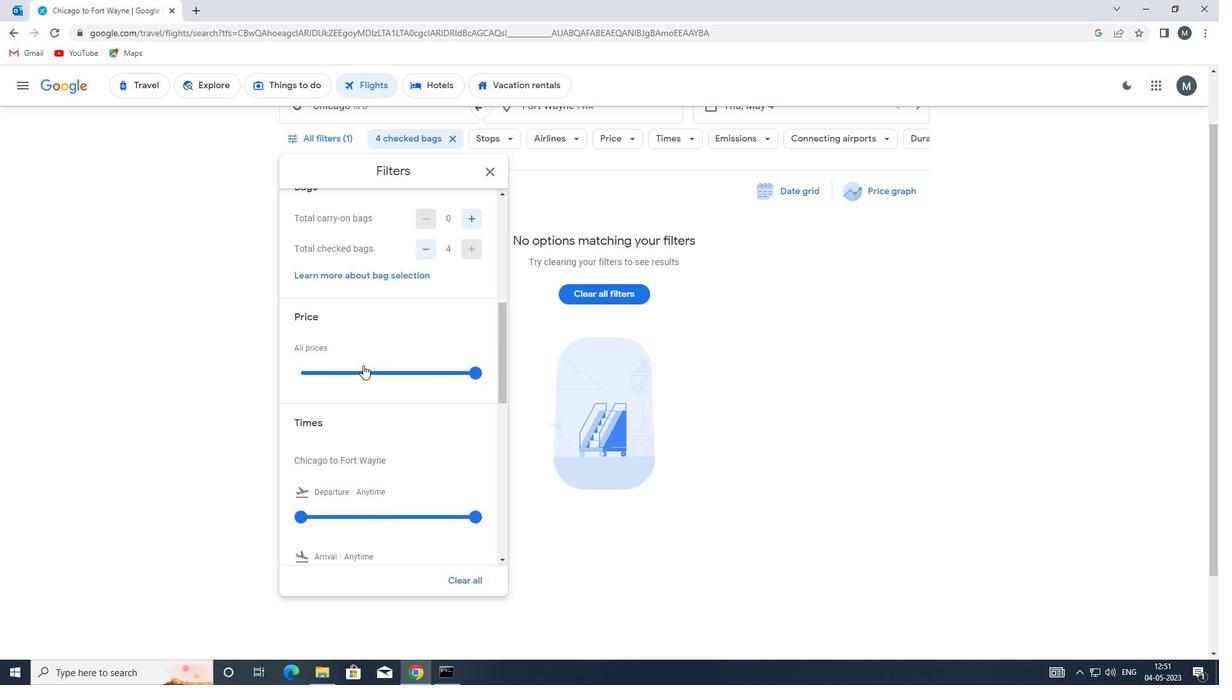 
Action: Mouse moved to (357, 372)
Screenshot: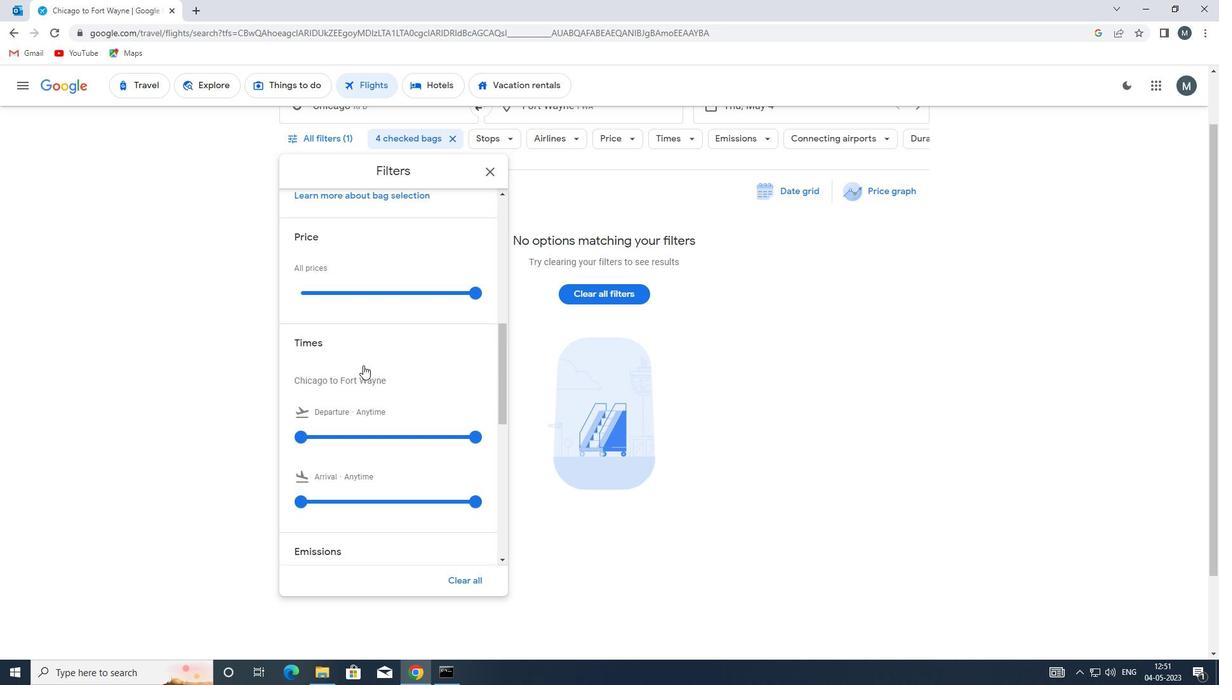 
Action: Mouse scrolled (357, 372) with delta (0, 0)
Screenshot: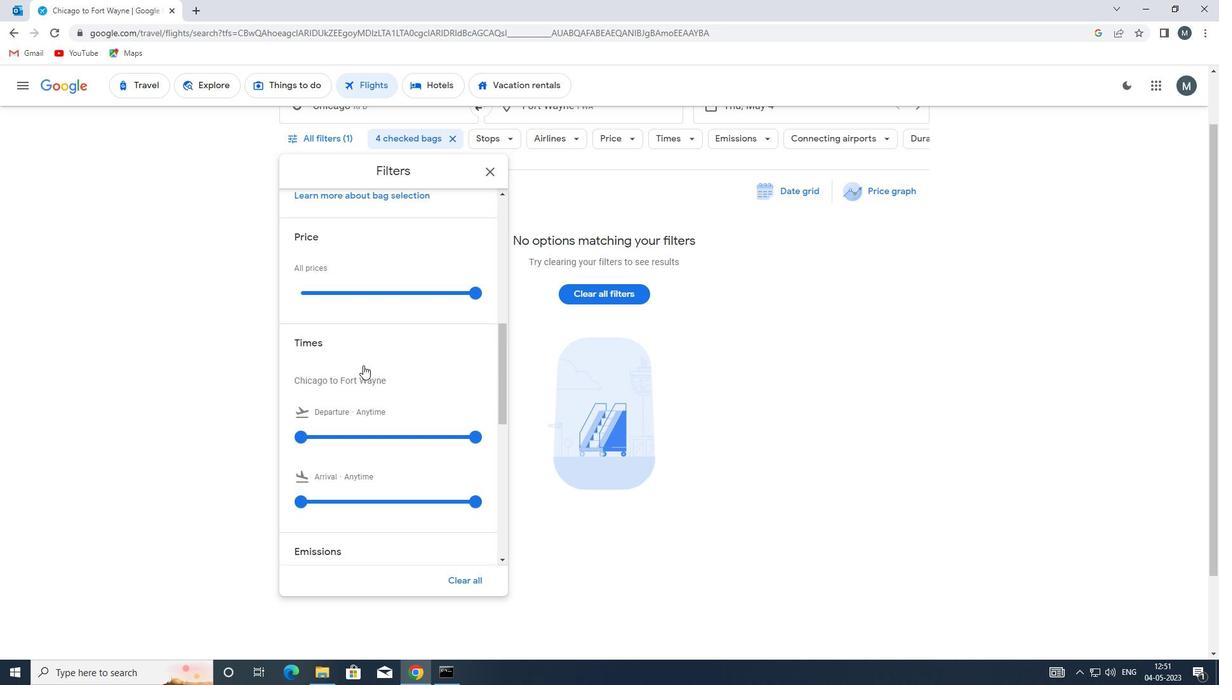 
Action: Mouse moved to (291, 337)
Screenshot: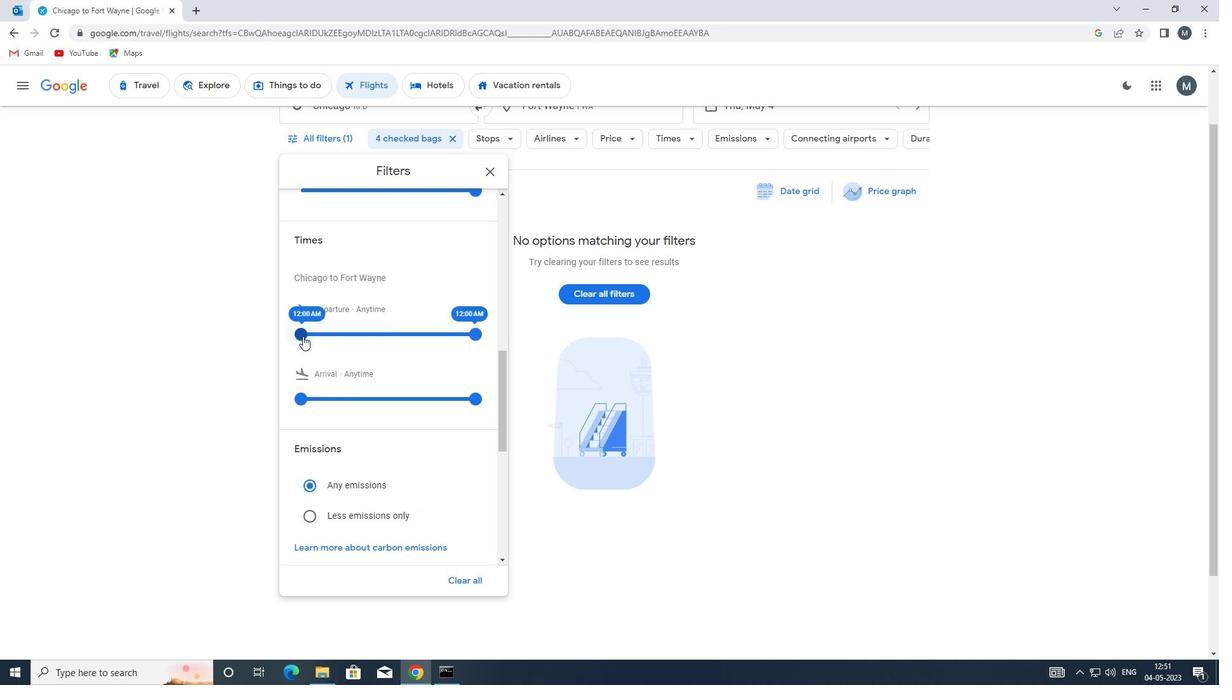
Action: Mouse pressed left at (291, 337)
Screenshot: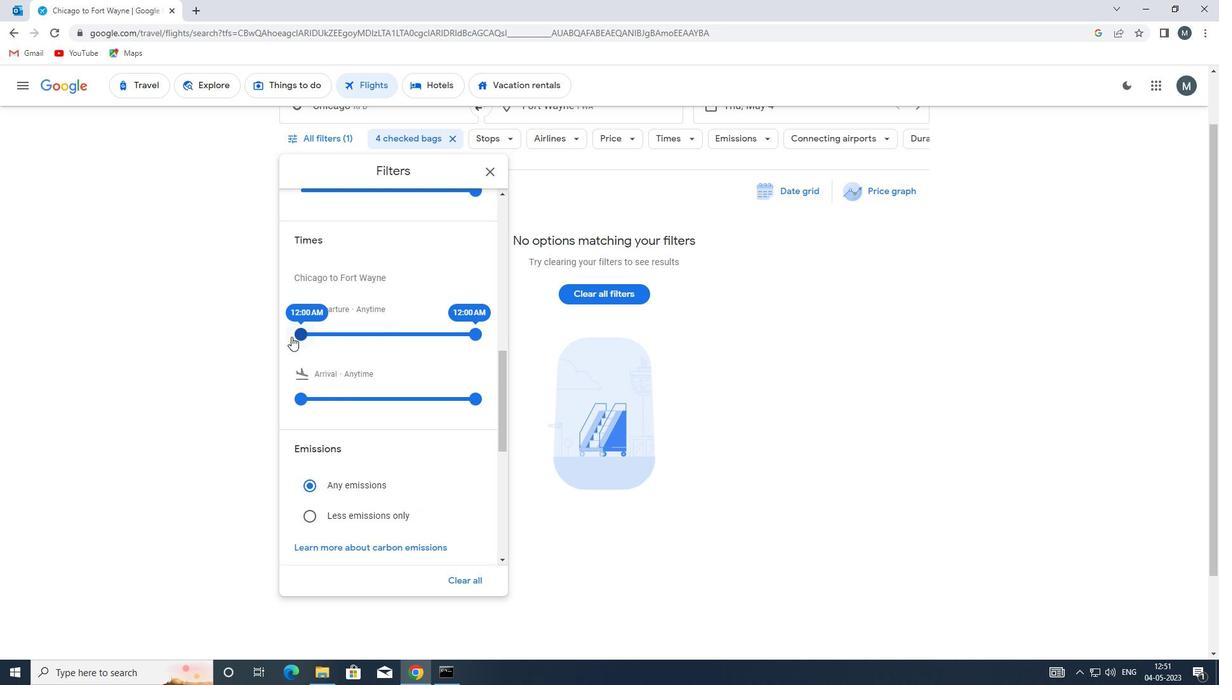 
Action: Mouse moved to (476, 335)
Screenshot: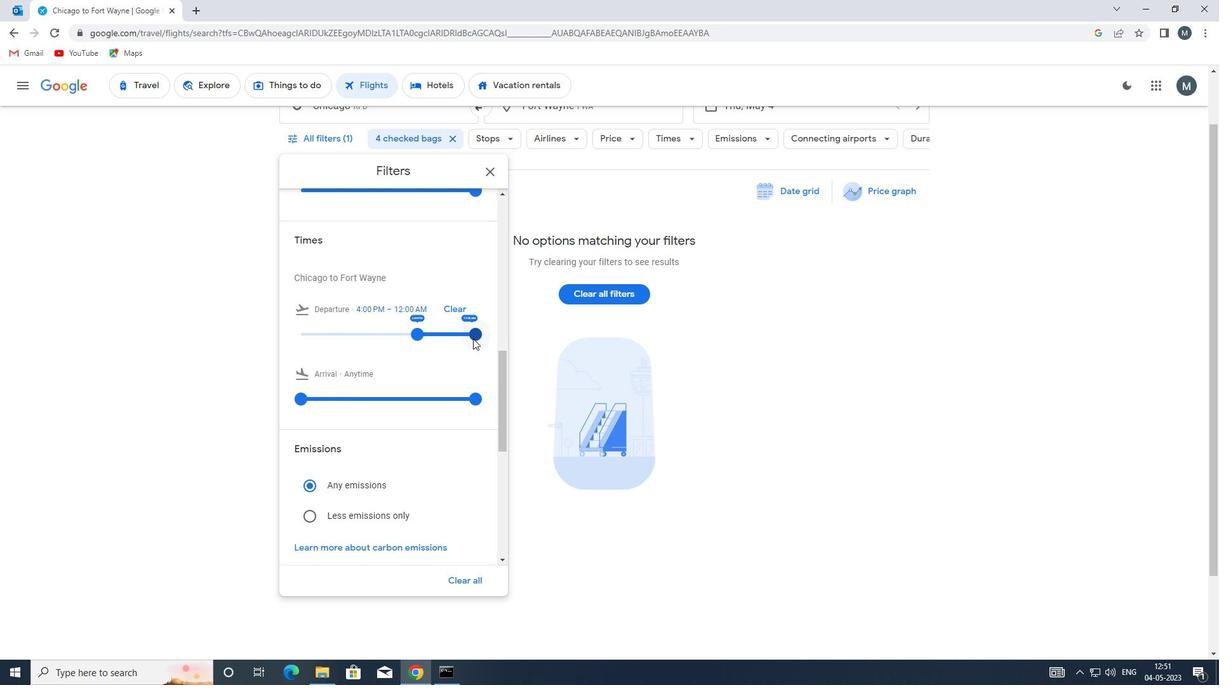 
Action: Mouse pressed left at (476, 335)
Screenshot: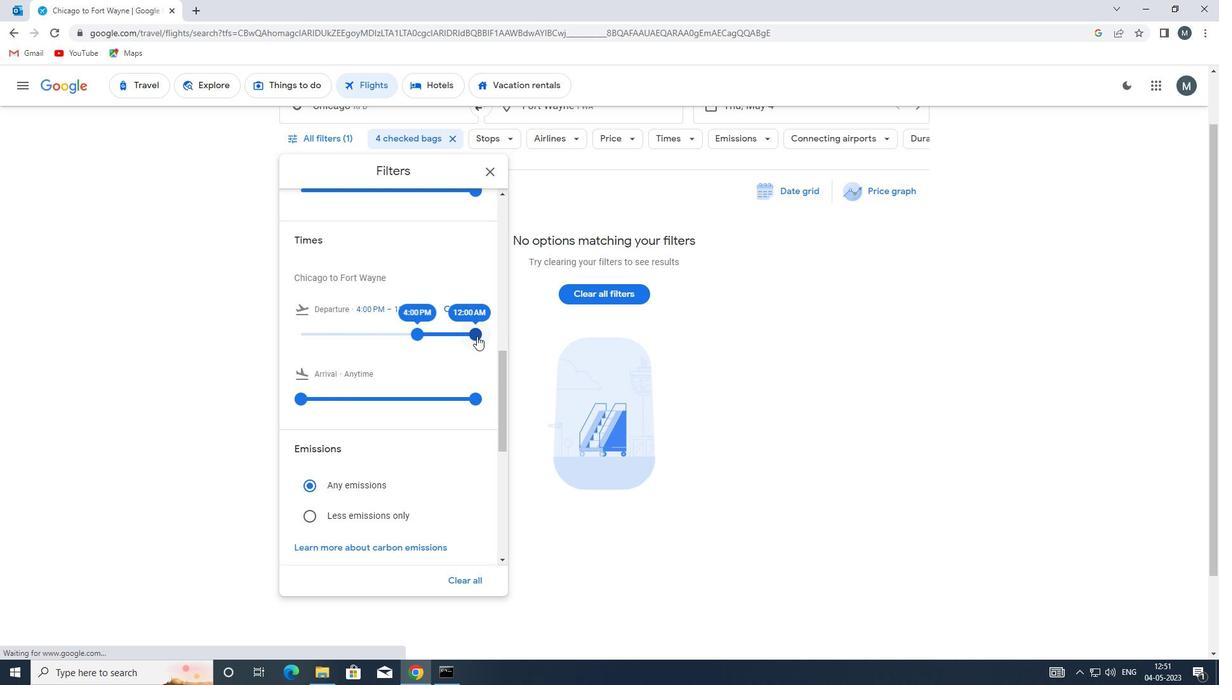 
Action: Mouse moved to (402, 344)
Screenshot: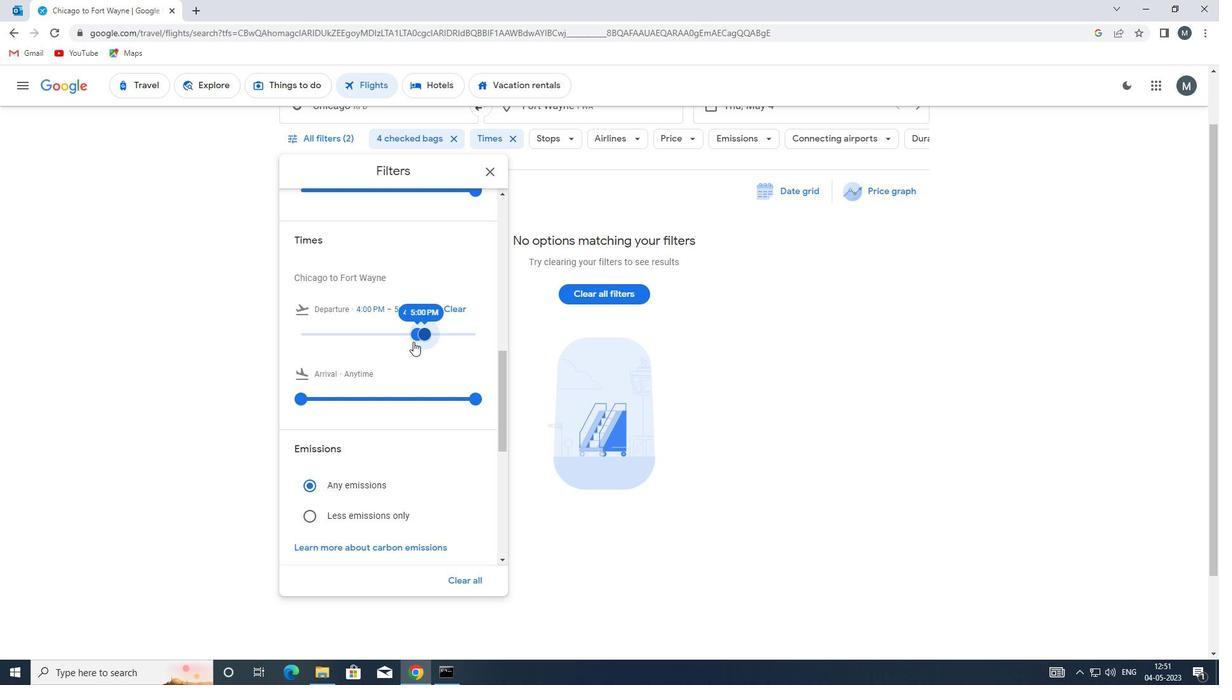 
Action: Mouse scrolled (402, 344) with delta (0, 0)
Screenshot: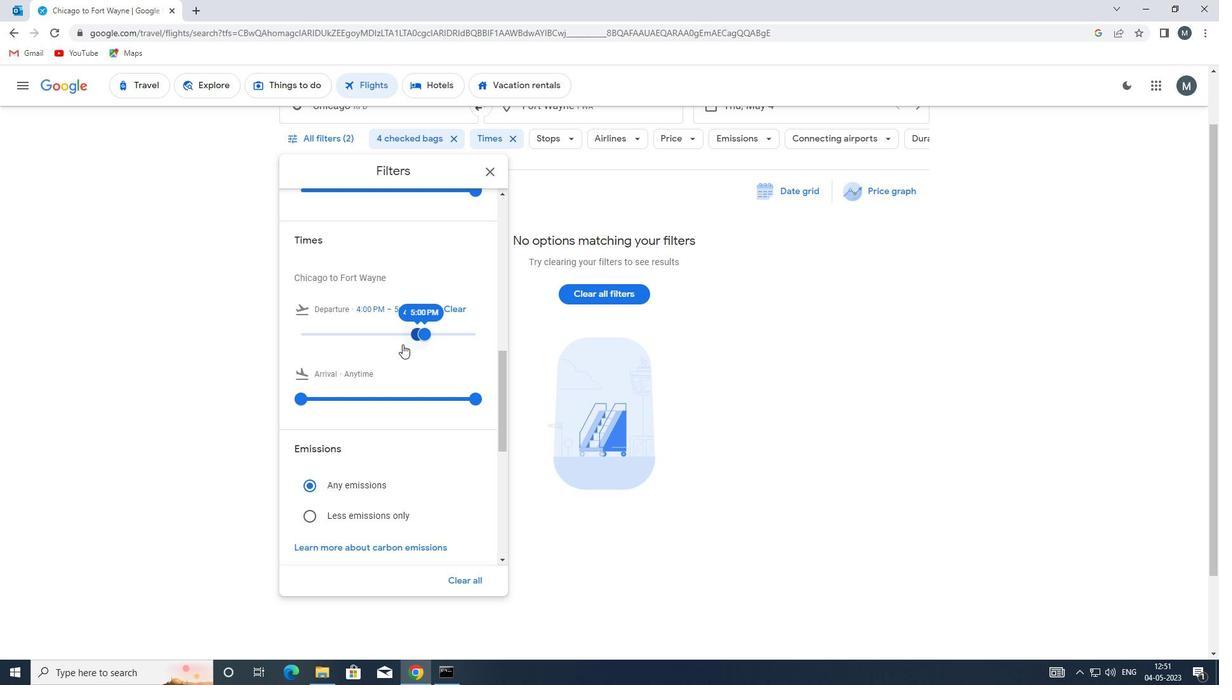 
Action: Mouse scrolled (402, 344) with delta (0, 0)
Screenshot: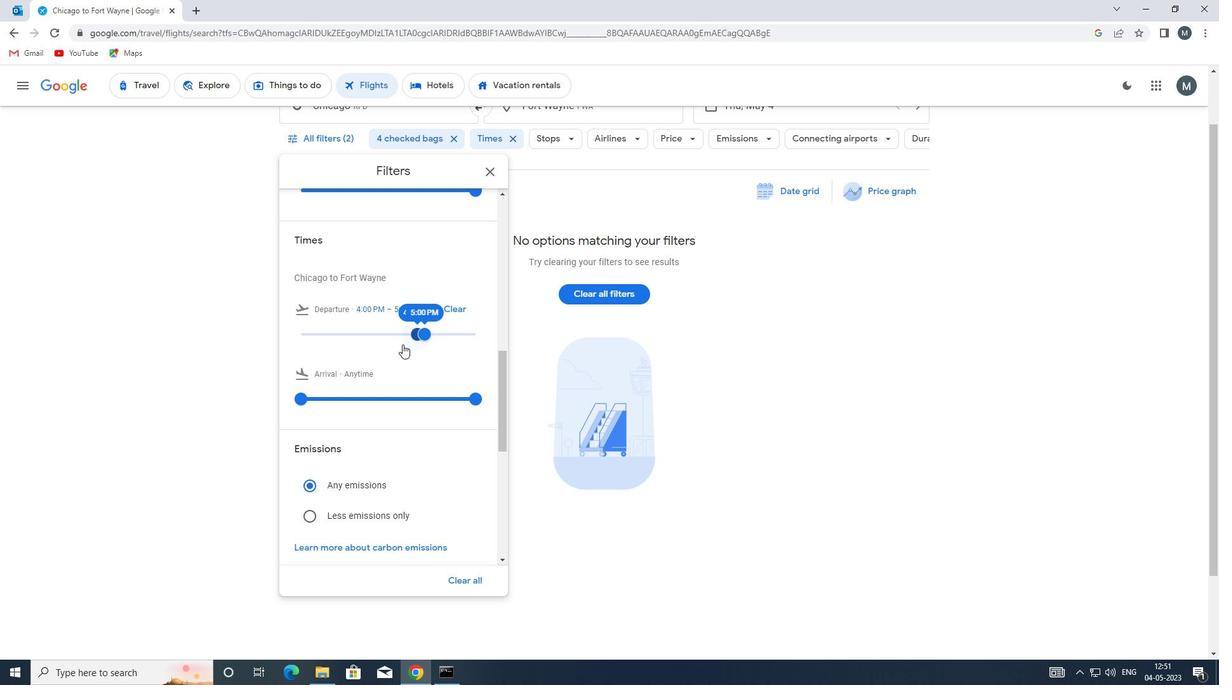 
Action: Mouse moved to (492, 170)
Screenshot: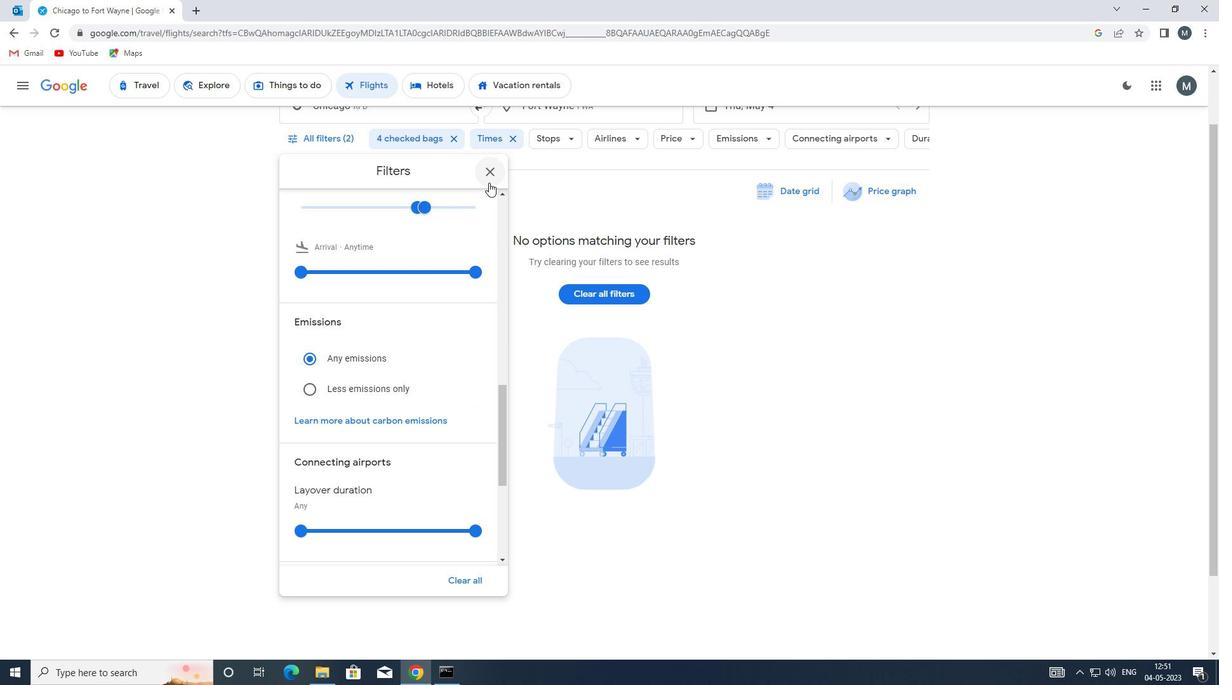 
Action: Mouse pressed left at (492, 170)
Screenshot: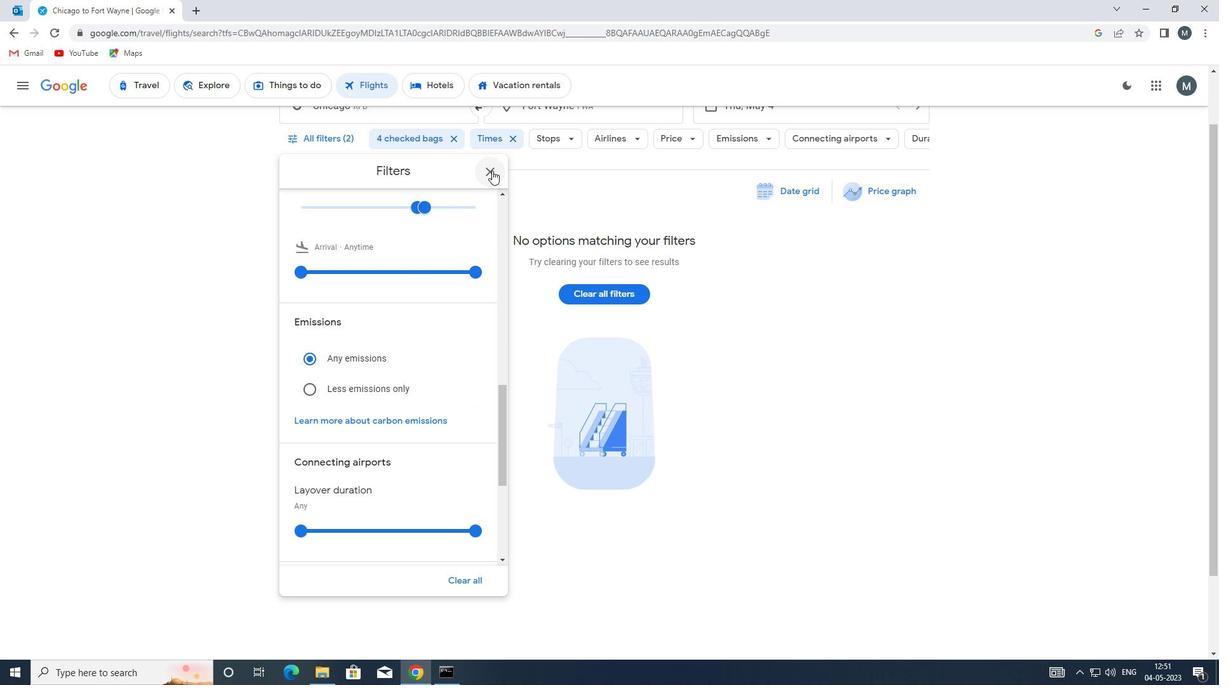 
Action: Mouse moved to (489, 172)
Screenshot: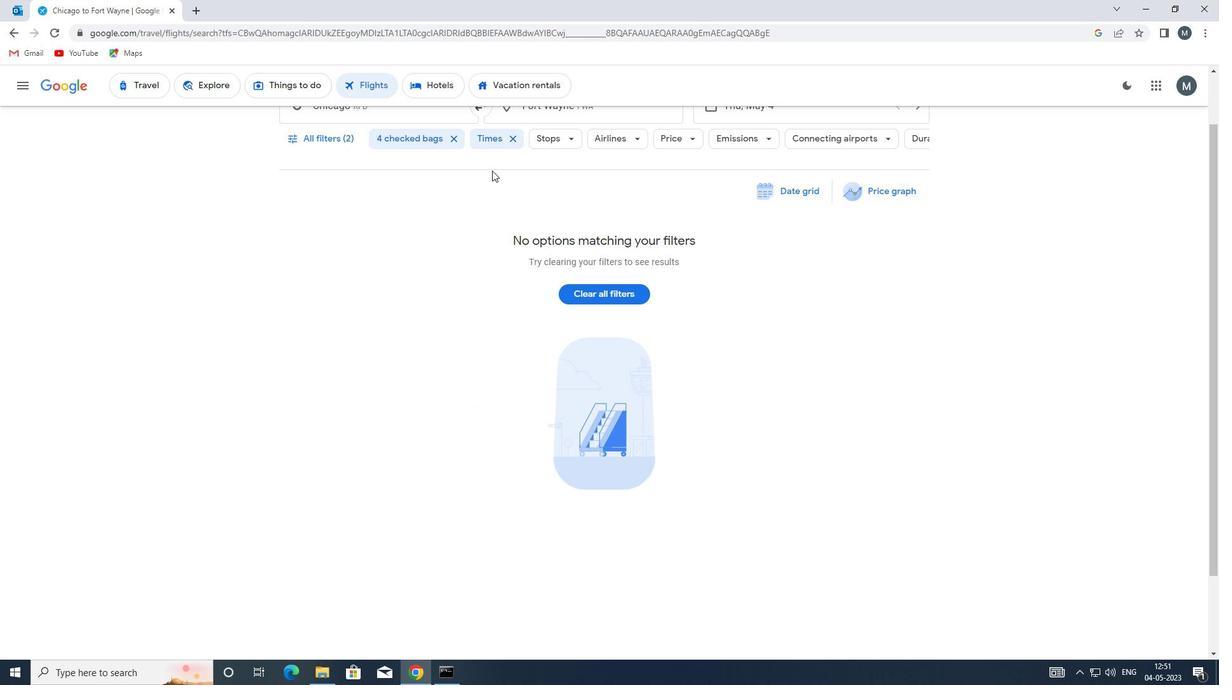 
